 Task: Search one way flight ticket for 1 adult, 6 children, 1 infant in seat and 1 infant on lap in business from Butte: Bert Mooney Airport to Greenville: Pitt-greenville Airport on 5-2-2023. Choice of flights is Singapure airlines. Number of bags: 2 checked bags. Price is upto 95000. Outbound departure time preference is 21:30.
Action: Mouse moved to (338, 230)
Screenshot: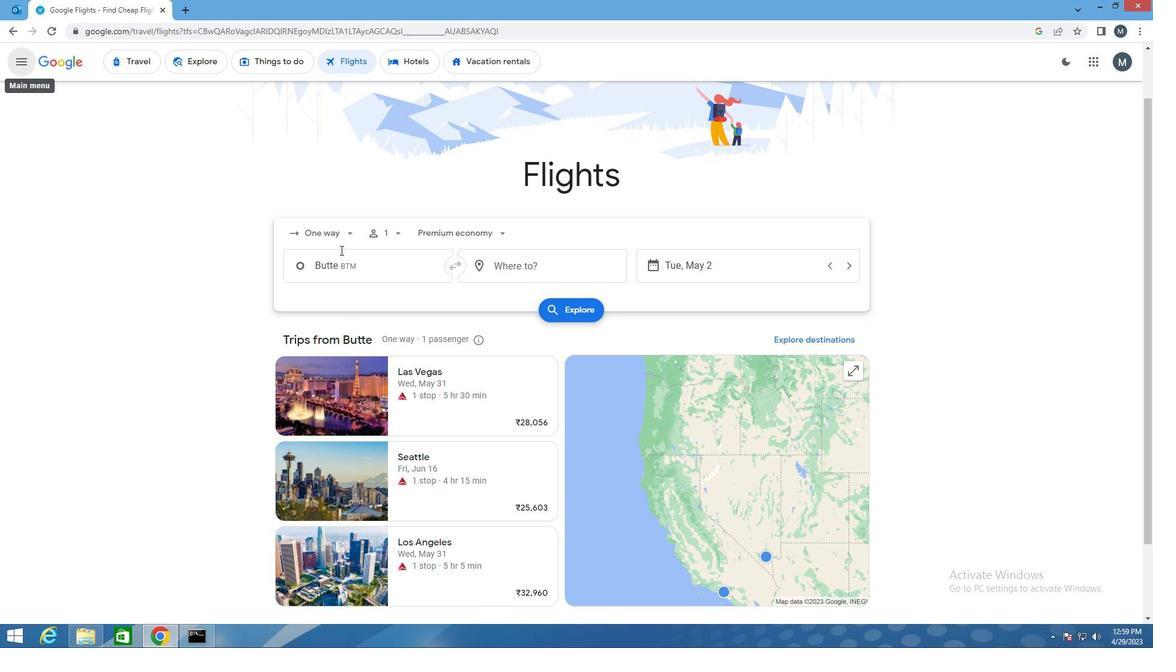 
Action: Mouse pressed left at (338, 230)
Screenshot: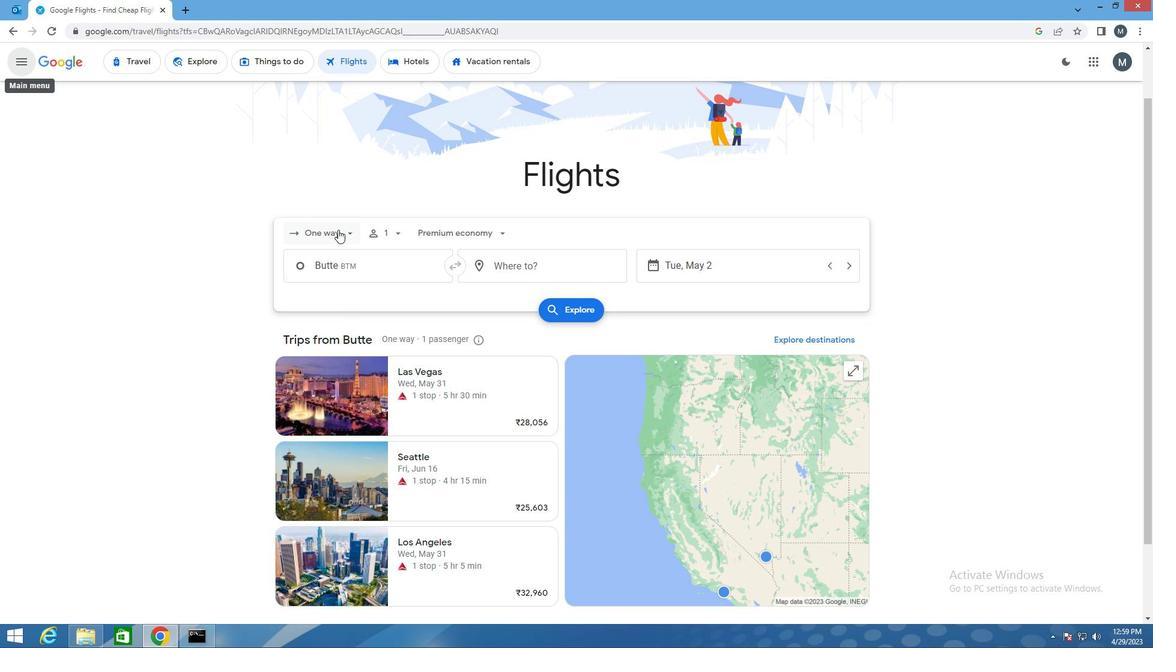 
Action: Mouse moved to (339, 288)
Screenshot: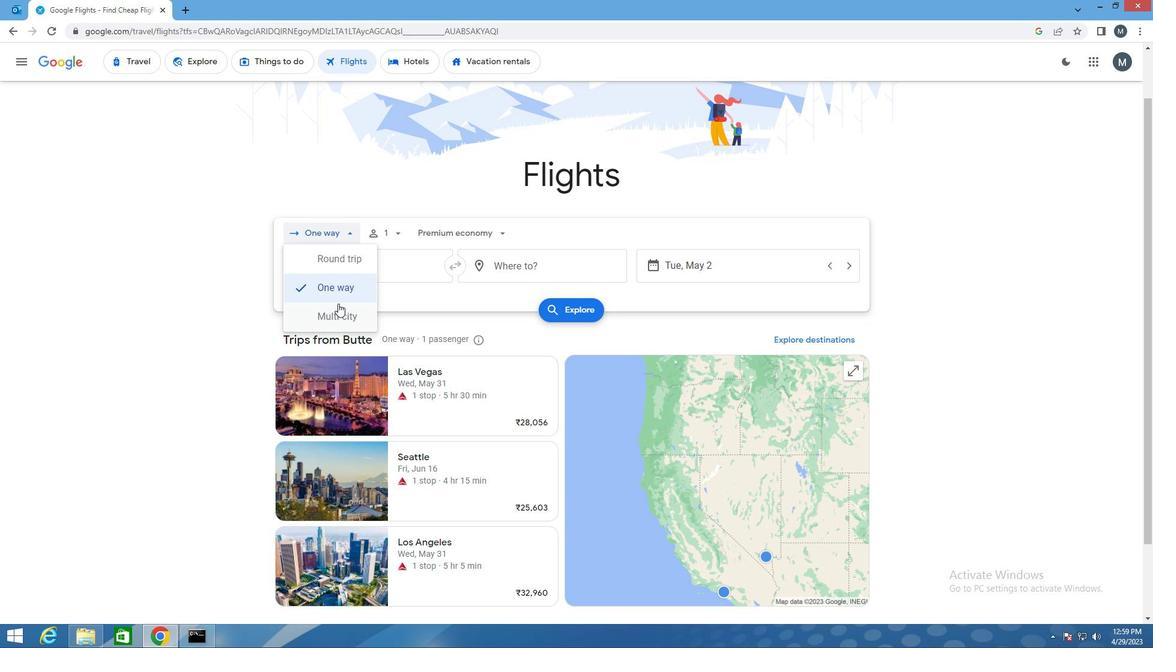 
Action: Mouse pressed left at (339, 288)
Screenshot: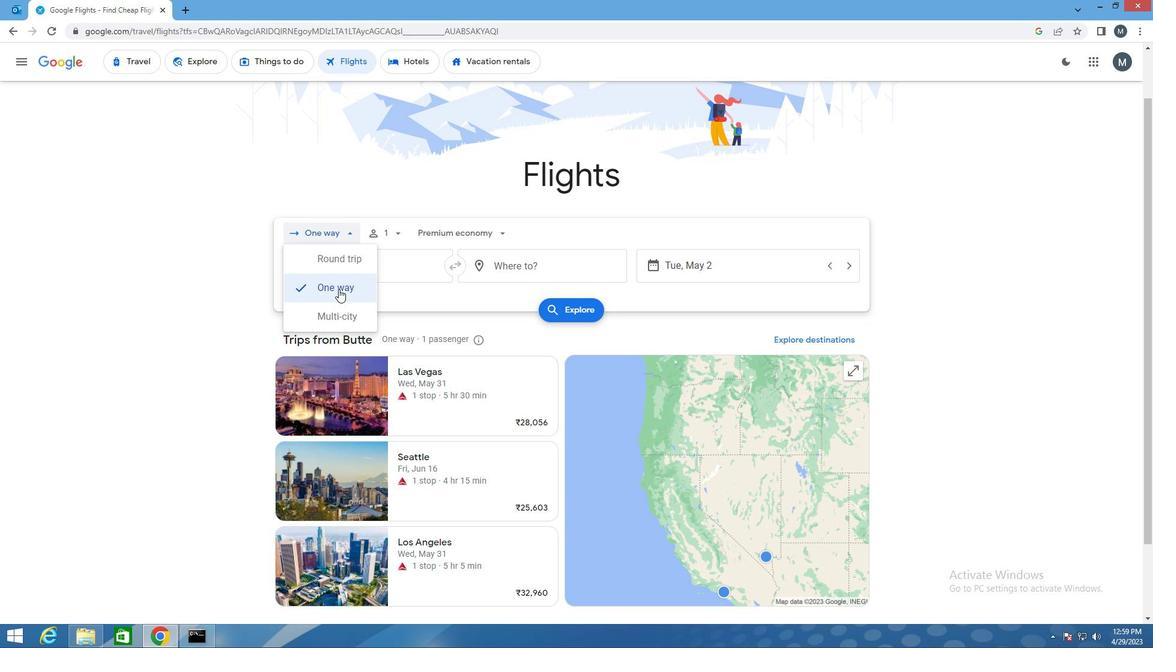 
Action: Mouse moved to (404, 234)
Screenshot: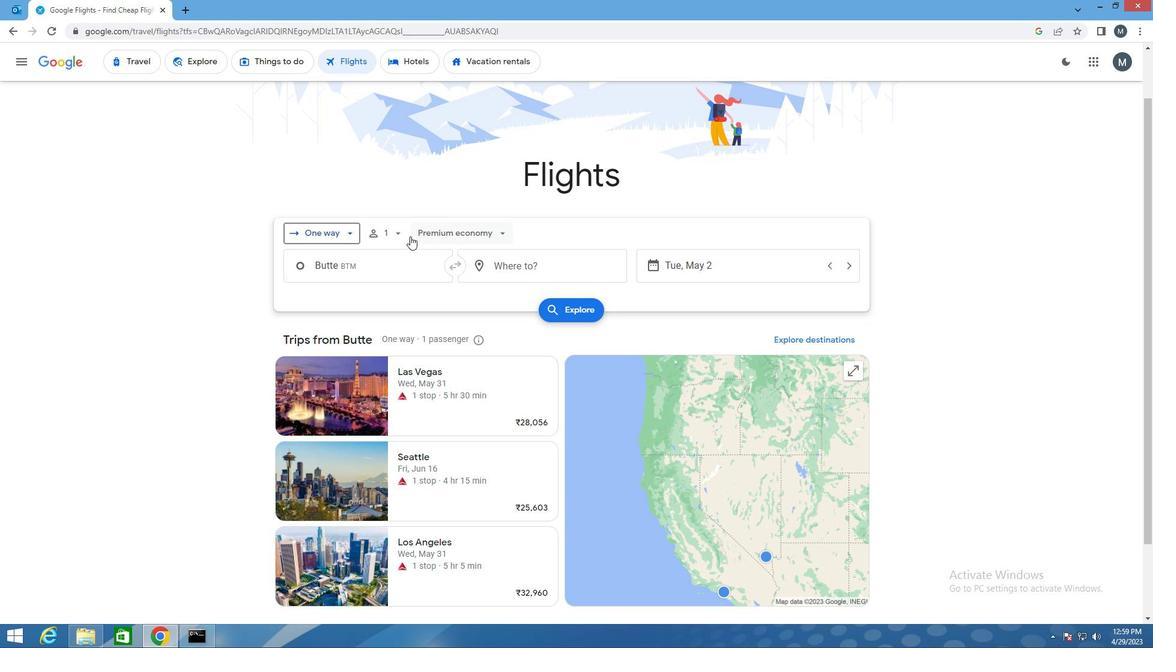 
Action: Mouse pressed left at (404, 234)
Screenshot: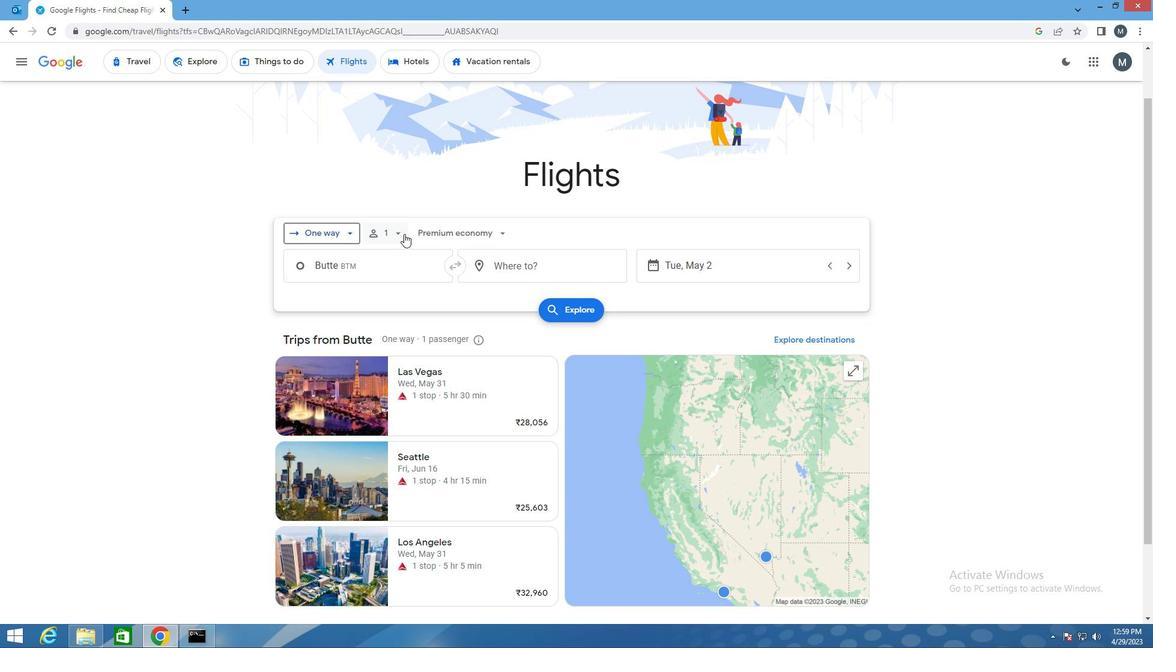 
Action: Mouse moved to (489, 291)
Screenshot: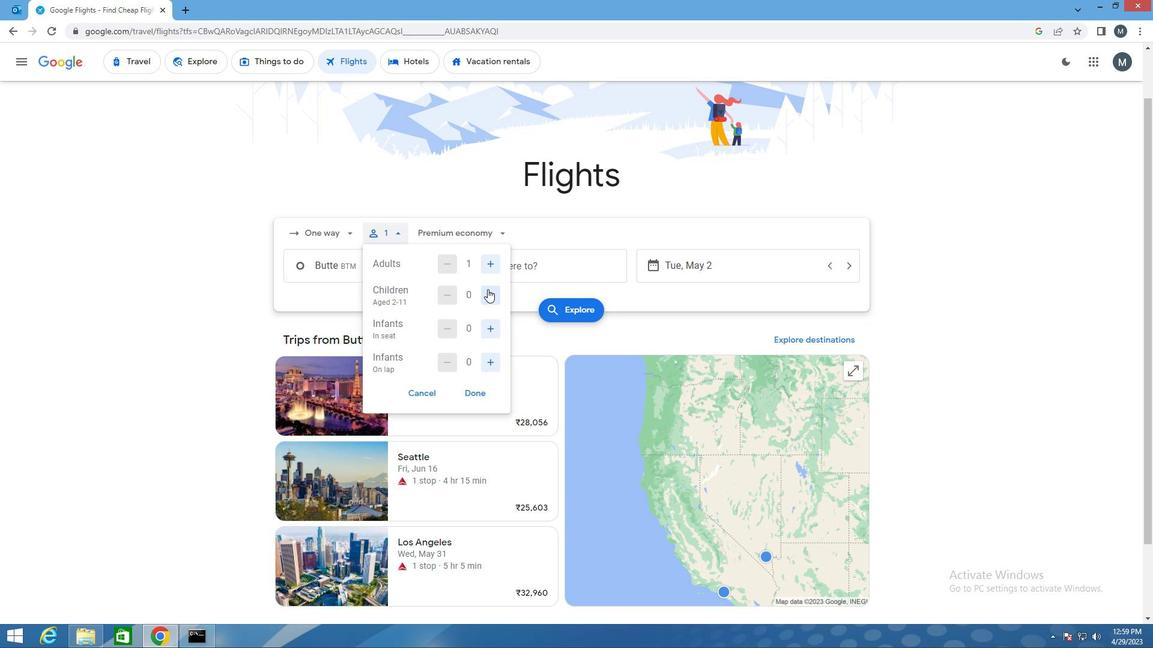 
Action: Mouse pressed left at (489, 291)
Screenshot: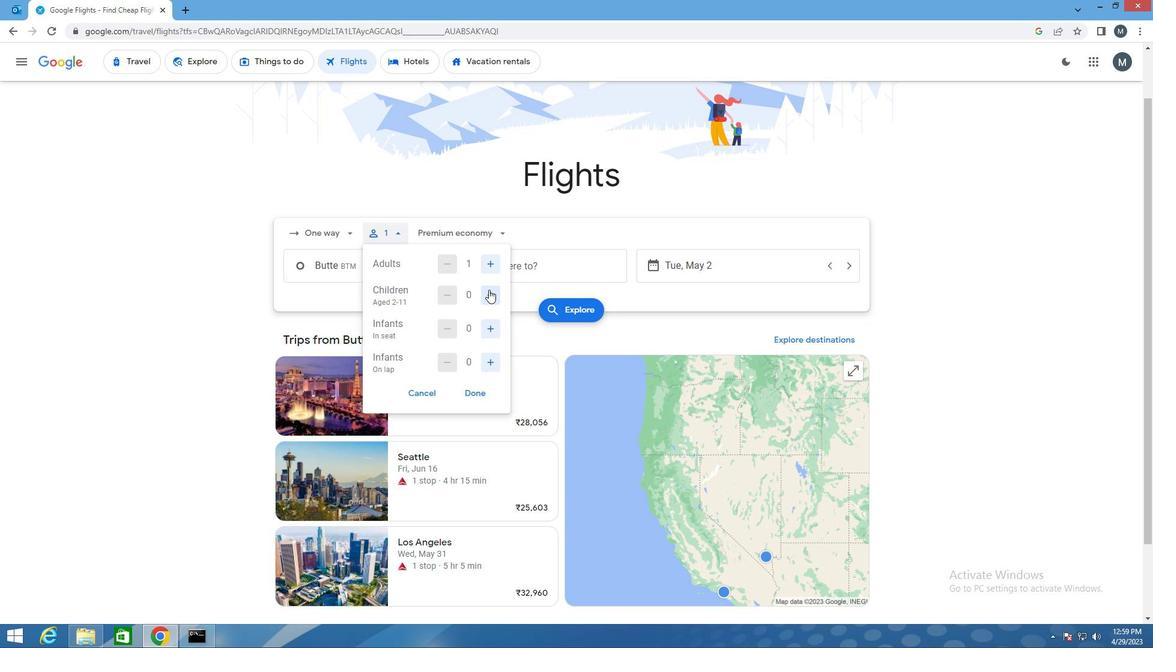 
Action: Mouse pressed left at (489, 291)
Screenshot: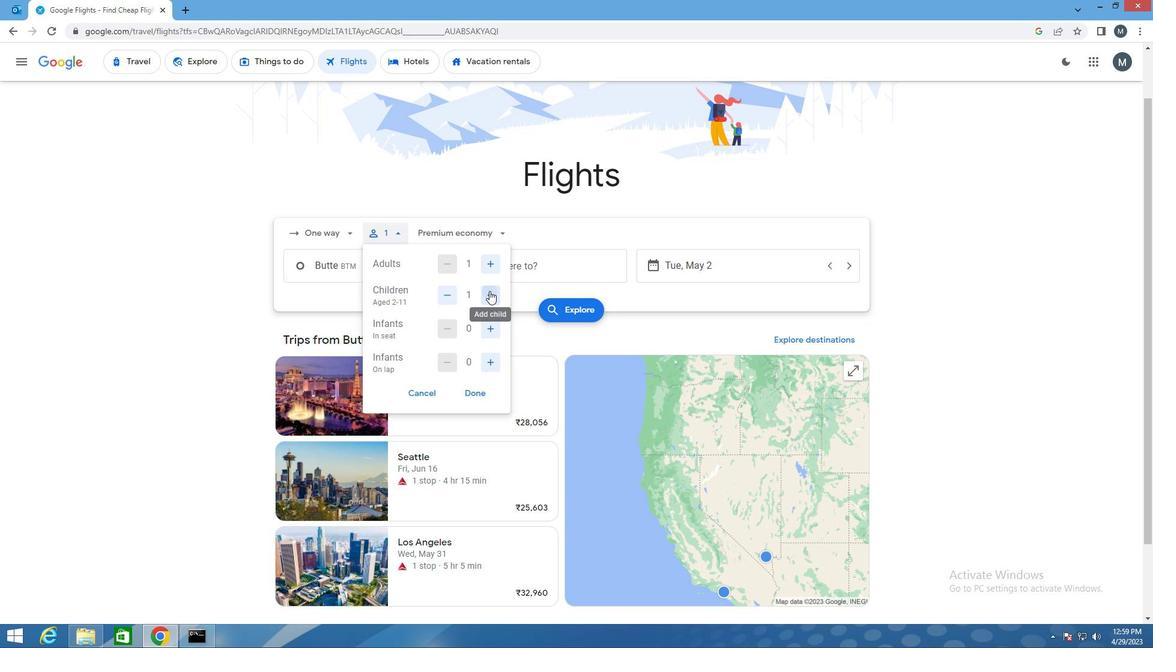 
Action: Mouse pressed left at (489, 291)
Screenshot: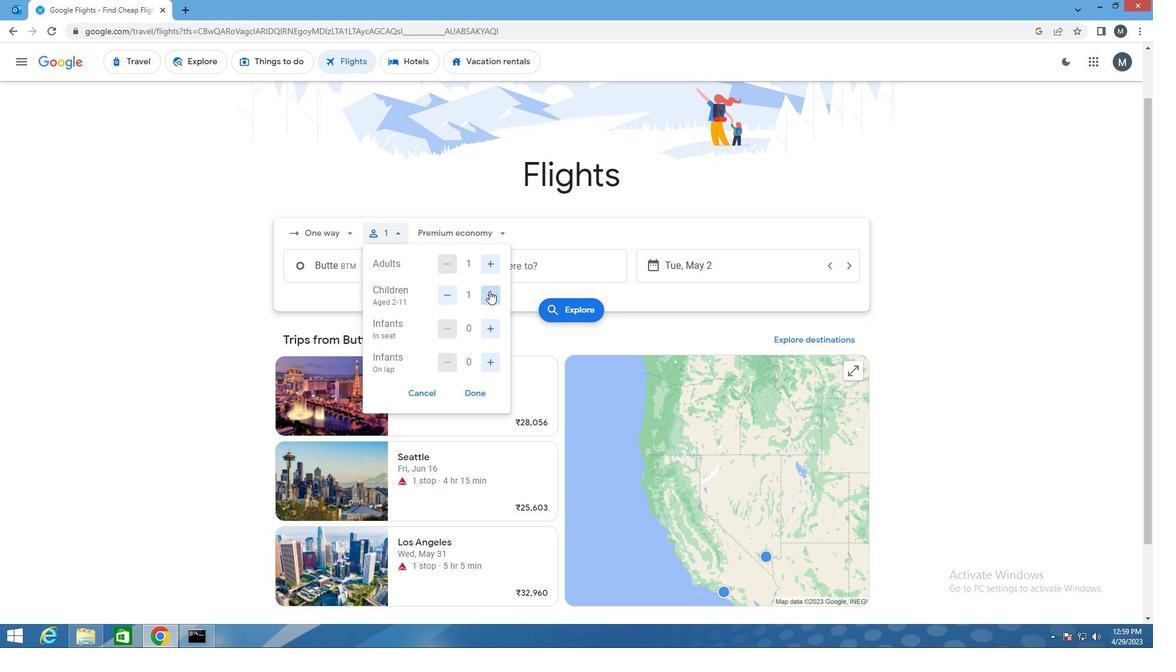 
Action: Mouse moved to (489, 291)
Screenshot: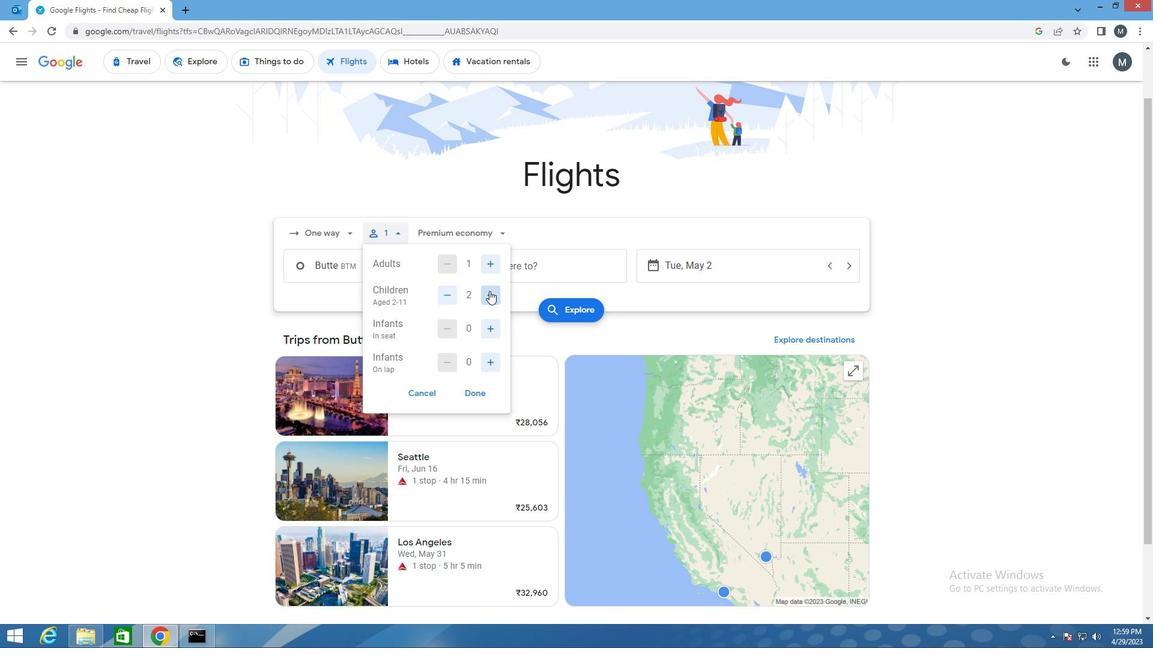 
Action: Mouse pressed left at (489, 291)
Screenshot: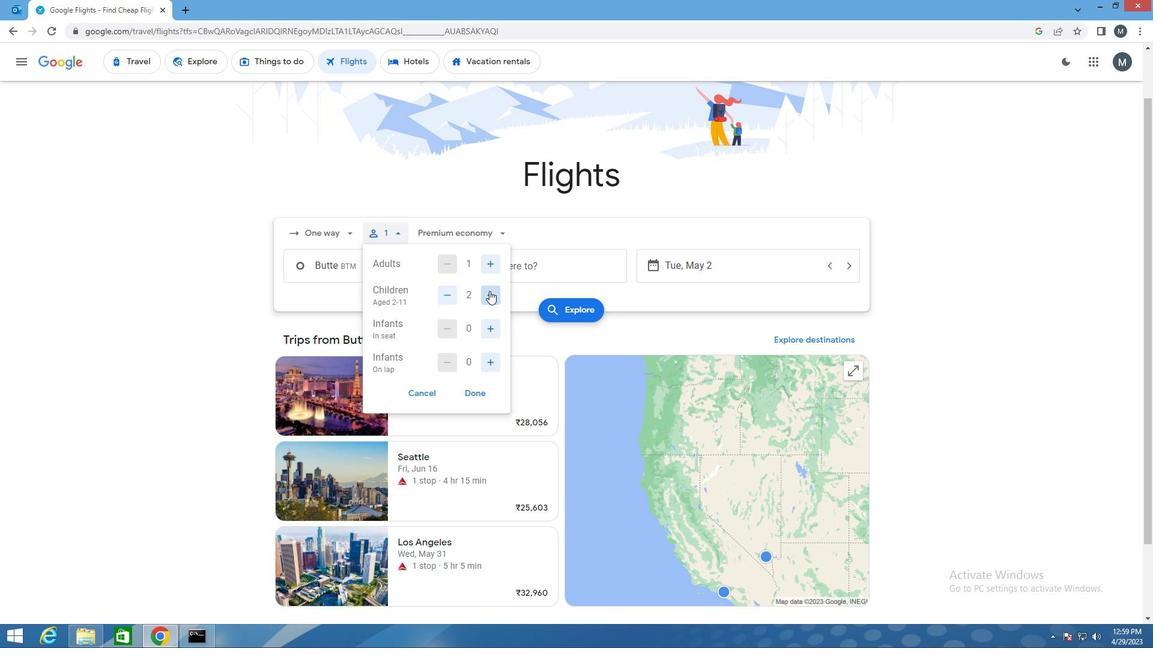 
Action: Mouse pressed left at (489, 291)
Screenshot: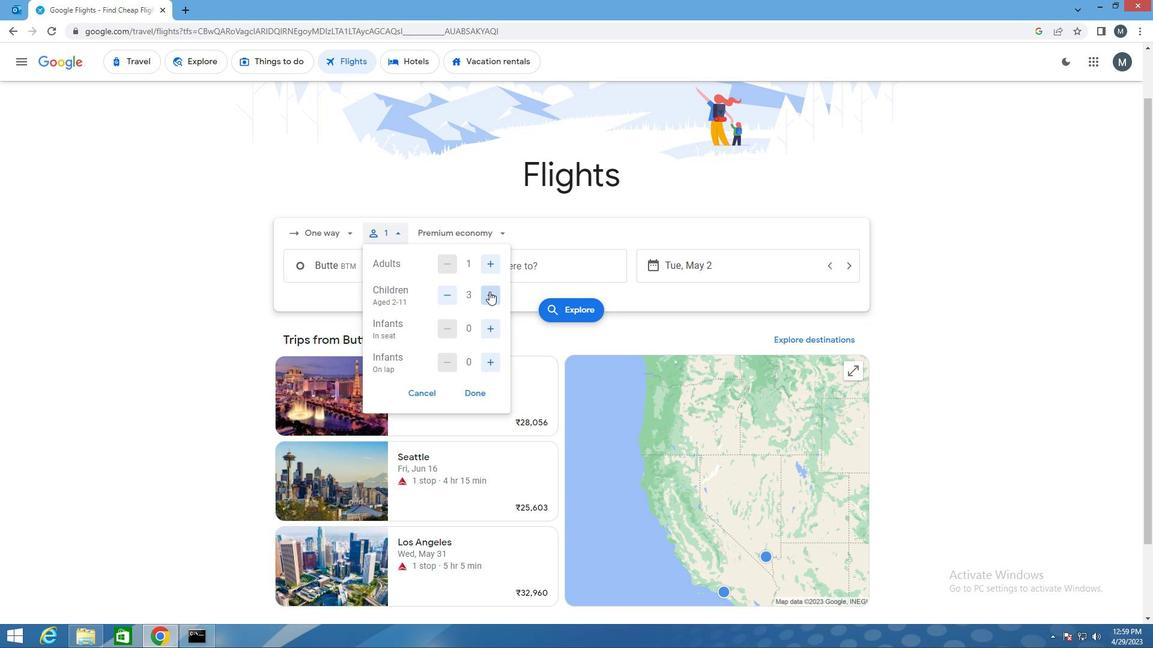 
Action: Mouse pressed left at (489, 291)
Screenshot: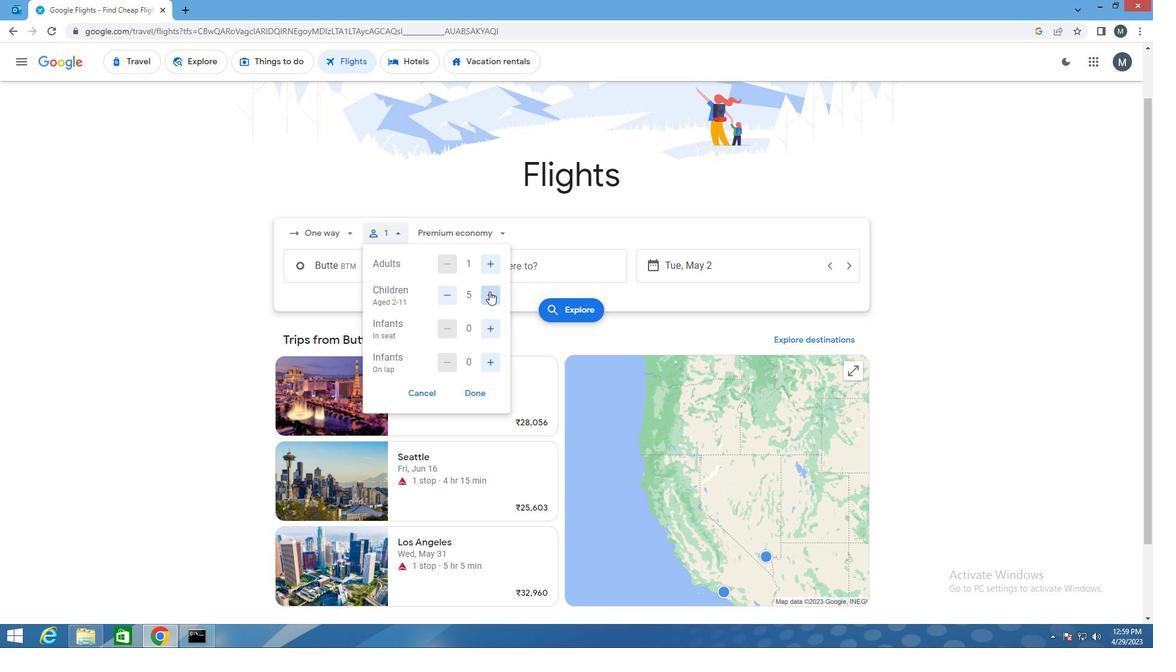 
Action: Mouse moved to (495, 330)
Screenshot: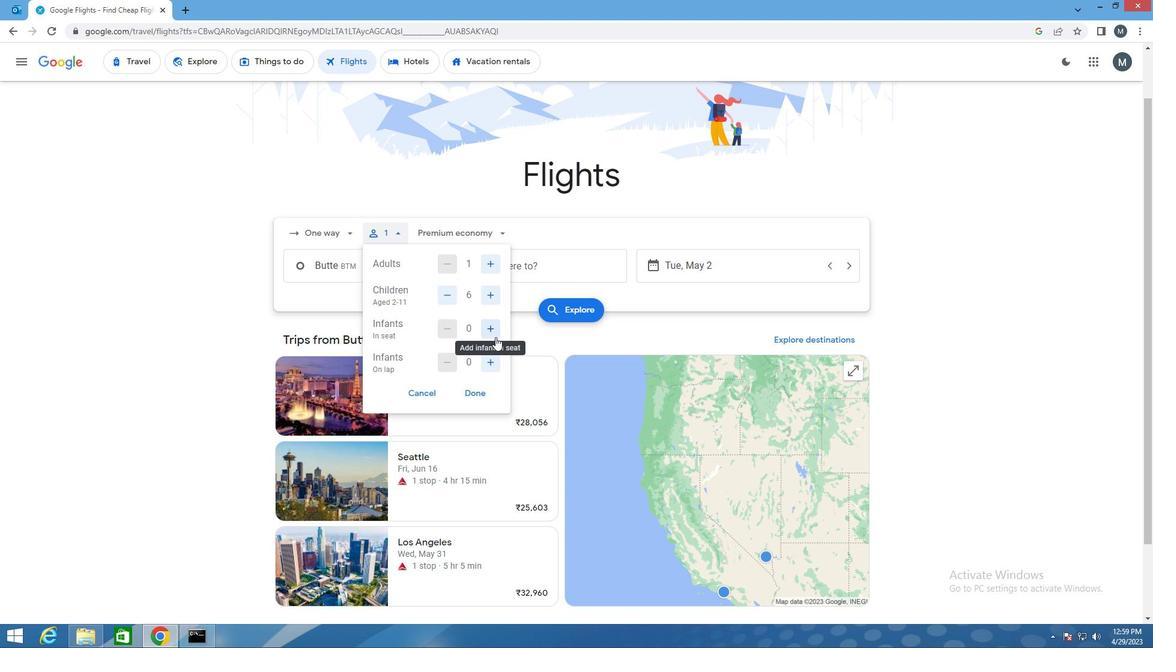 
Action: Mouse pressed left at (495, 330)
Screenshot: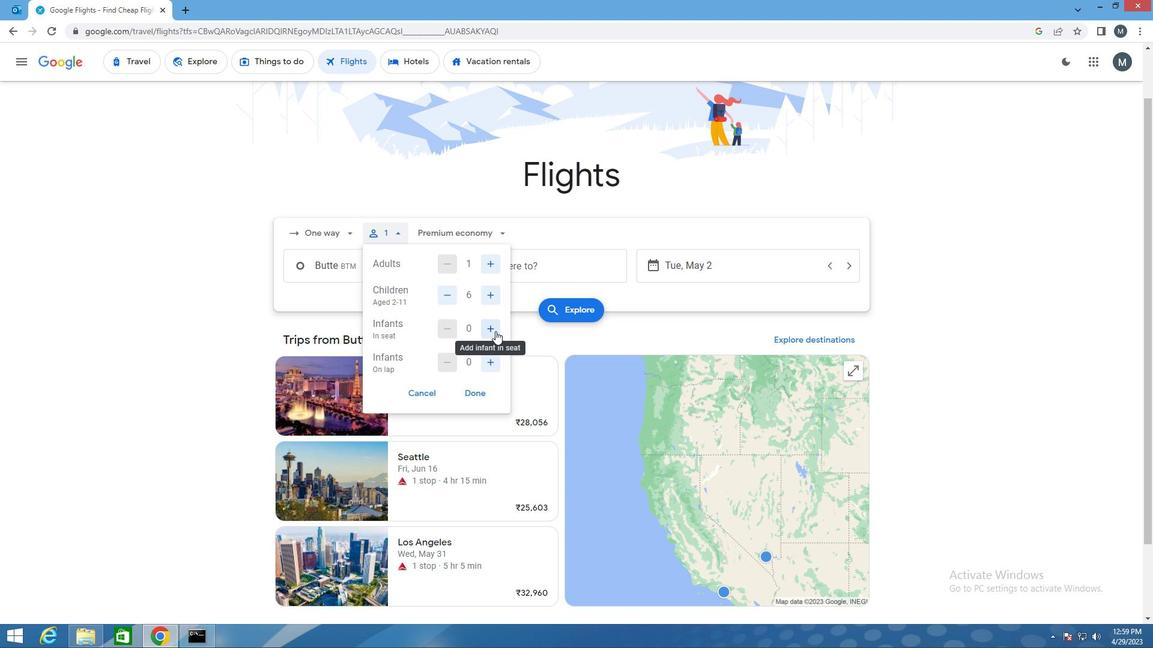 
Action: Mouse moved to (496, 356)
Screenshot: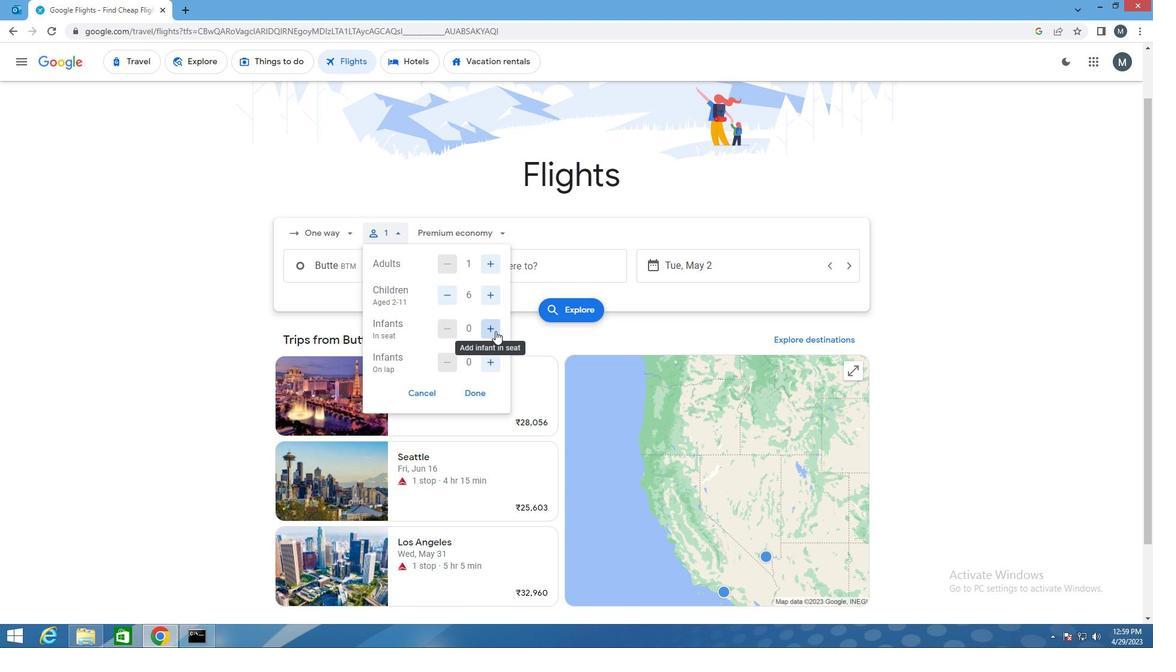 
Action: Mouse pressed left at (496, 356)
Screenshot: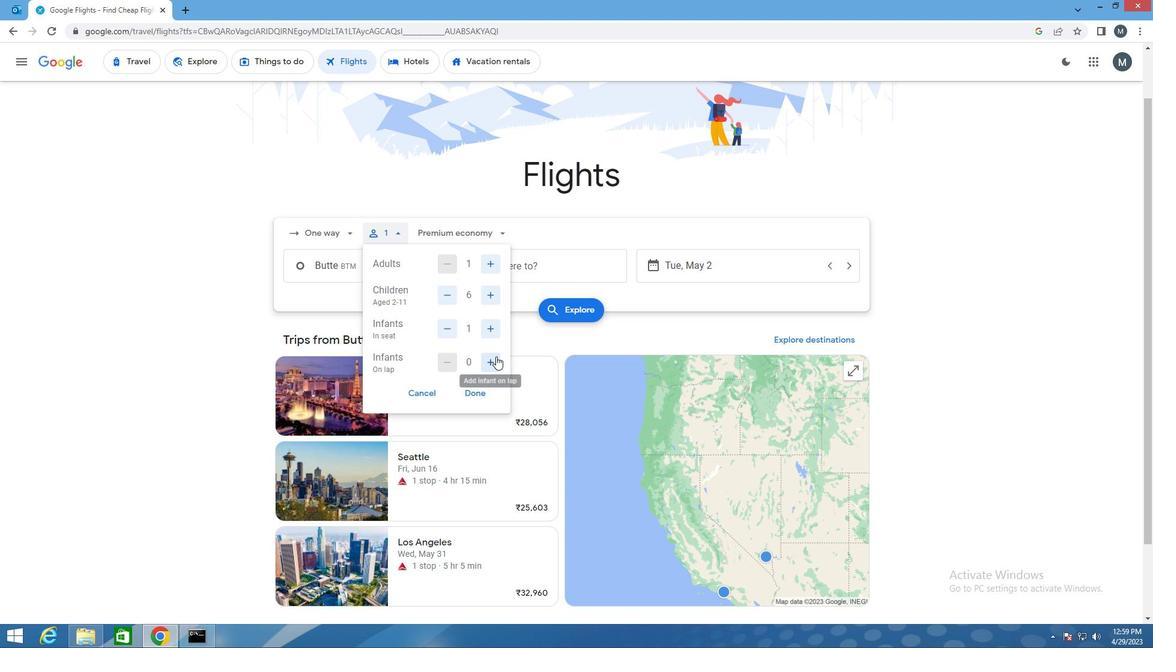 
Action: Mouse moved to (482, 389)
Screenshot: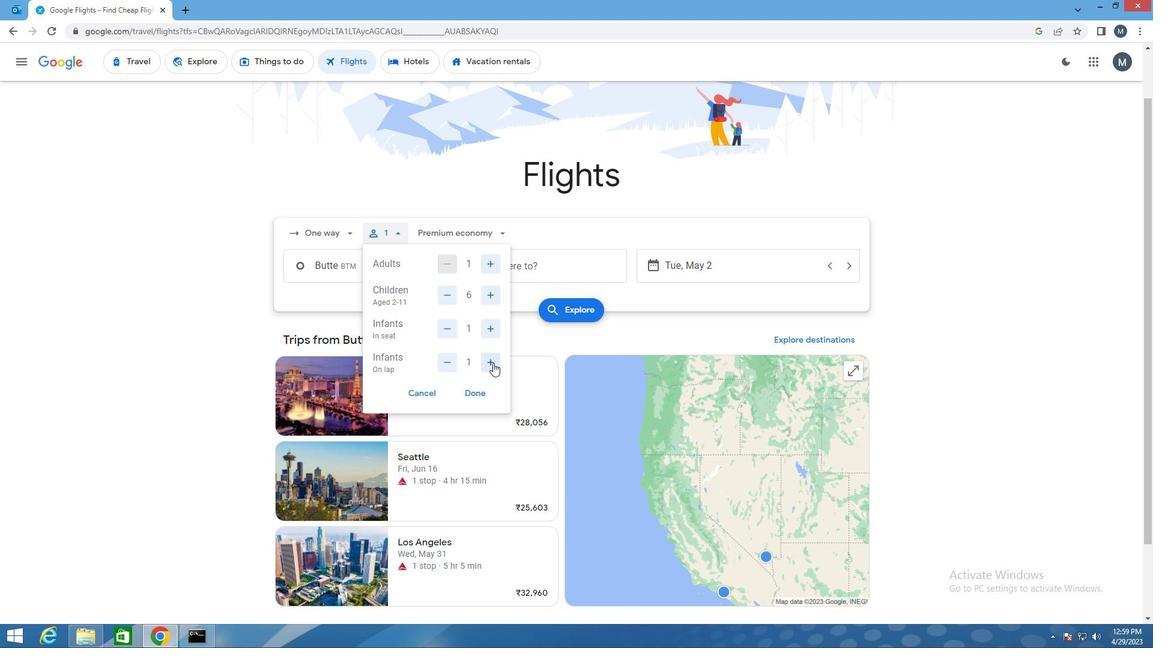 
Action: Mouse pressed left at (482, 389)
Screenshot: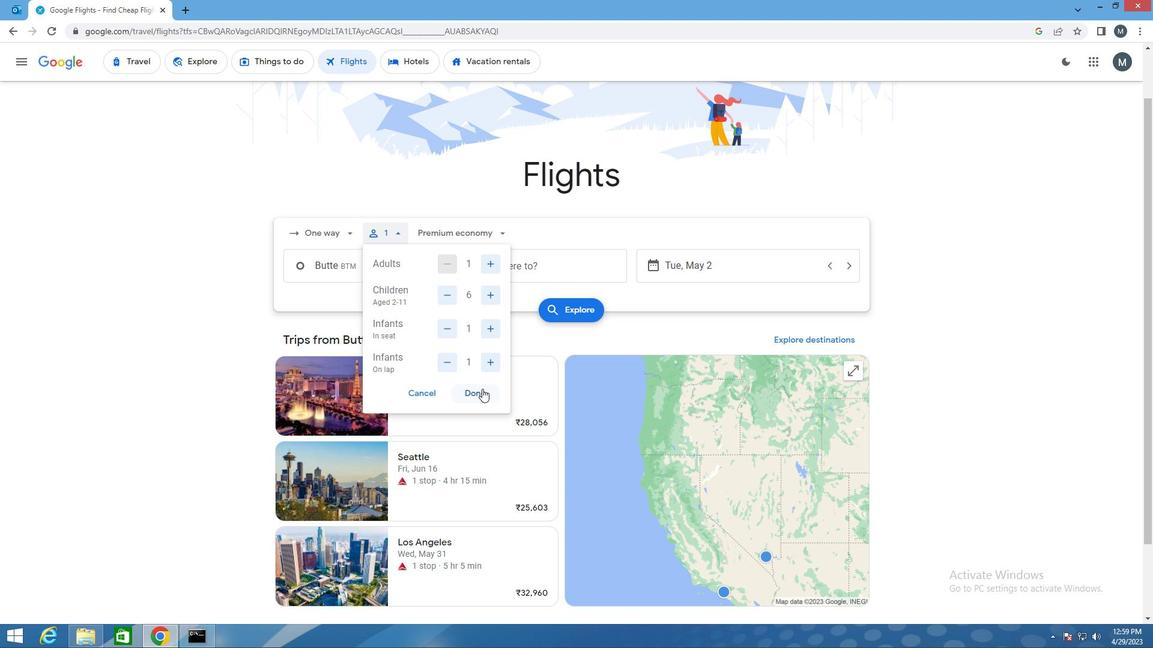 
Action: Mouse moved to (487, 238)
Screenshot: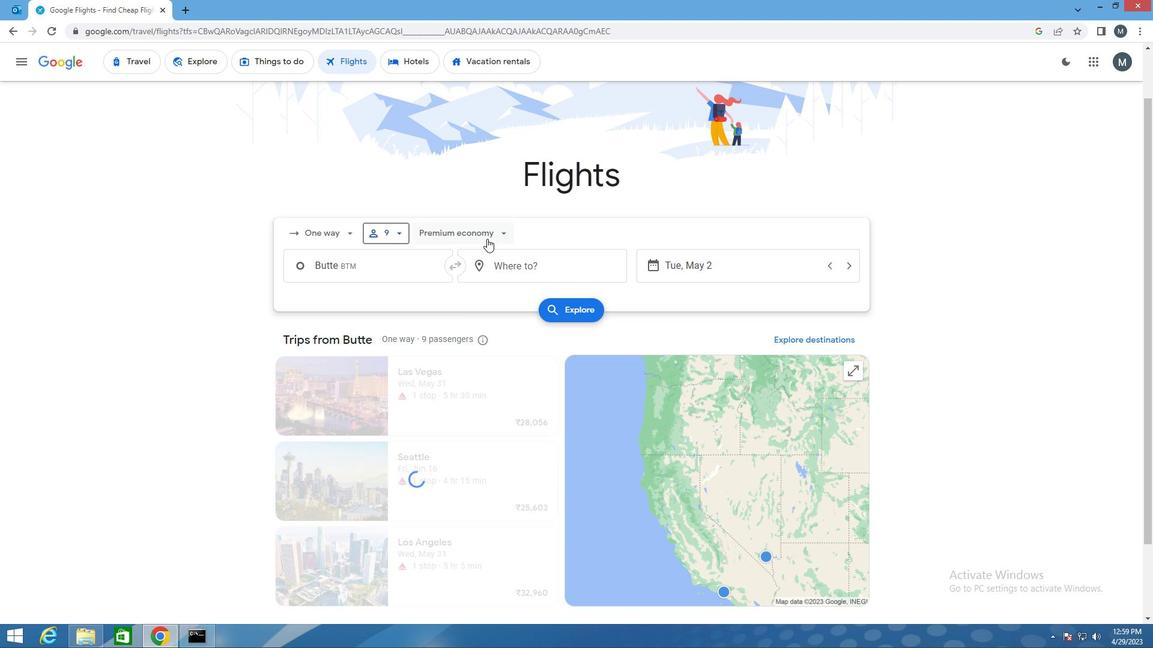 
Action: Mouse pressed left at (487, 238)
Screenshot: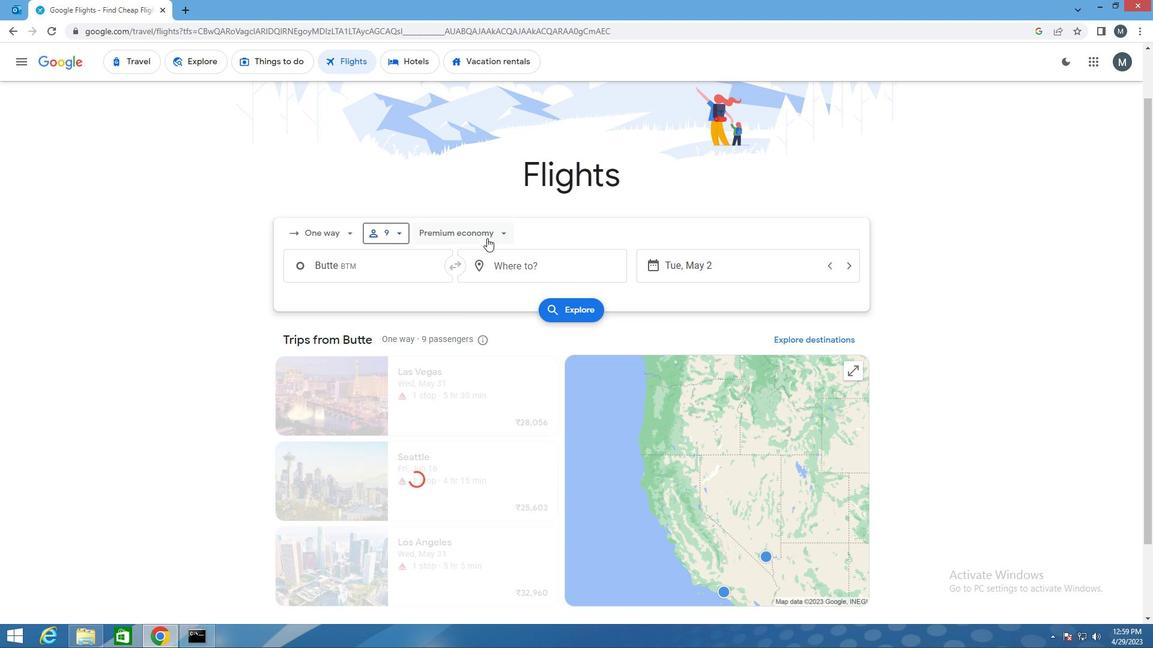 
Action: Mouse moved to (466, 321)
Screenshot: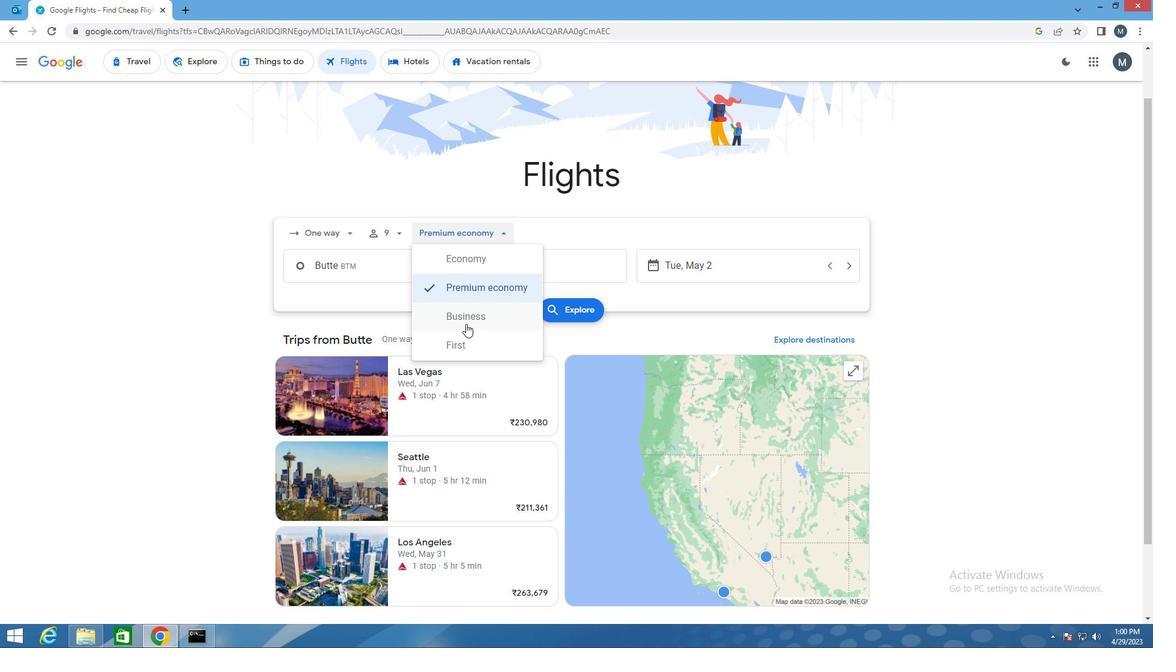 
Action: Mouse pressed left at (466, 321)
Screenshot: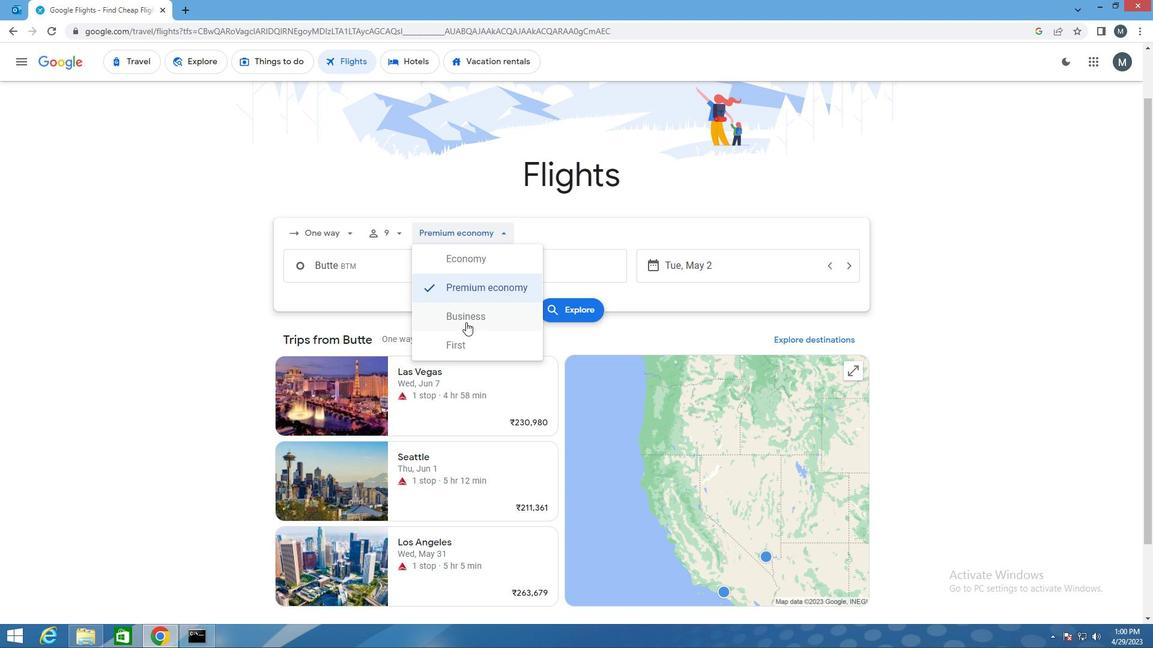 
Action: Mouse moved to (372, 266)
Screenshot: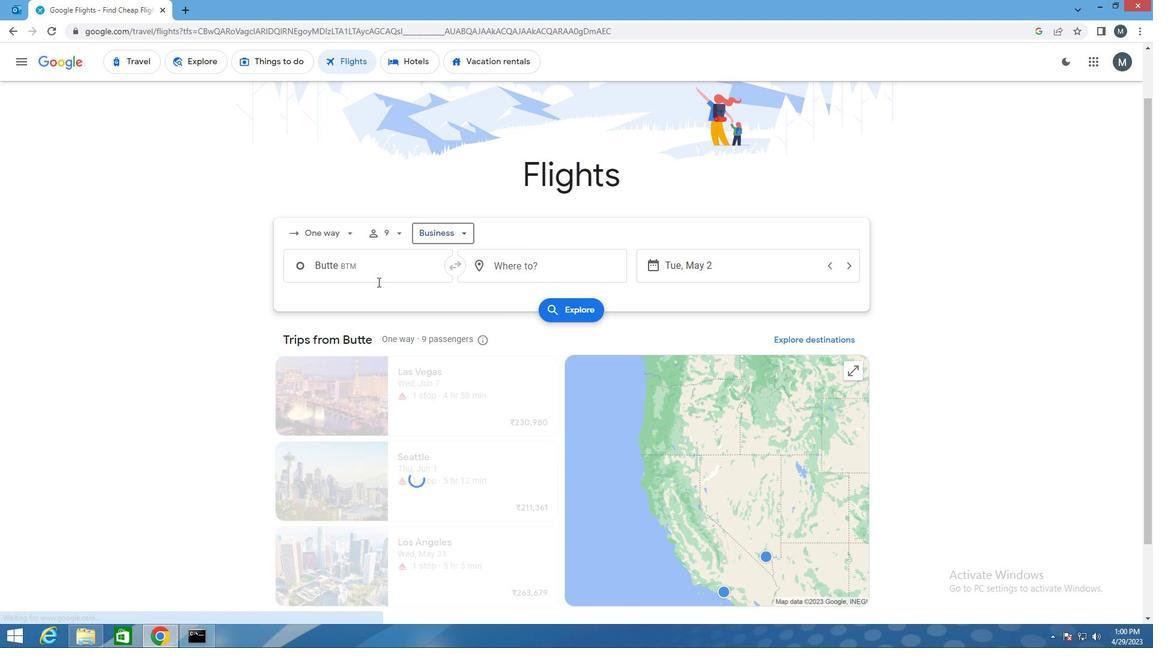 
Action: Mouse pressed left at (372, 266)
Screenshot: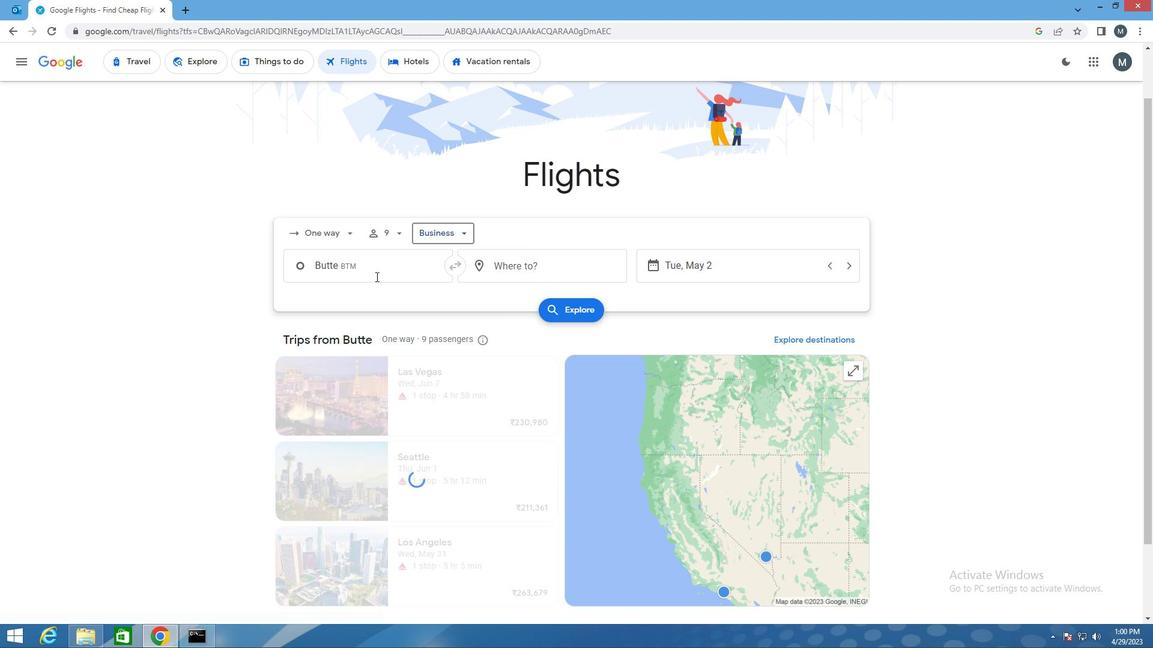 
Action: Mouse moved to (403, 350)
Screenshot: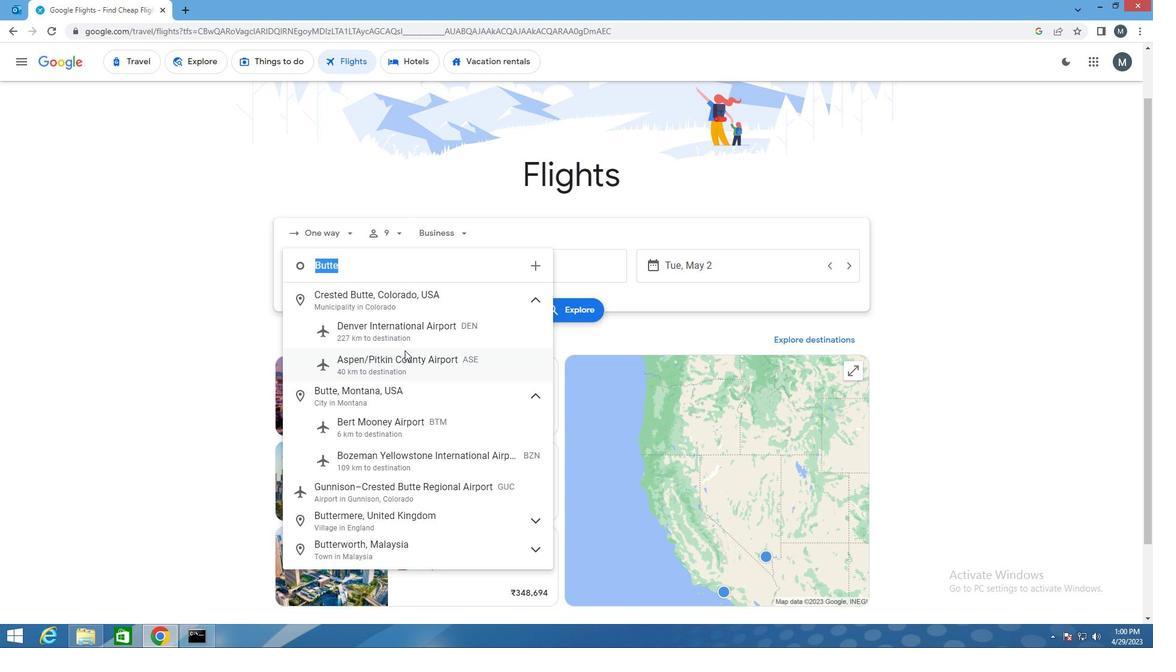 
Action: Key pressed btm
Screenshot: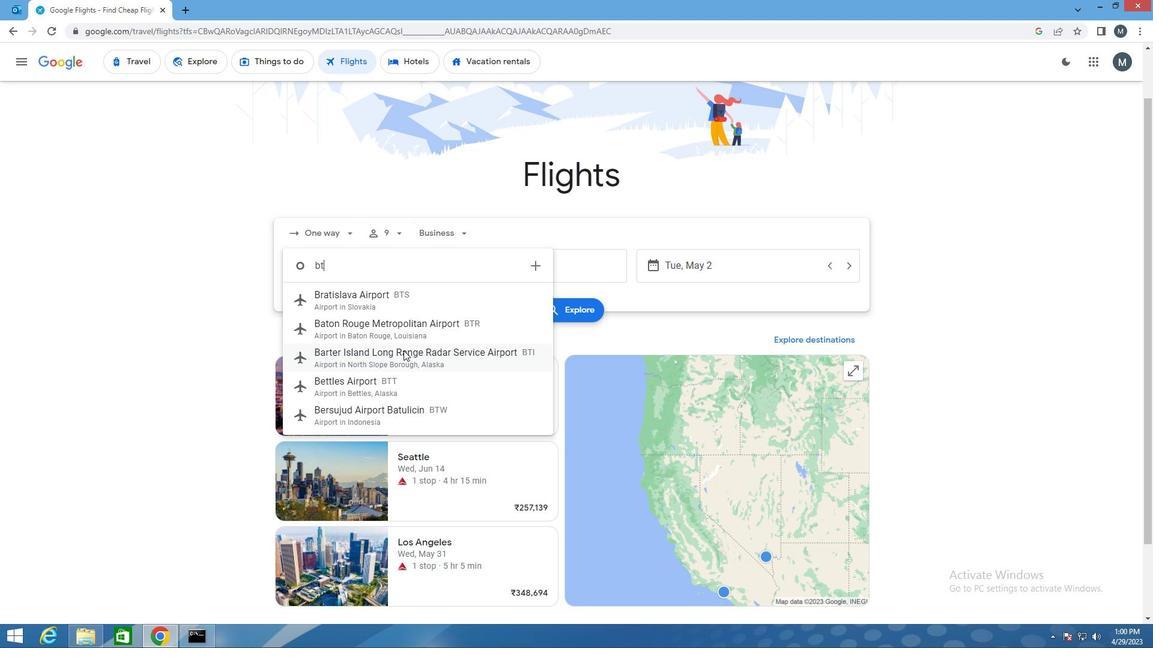 
Action: Mouse moved to (427, 286)
Screenshot: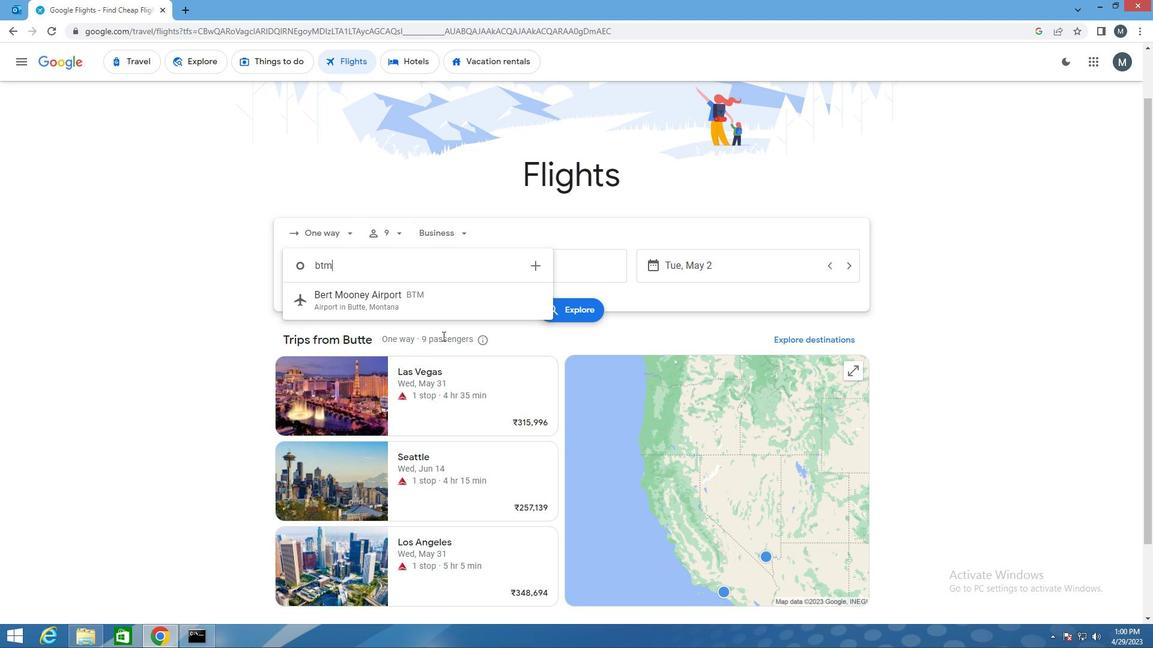 
Action: Mouse pressed left at (427, 286)
Screenshot: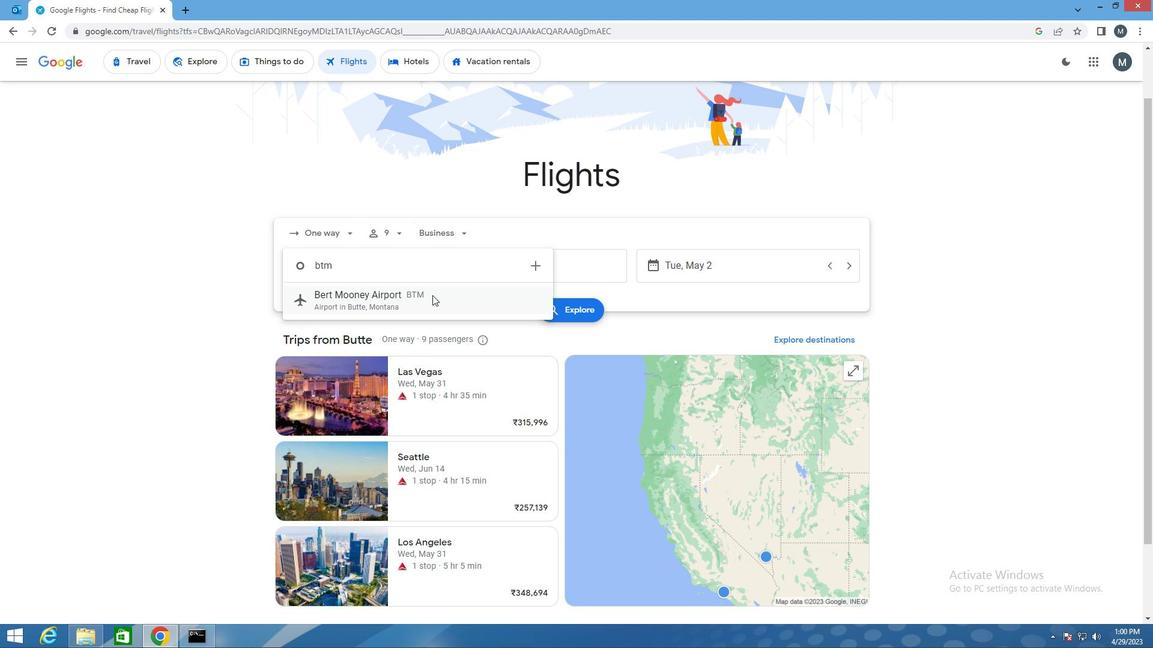 
Action: Mouse moved to (481, 272)
Screenshot: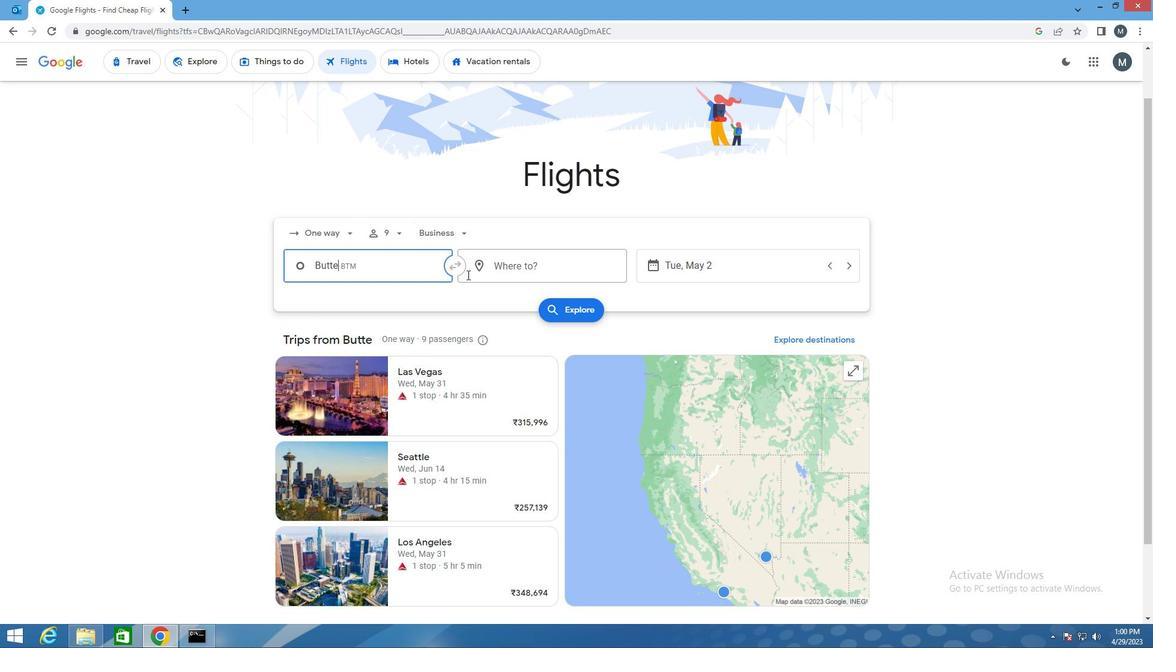 
Action: Mouse pressed left at (481, 272)
Screenshot: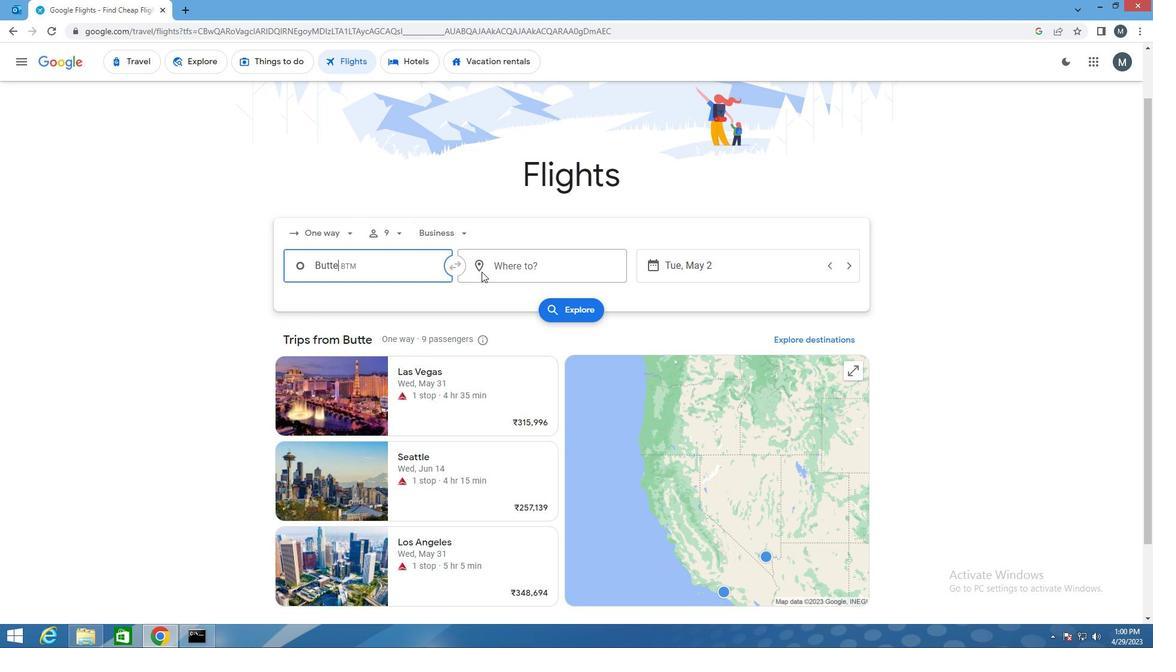 
Action: Mouse moved to (476, 275)
Screenshot: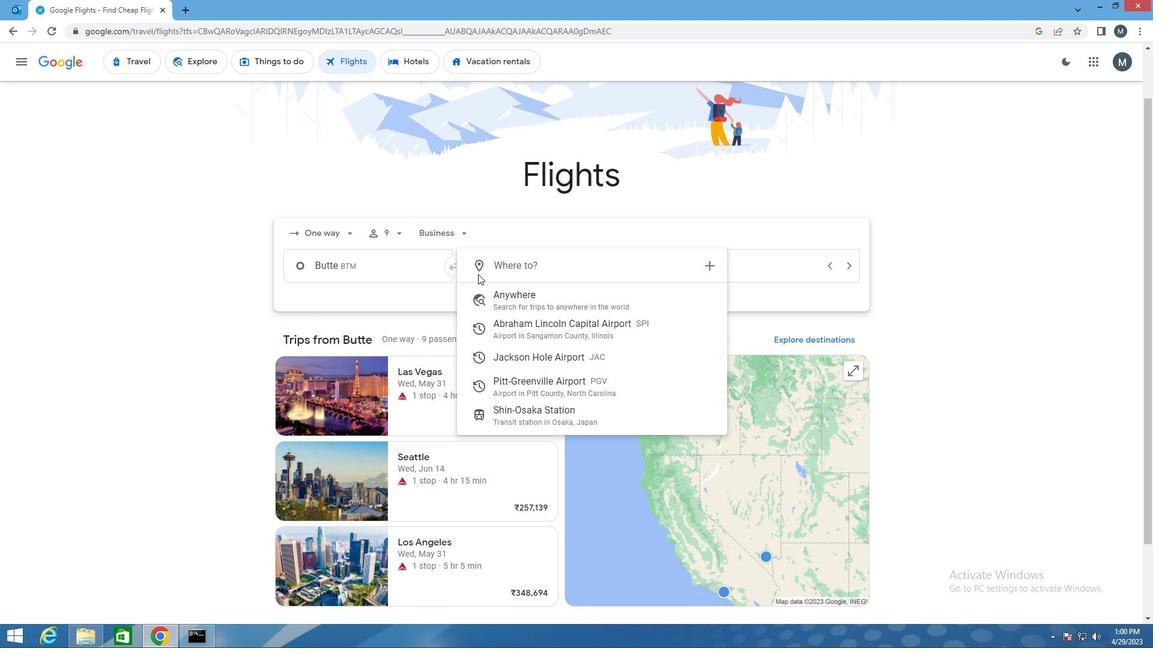 
Action: Key pressed p
Screenshot: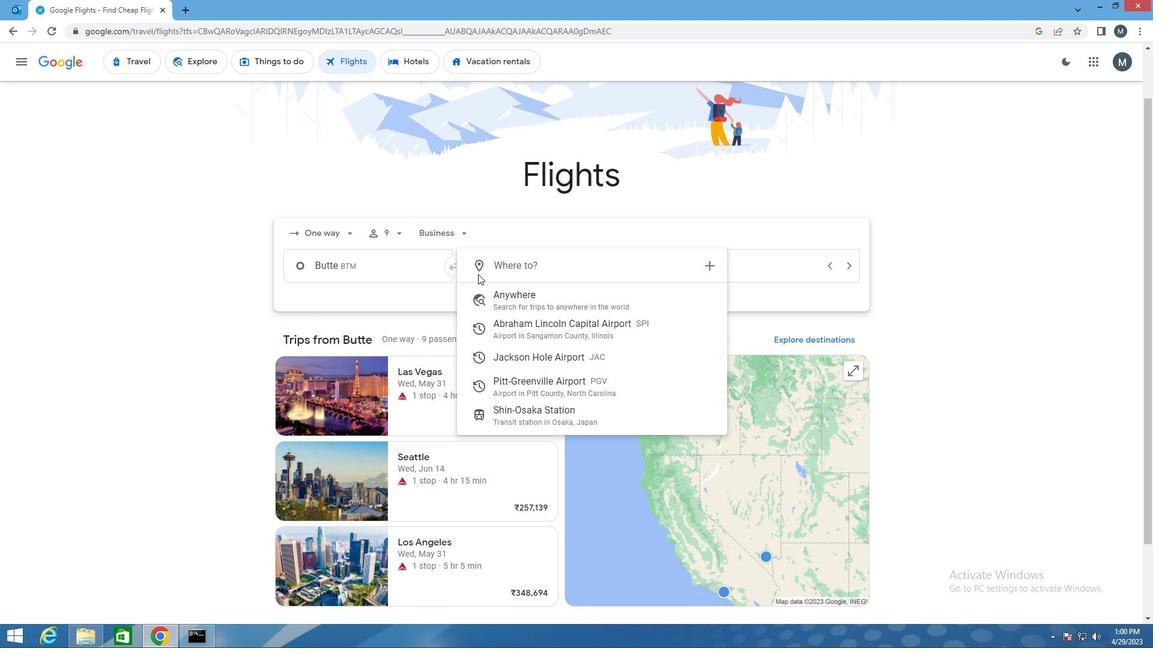 
Action: Mouse moved to (475, 277)
Screenshot: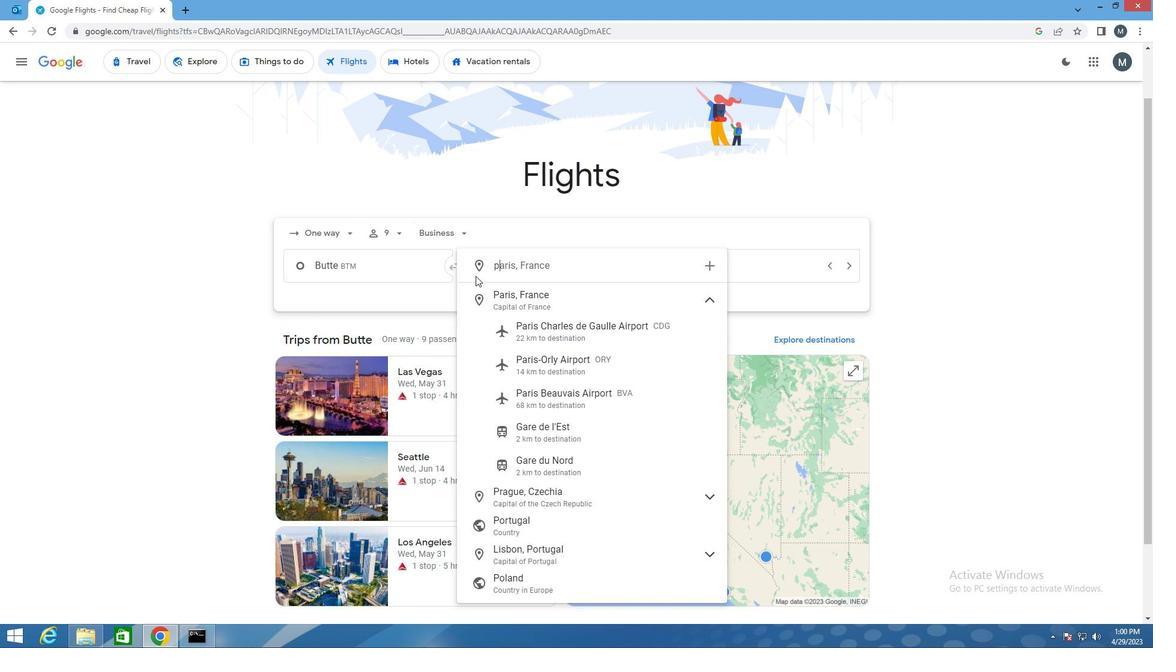 
Action: Key pressed gv
Screenshot: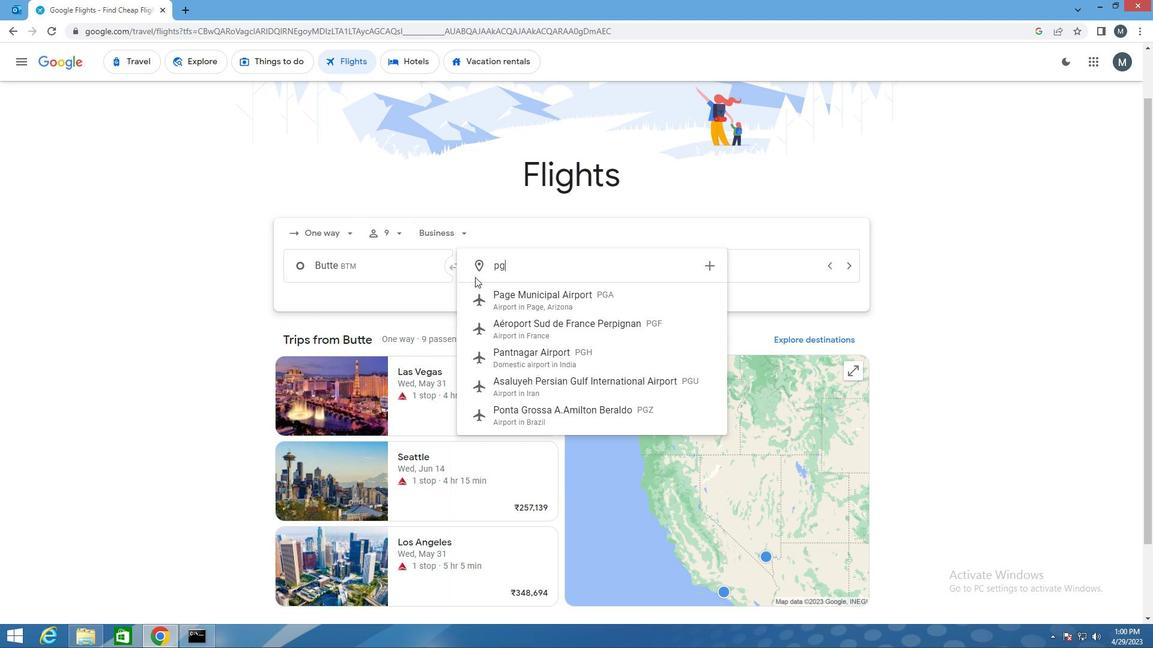 
Action: Mouse moved to (557, 309)
Screenshot: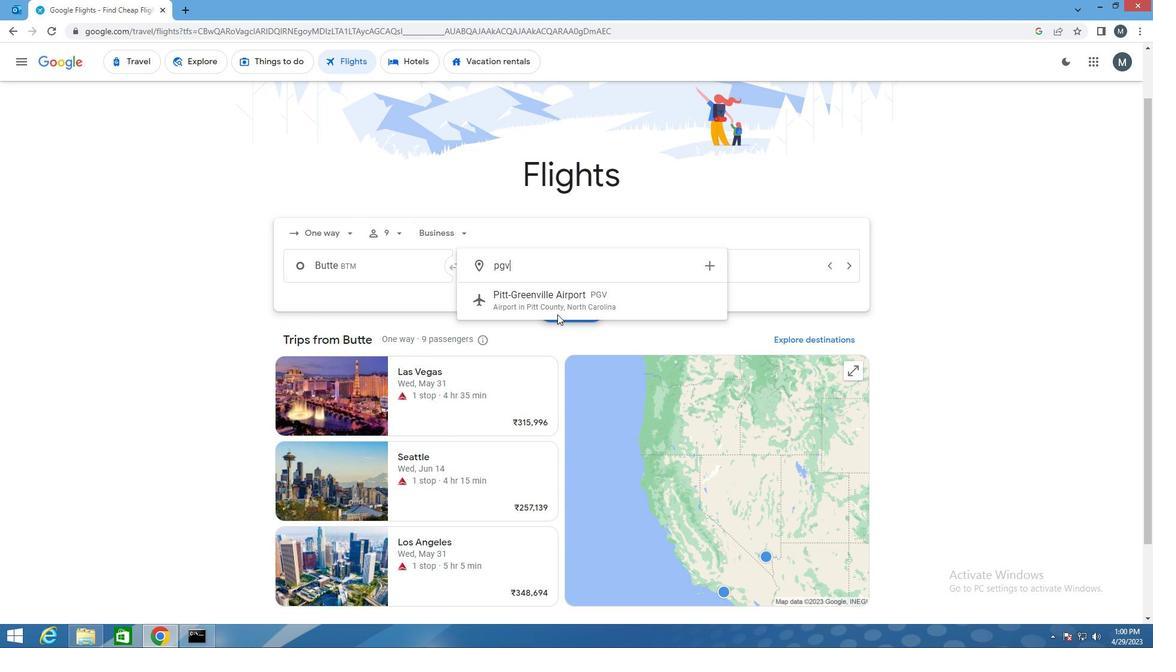 
Action: Mouse pressed left at (557, 309)
Screenshot: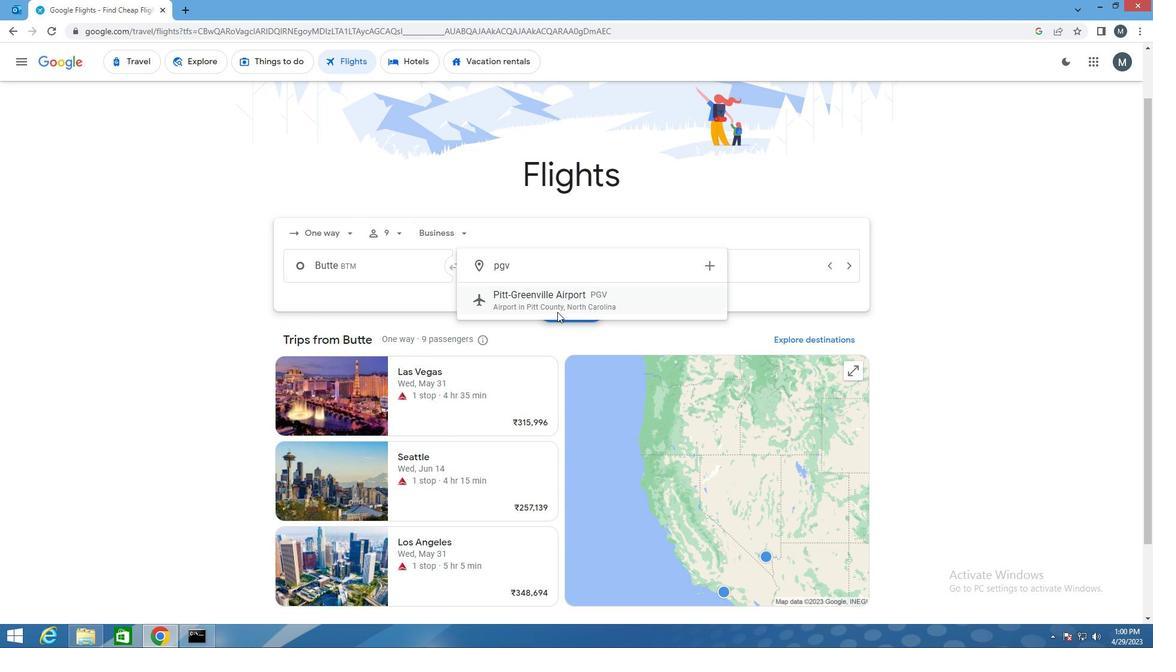 
Action: Mouse moved to (689, 265)
Screenshot: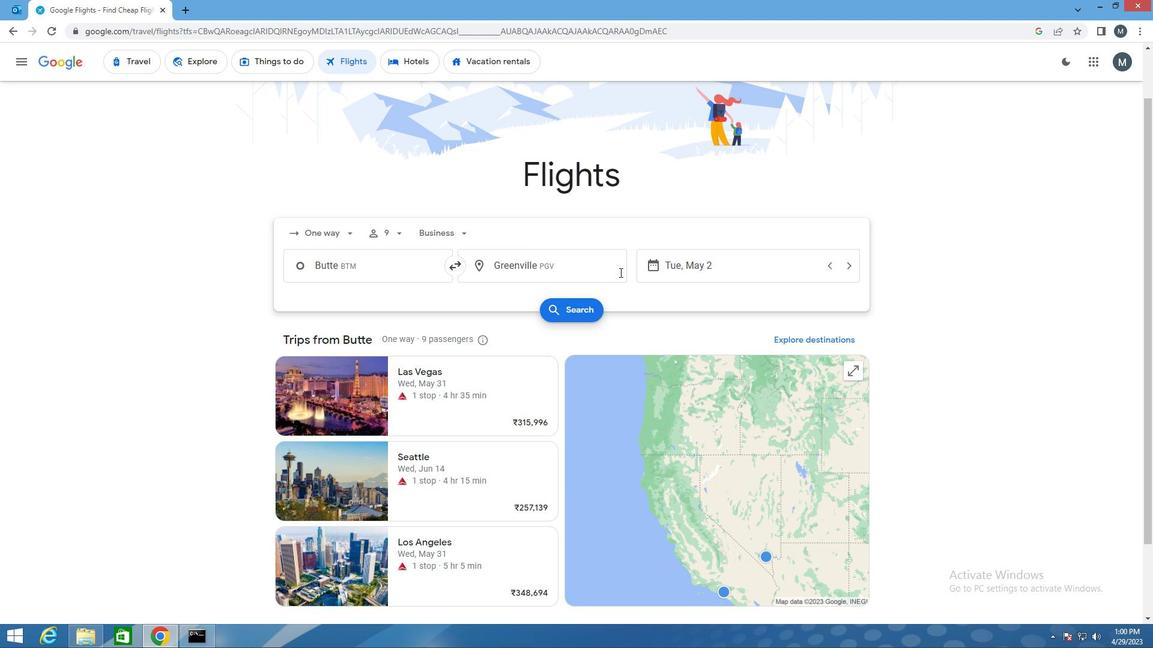 
Action: Mouse pressed left at (689, 265)
Screenshot: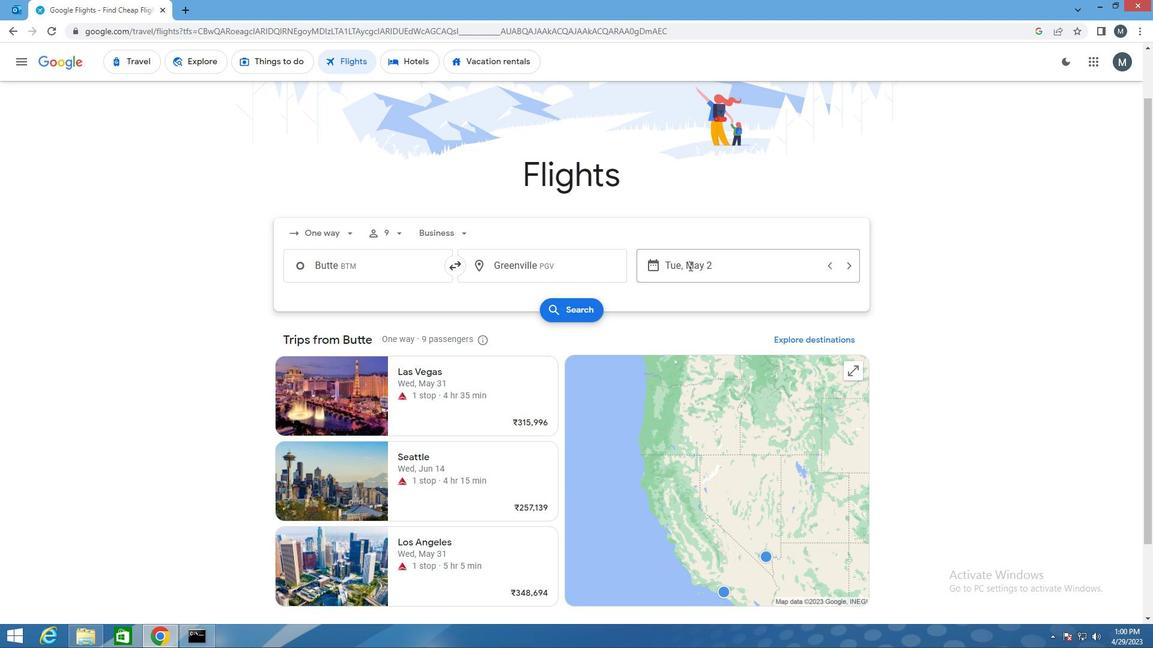 
Action: Mouse moved to (711, 355)
Screenshot: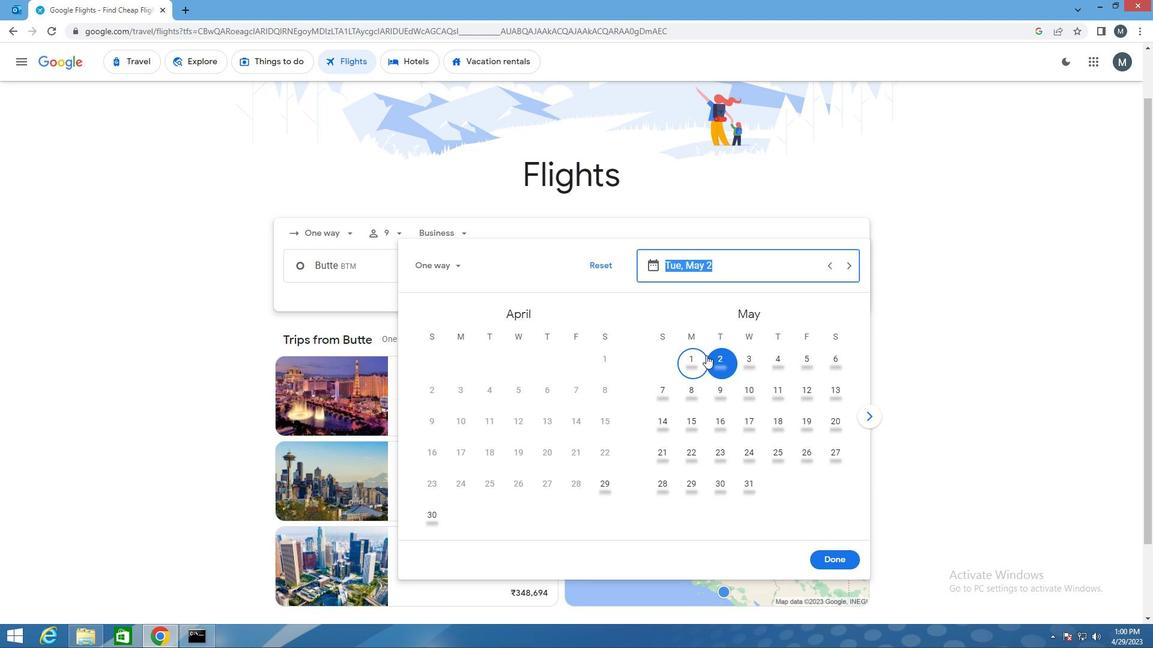 
Action: Mouse pressed left at (711, 355)
Screenshot: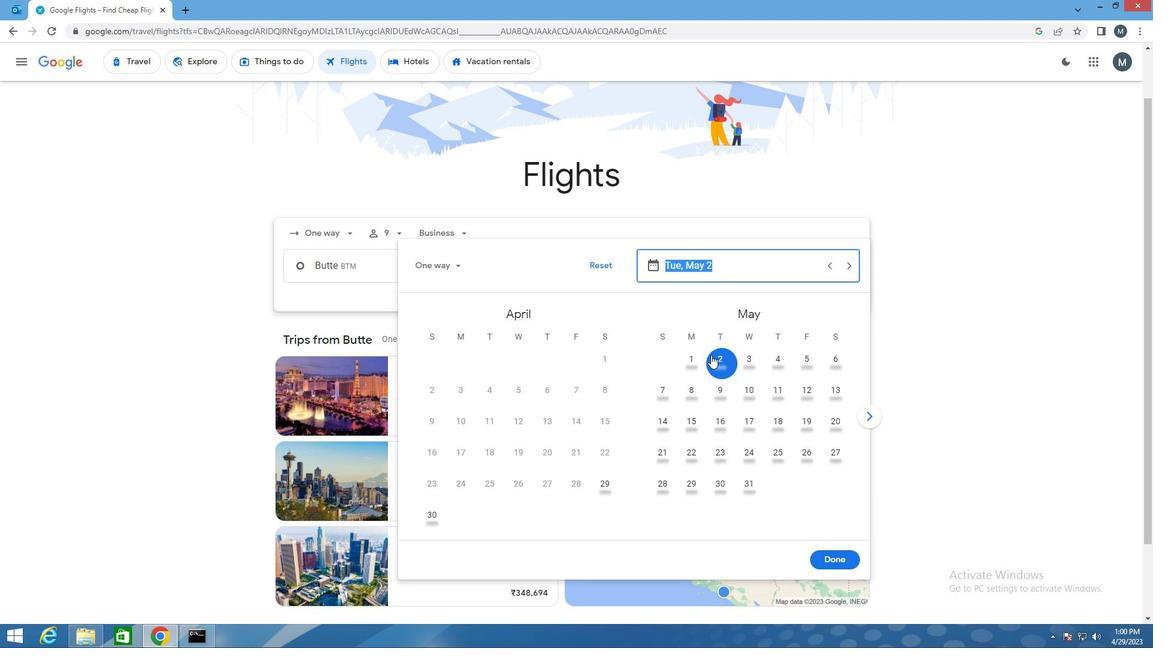 
Action: Mouse moved to (821, 553)
Screenshot: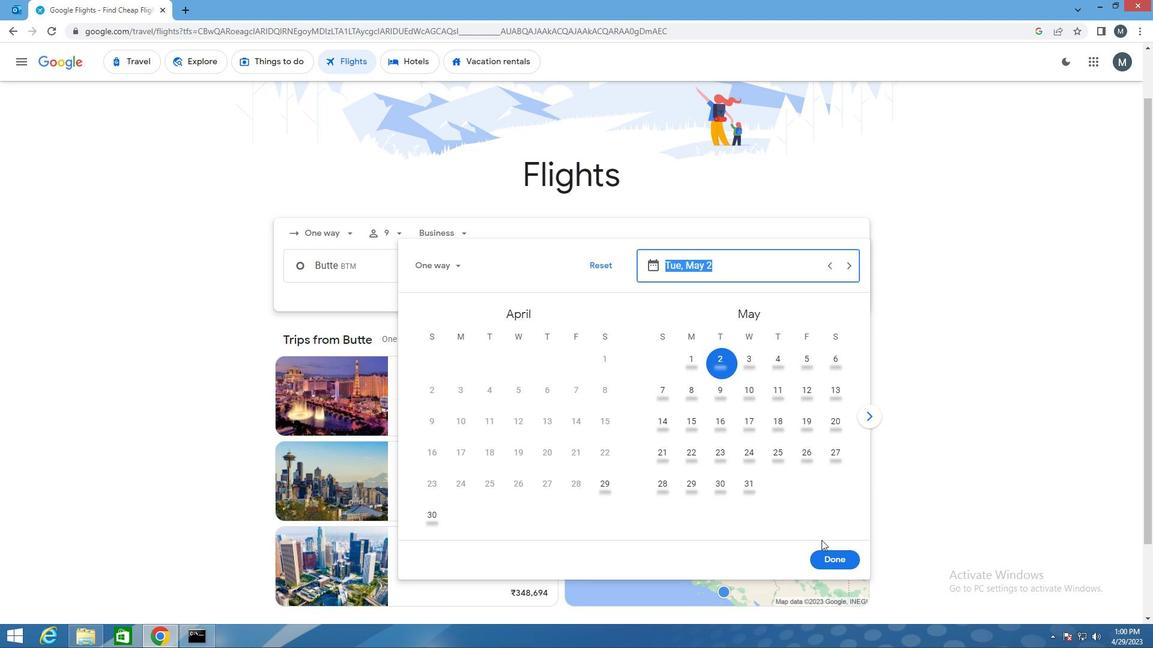 
Action: Mouse pressed left at (821, 553)
Screenshot: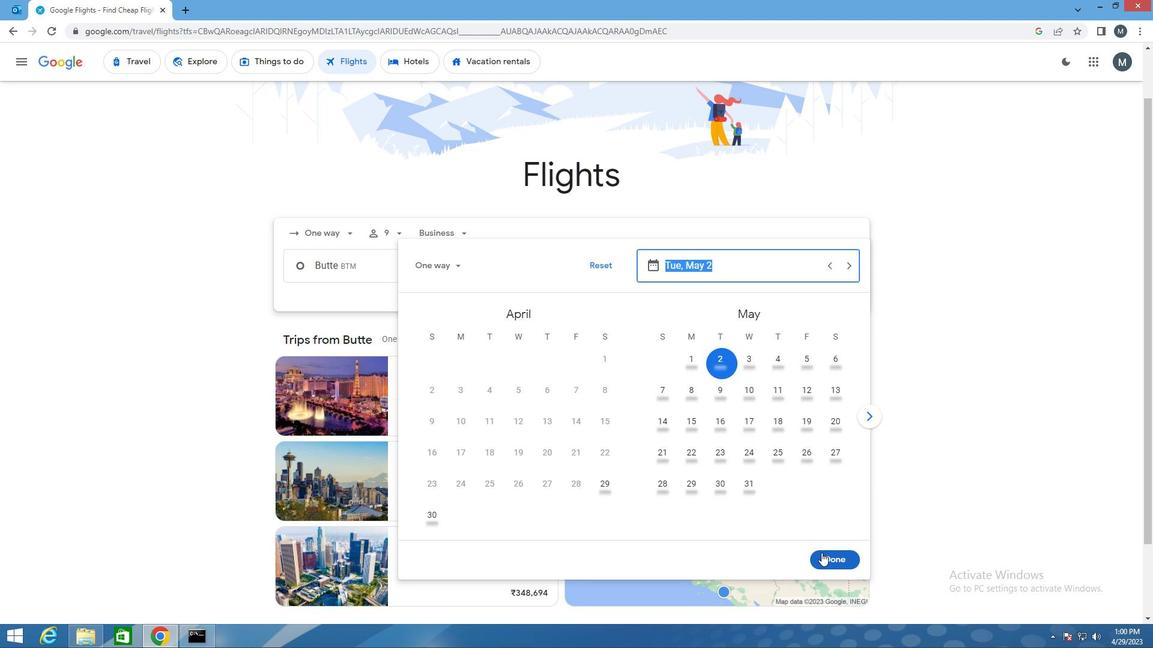 
Action: Mouse moved to (595, 306)
Screenshot: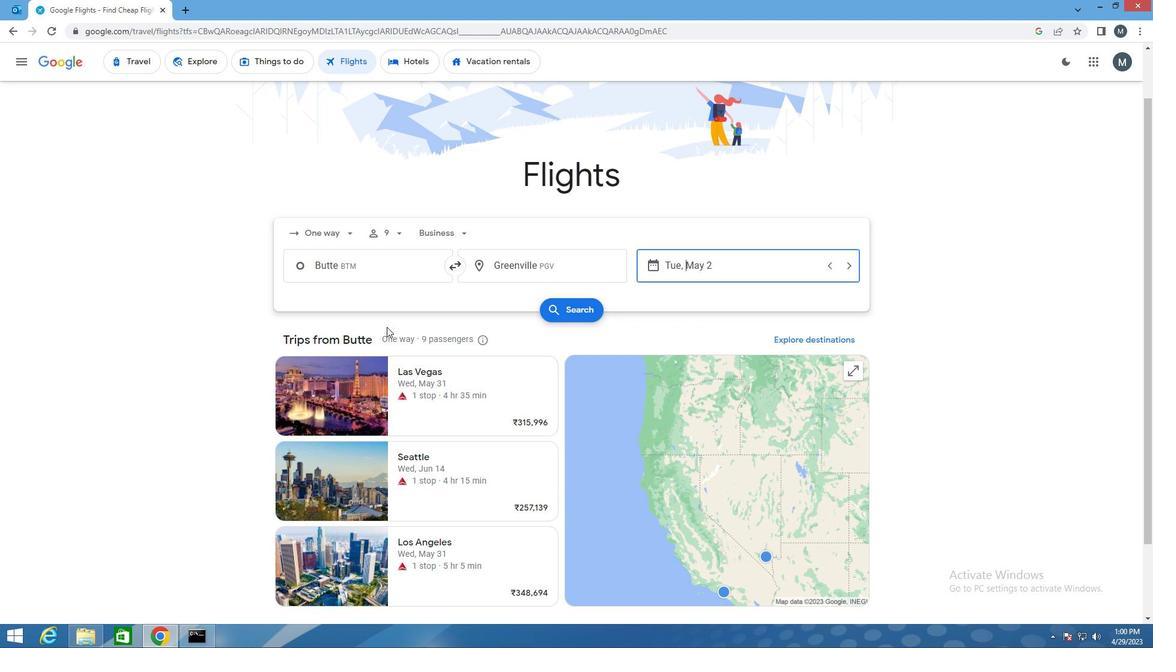 
Action: Mouse pressed left at (595, 306)
Screenshot: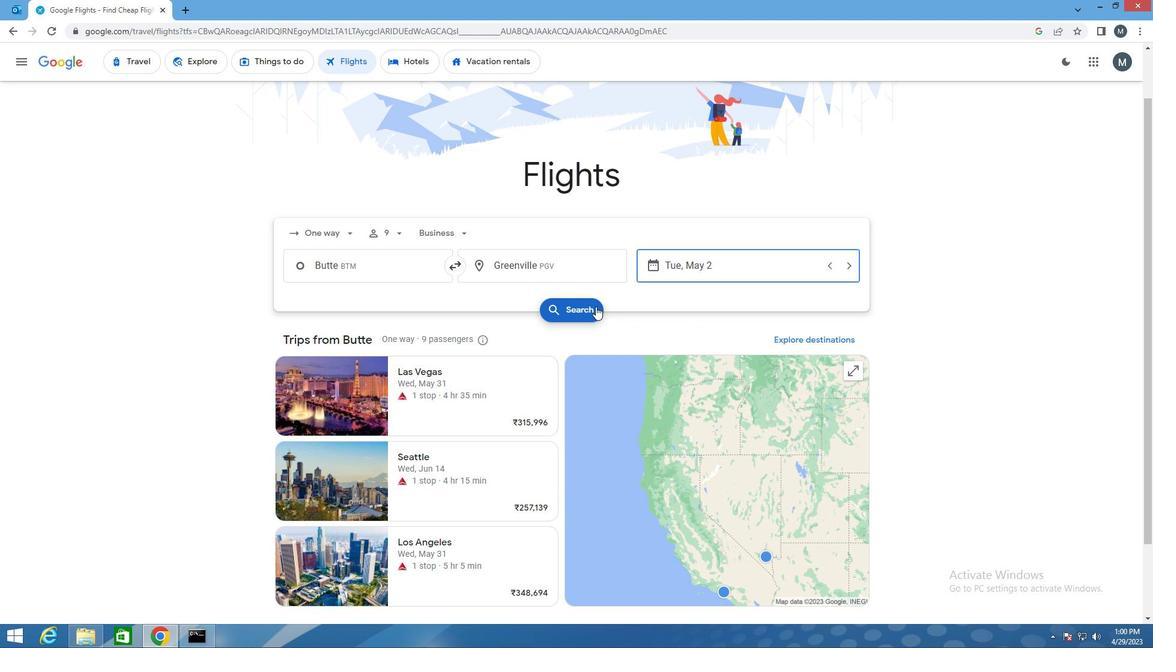 
Action: Mouse moved to (292, 178)
Screenshot: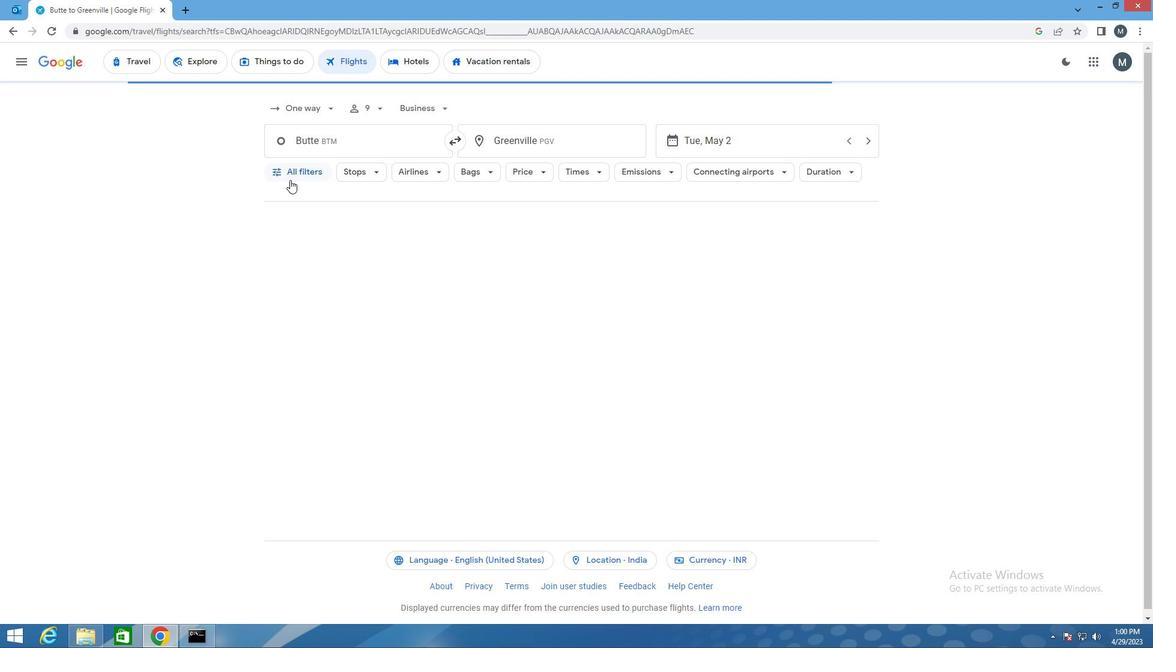
Action: Mouse pressed left at (292, 178)
Screenshot: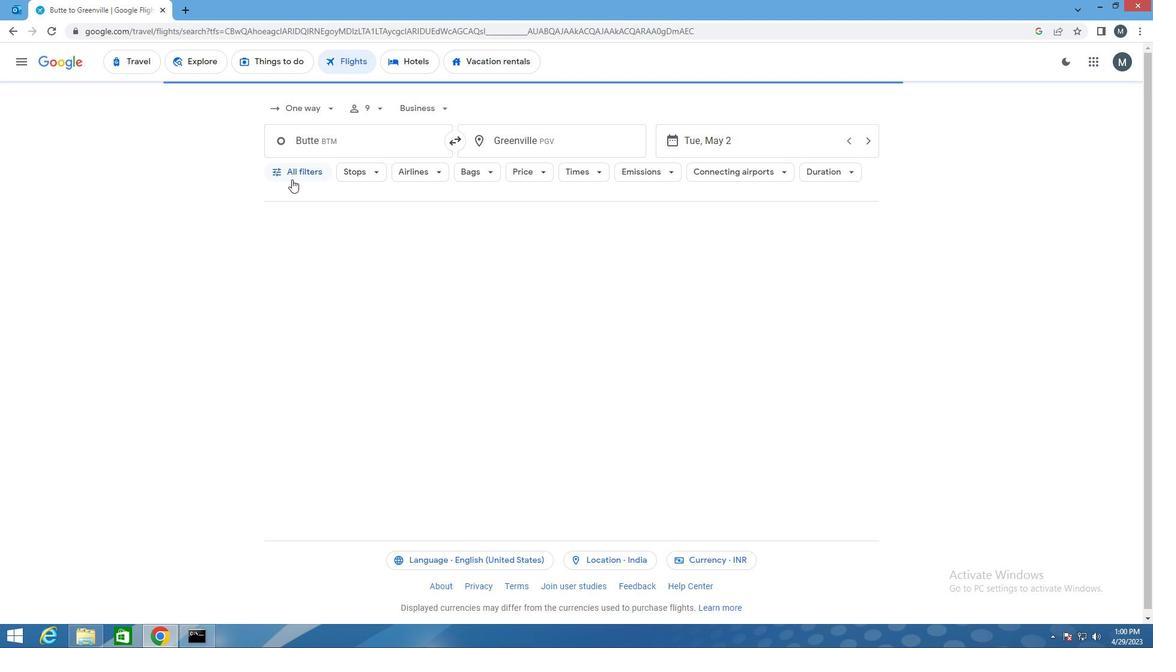 
Action: Mouse moved to (437, 428)
Screenshot: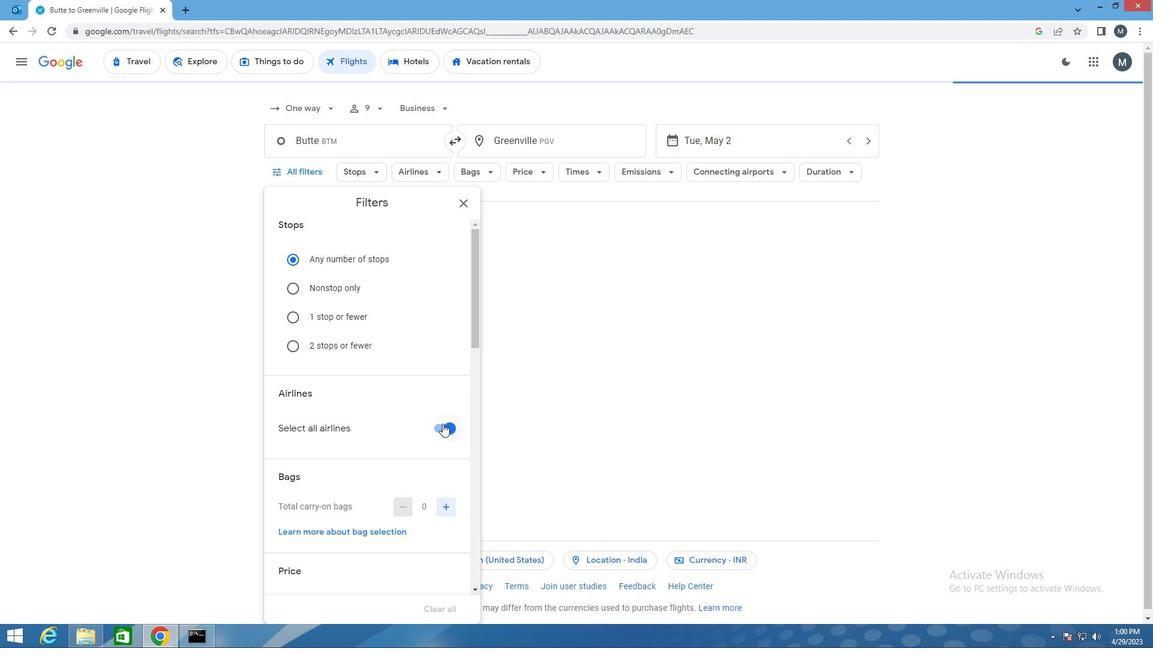 
Action: Mouse pressed left at (437, 428)
Screenshot: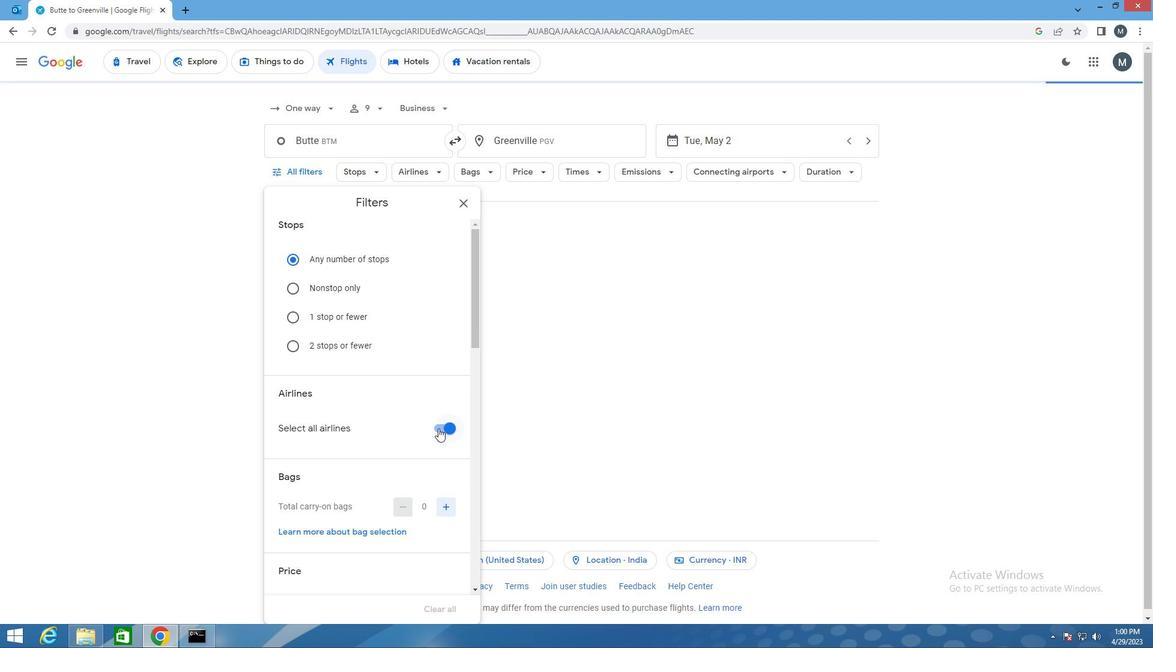 
Action: Mouse moved to (359, 397)
Screenshot: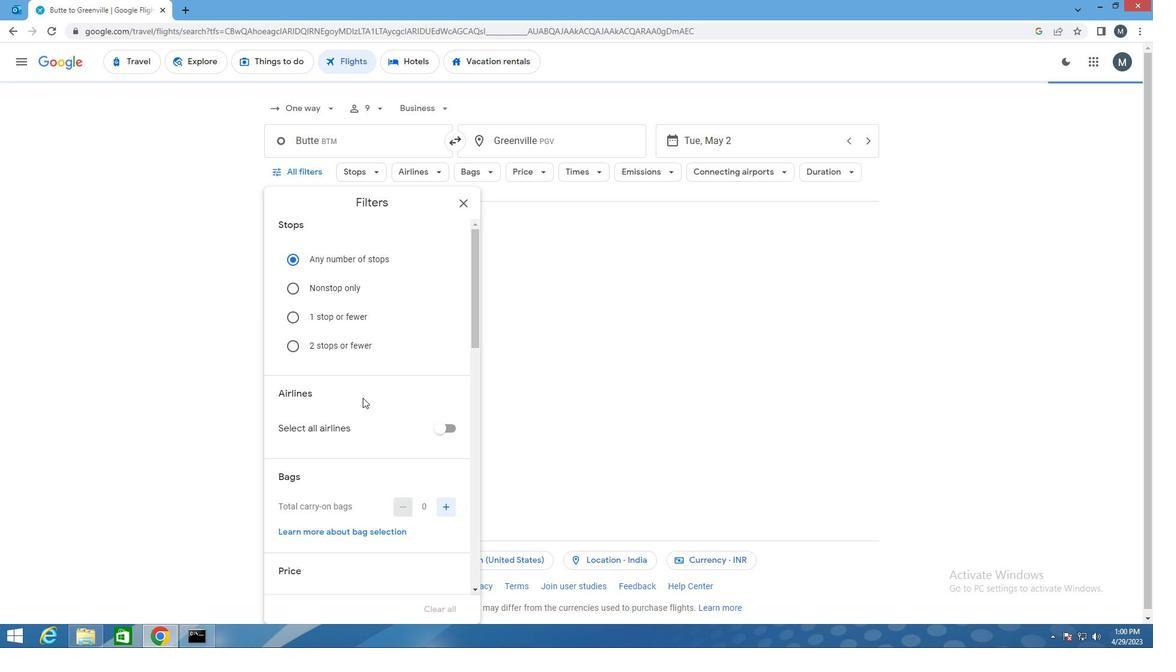 
Action: Mouse scrolled (359, 397) with delta (0, 0)
Screenshot: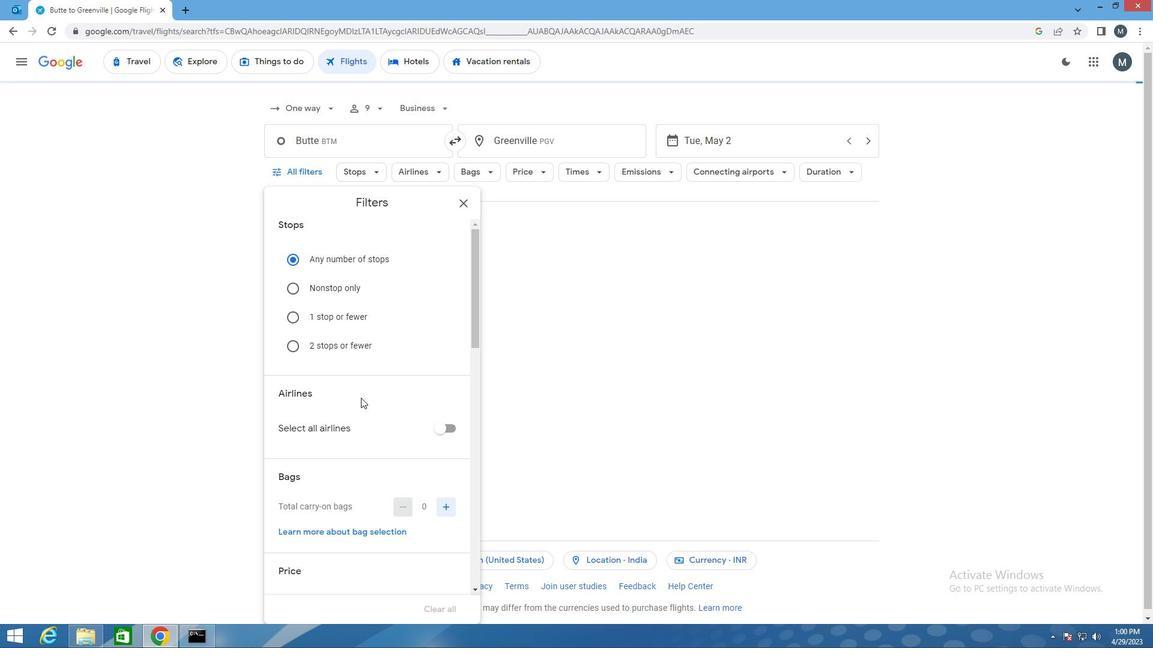 
Action: Mouse scrolled (359, 397) with delta (0, 0)
Screenshot: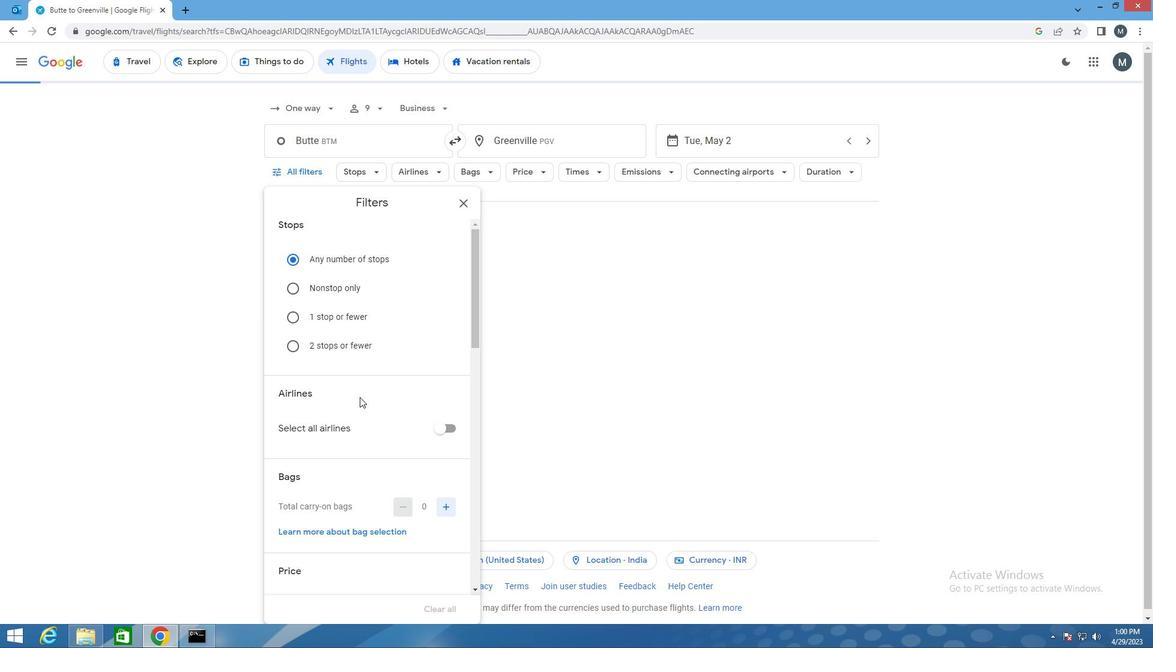 
Action: Mouse moved to (356, 397)
Screenshot: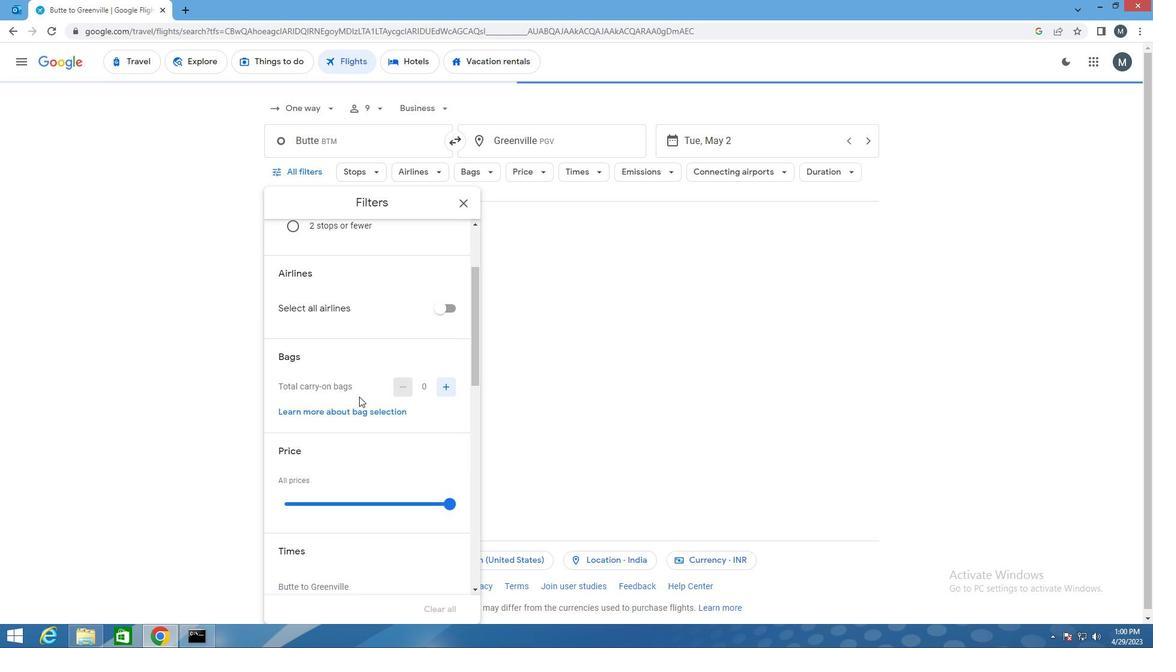
Action: Mouse scrolled (356, 397) with delta (0, 0)
Screenshot: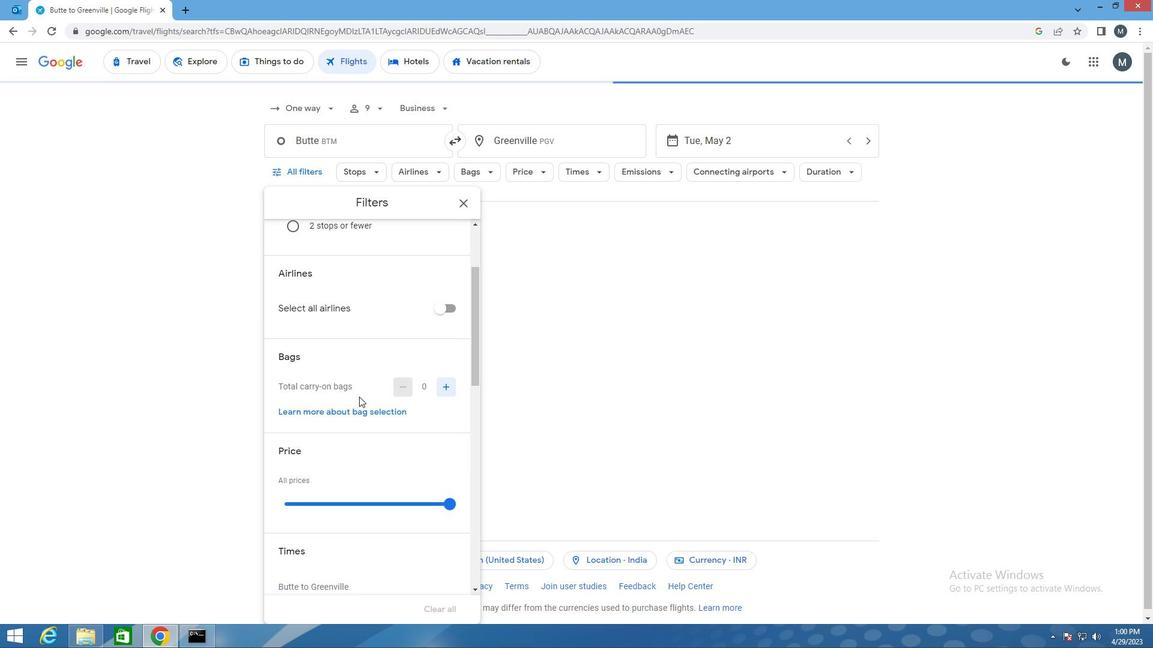 
Action: Mouse moved to (355, 397)
Screenshot: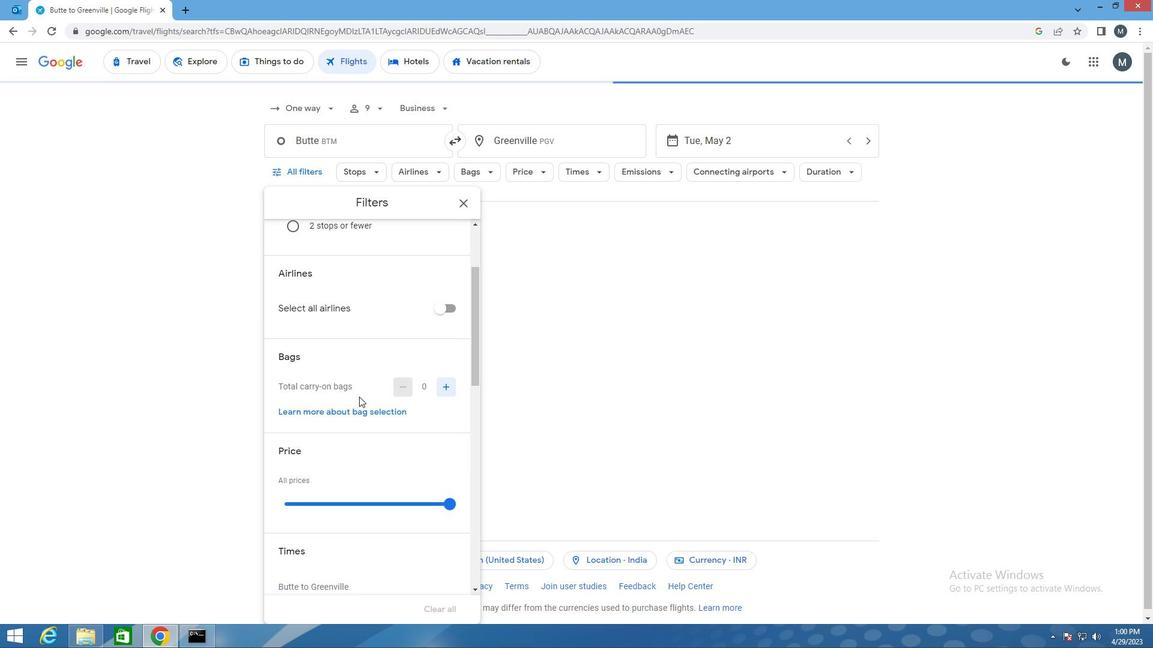 
Action: Mouse scrolled (355, 397) with delta (0, 0)
Screenshot: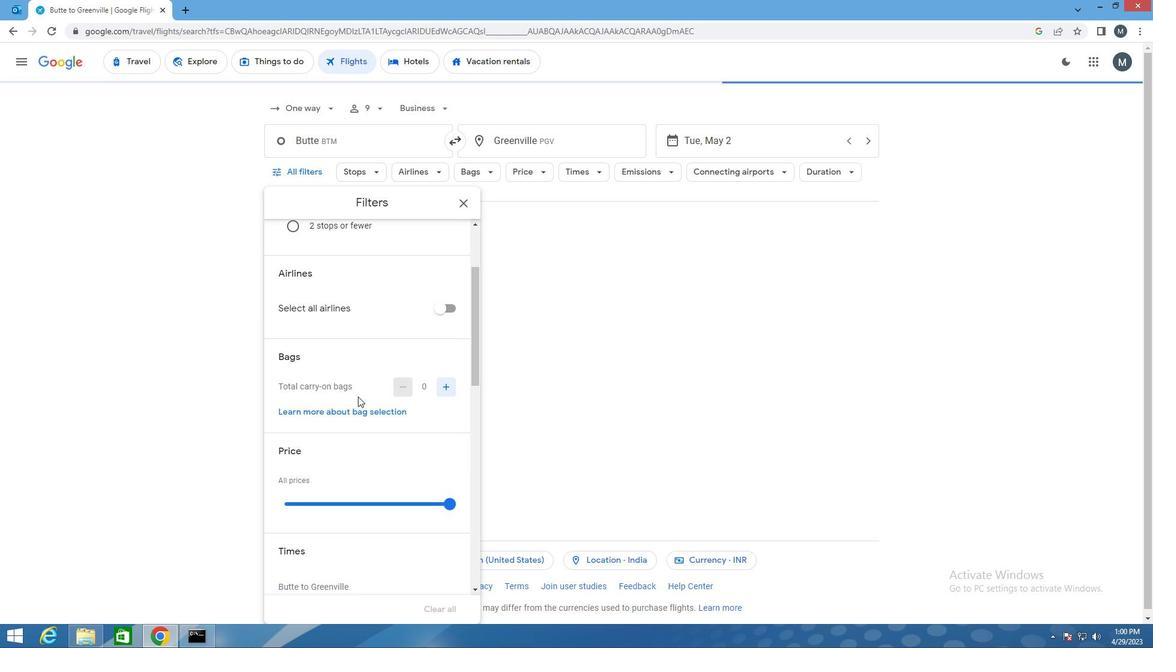 
Action: Mouse moved to (354, 397)
Screenshot: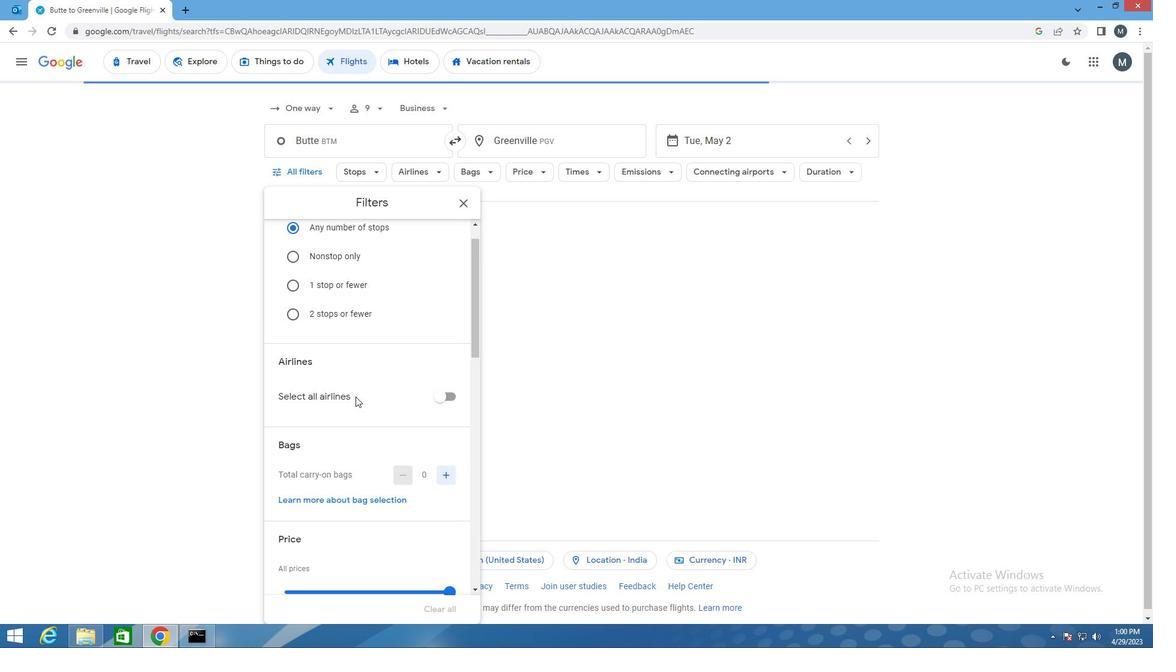 
Action: Mouse scrolled (354, 397) with delta (0, 0)
Screenshot: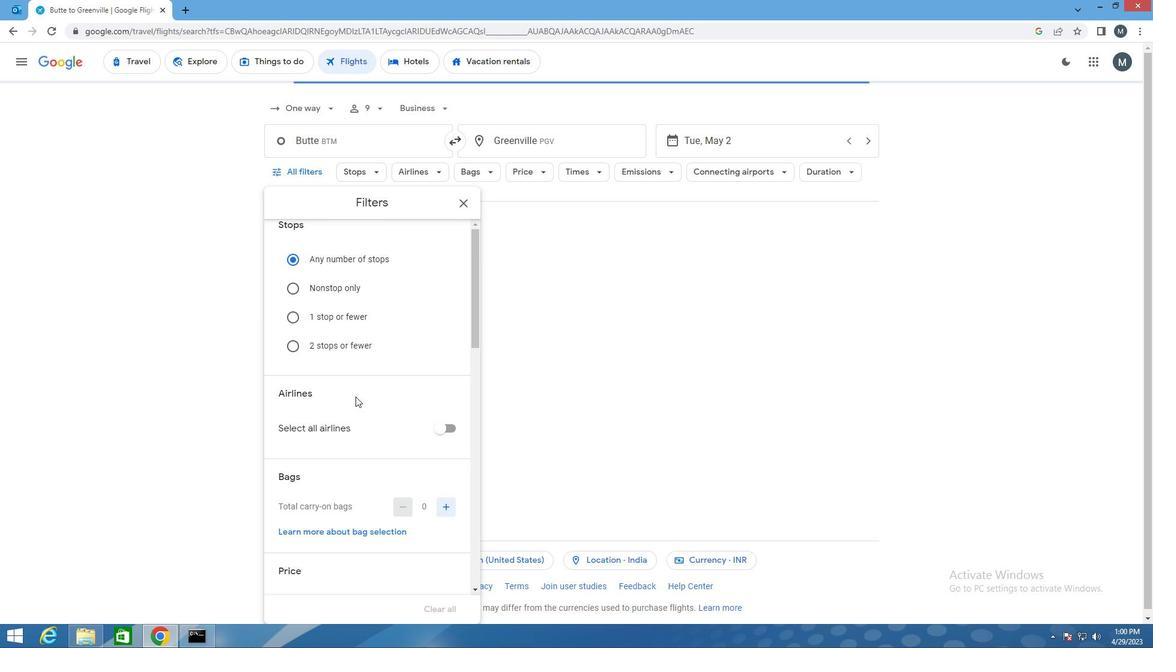 
Action: Mouse scrolled (354, 397) with delta (0, 0)
Screenshot: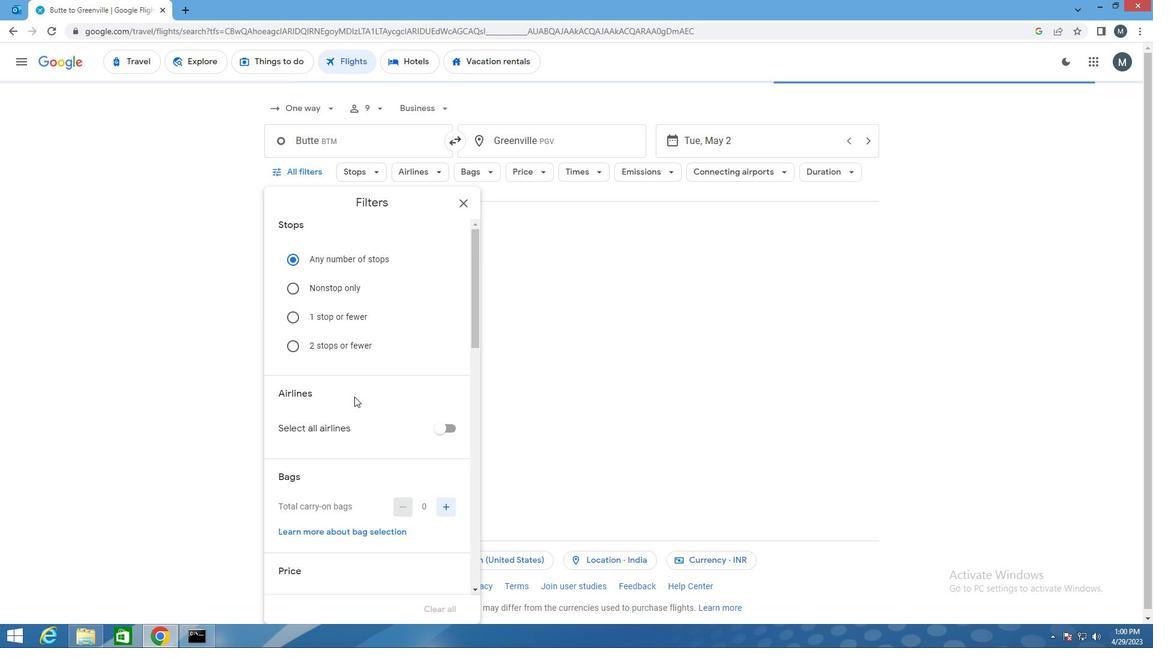 
Action: Mouse moved to (352, 397)
Screenshot: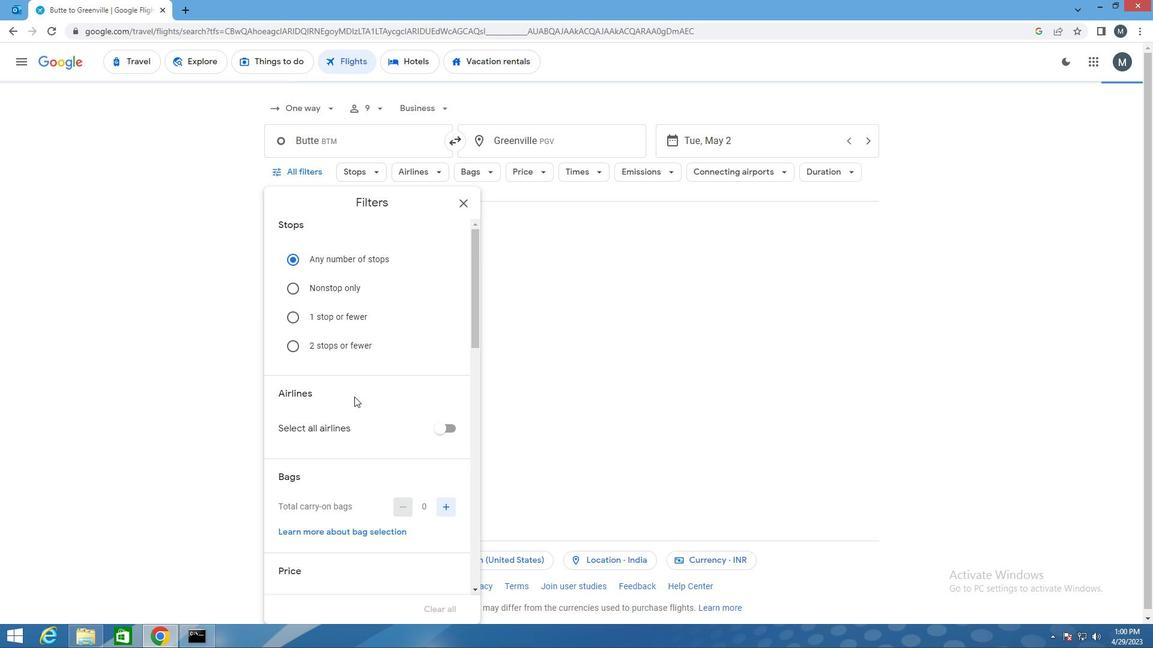 
Action: Mouse scrolled (352, 396) with delta (0, 0)
Screenshot: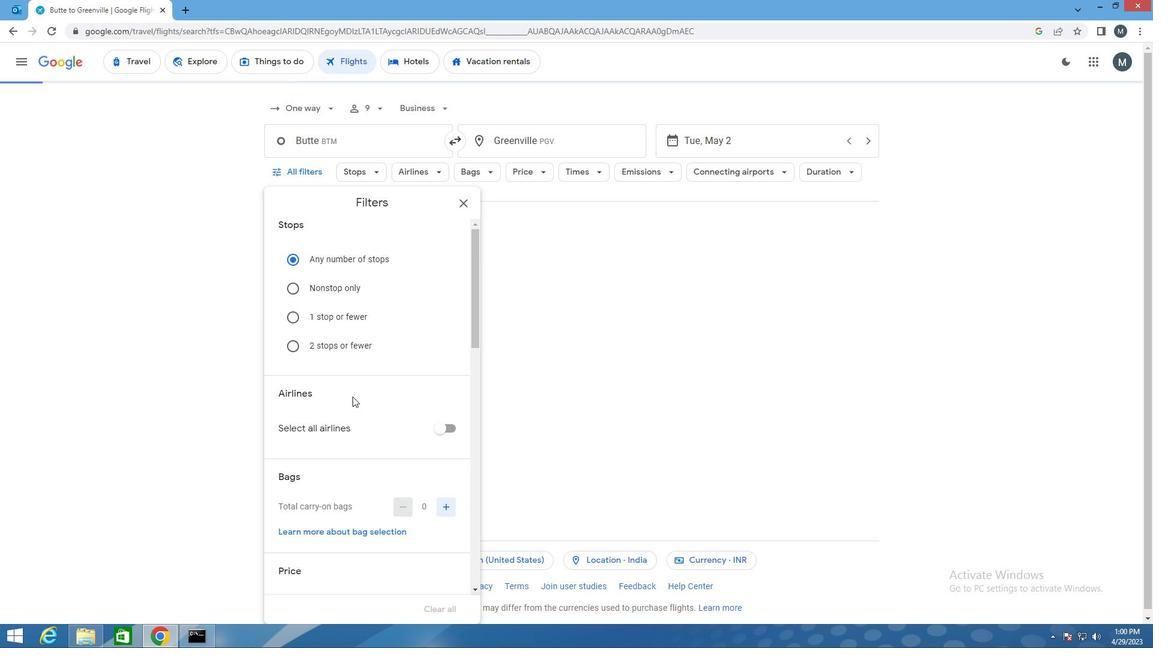 
Action: Mouse scrolled (352, 396) with delta (0, 0)
Screenshot: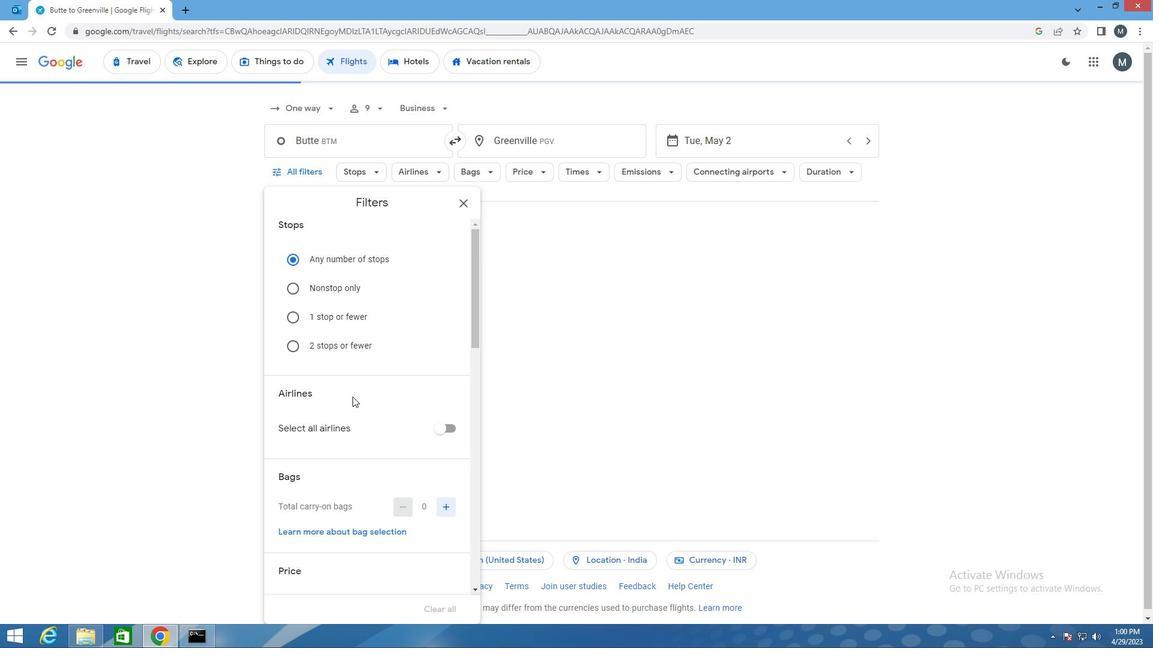 
Action: Mouse moved to (351, 397)
Screenshot: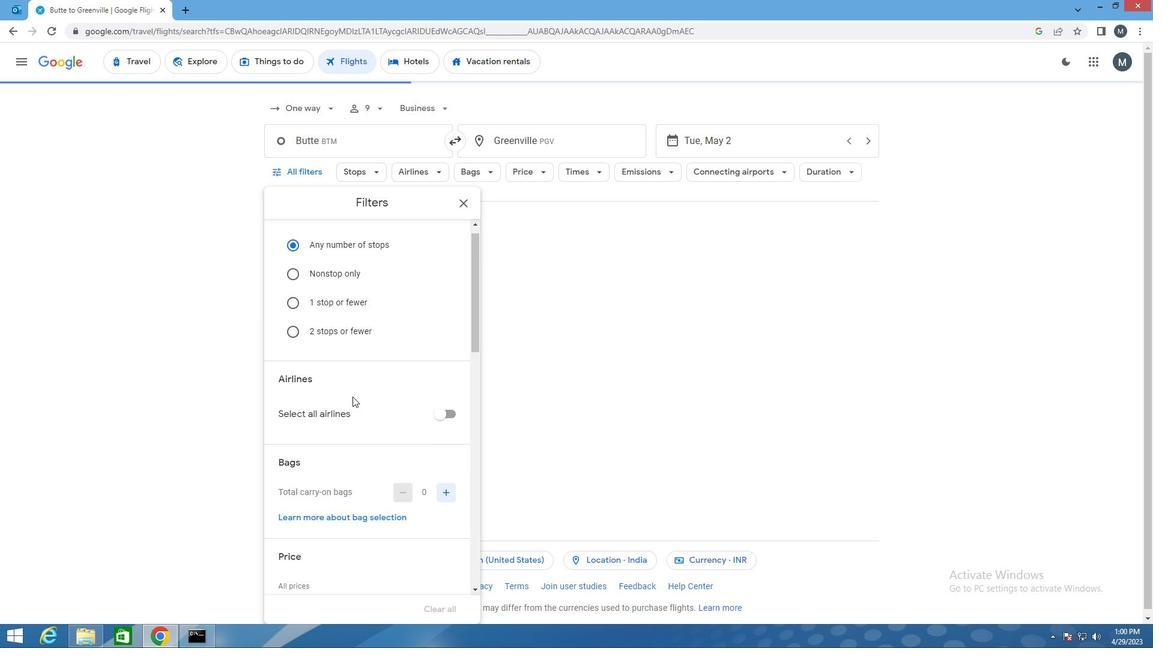 
Action: Mouse scrolled (351, 396) with delta (0, 0)
Screenshot: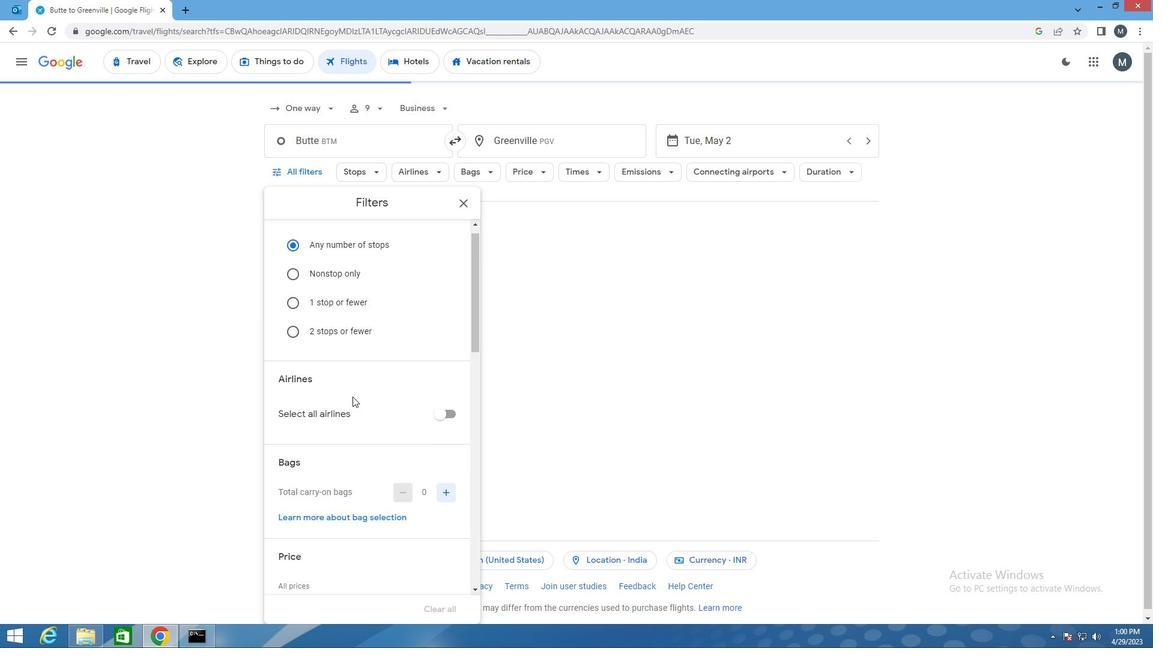 
Action: Mouse moved to (350, 393)
Screenshot: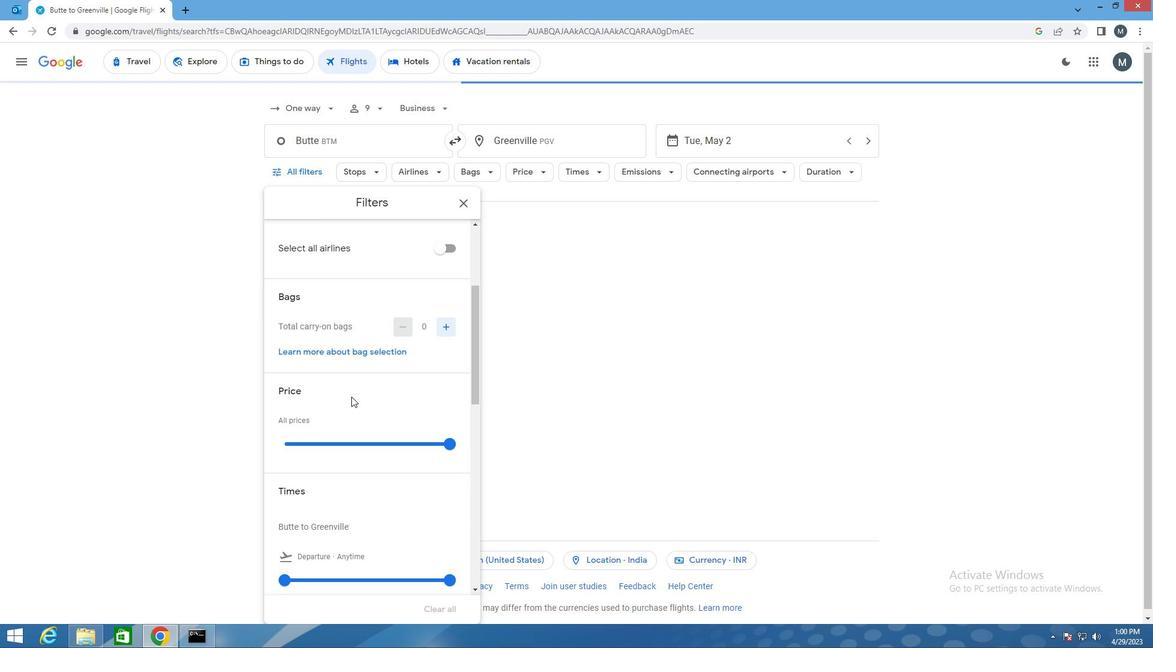 
Action: Mouse scrolled (350, 394) with delta (0, 0)
Screenshot: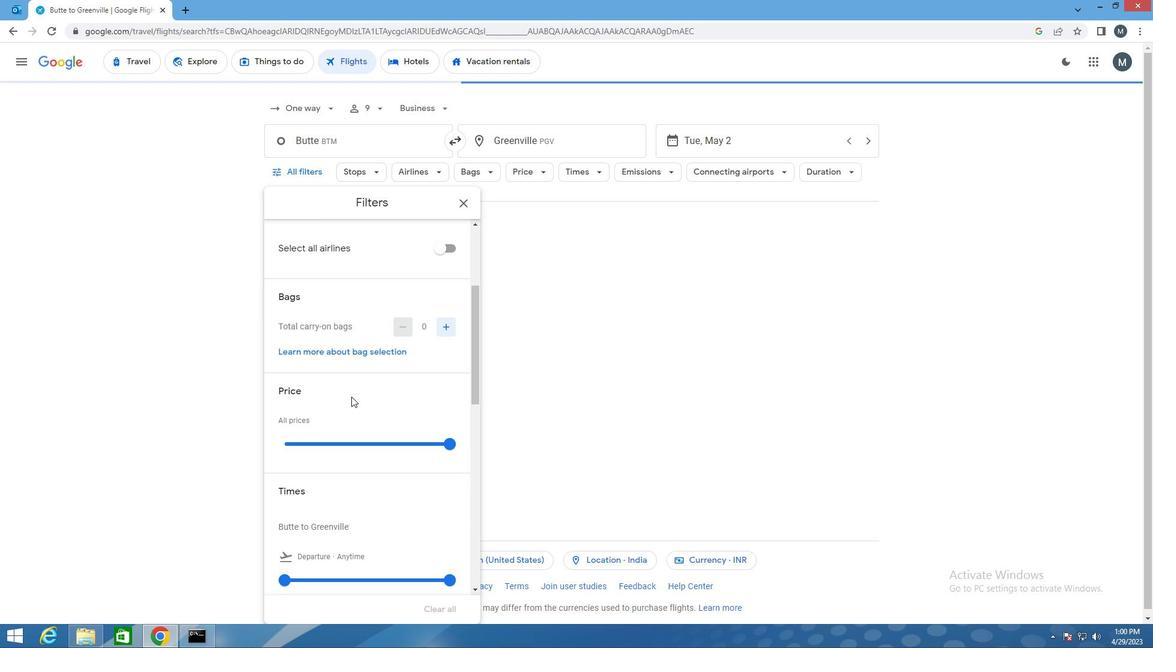 
Action: Mouse moved to (347, 387)
Screenshot: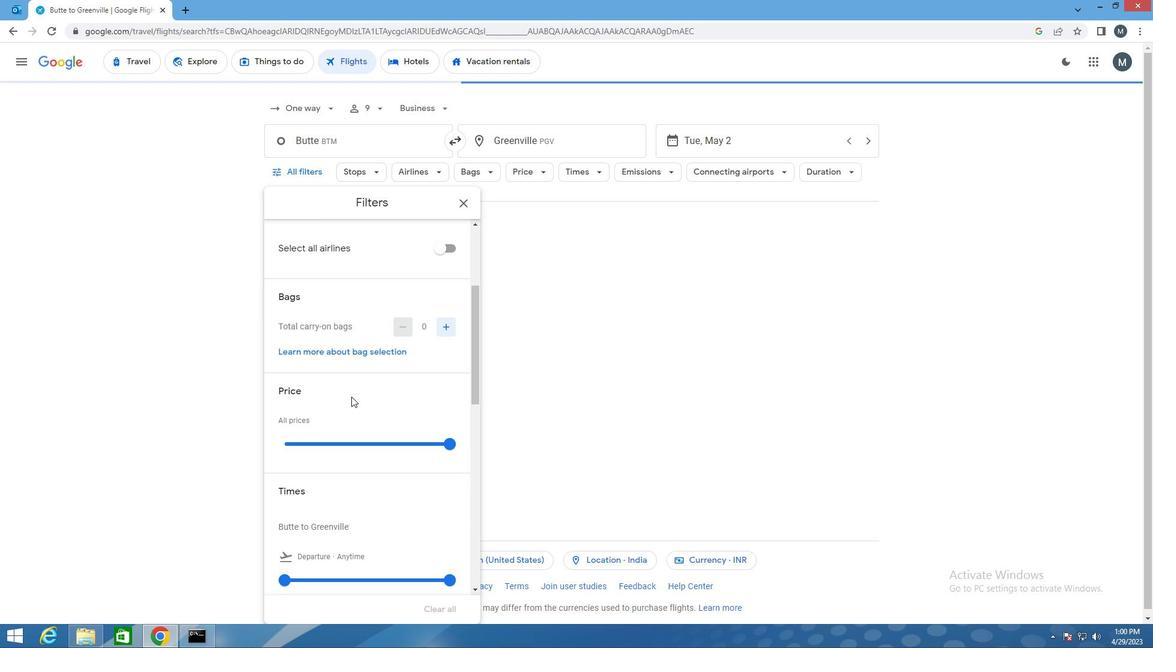 
Action: Mouse scrolled (347, 388) with delta (0, 0)
Screenshot: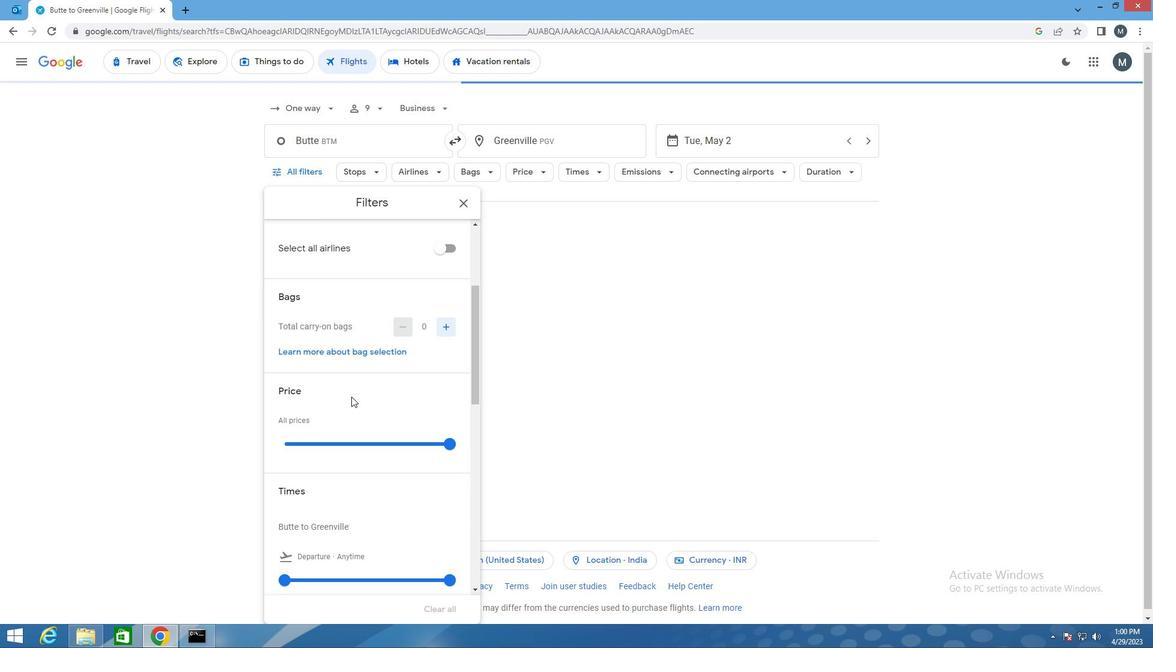 
Action: Mouse moved to (342, 388)
Screenshot: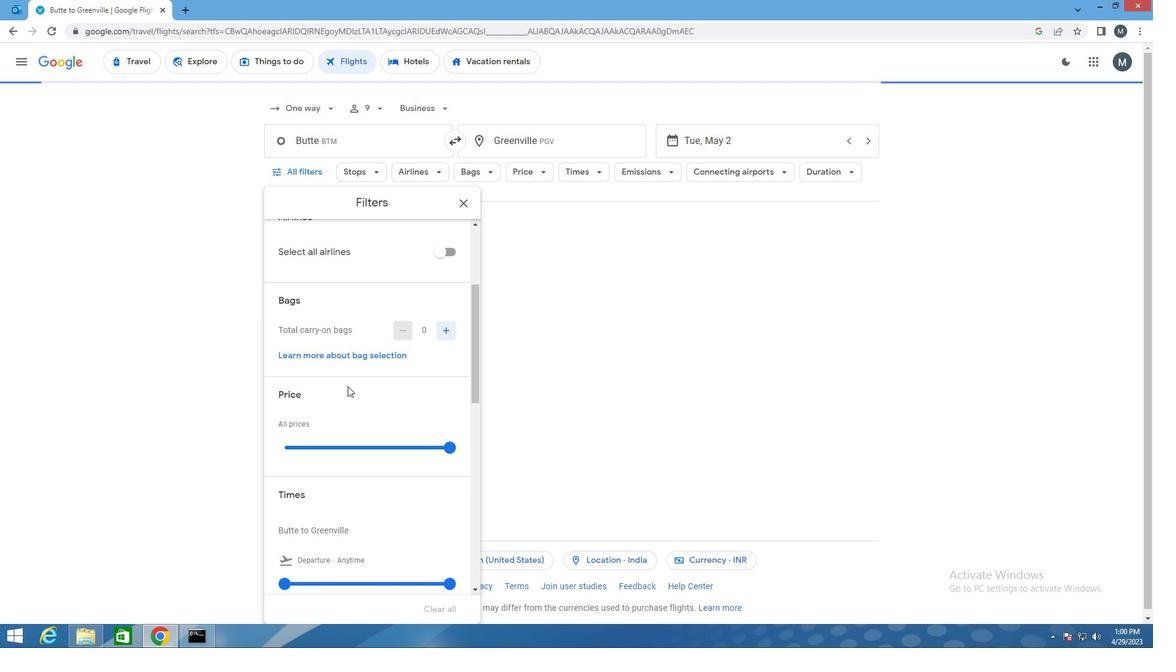 
Action: Mouse scrolled (342, 389) with delta (0, 0)
Screenshot: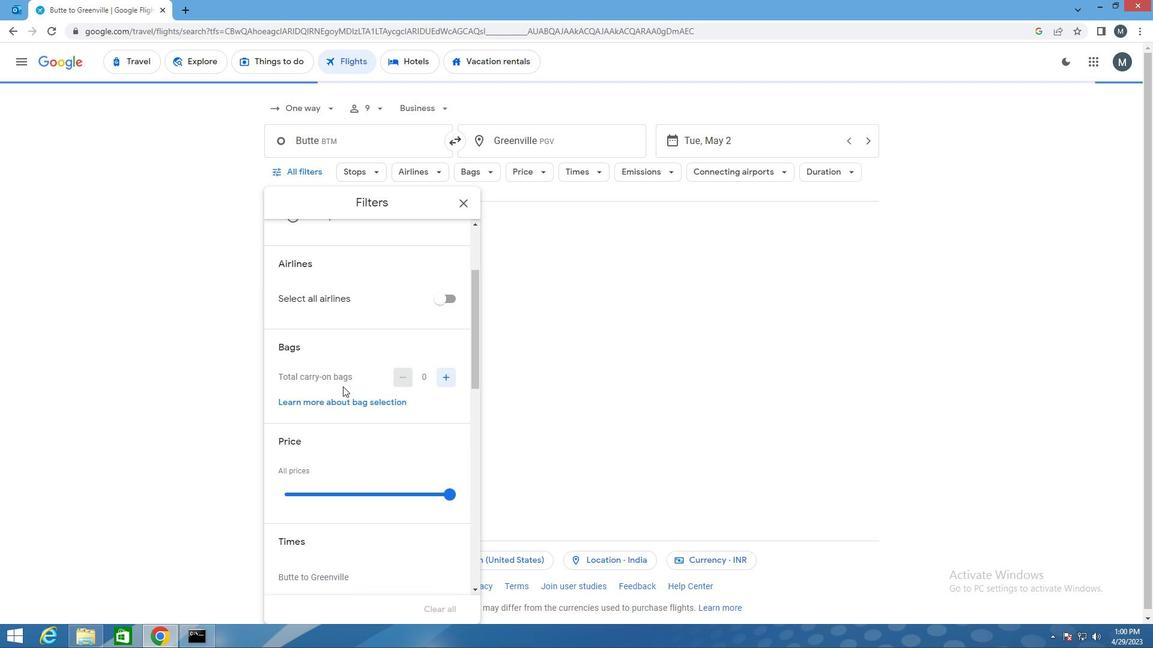 
Action: Mouse scrolled (342, 389) with delta (0, 0)
Screenshot: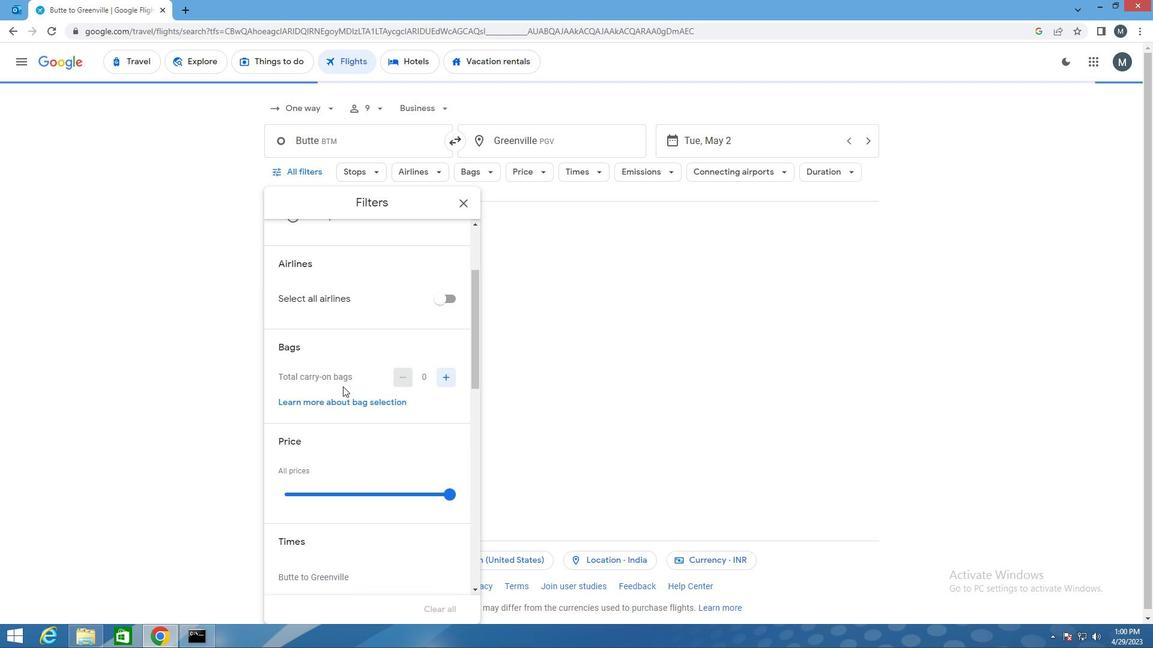 
Action: Mouse scrolled (342, 389) with delta (0, 0)
Screenshot: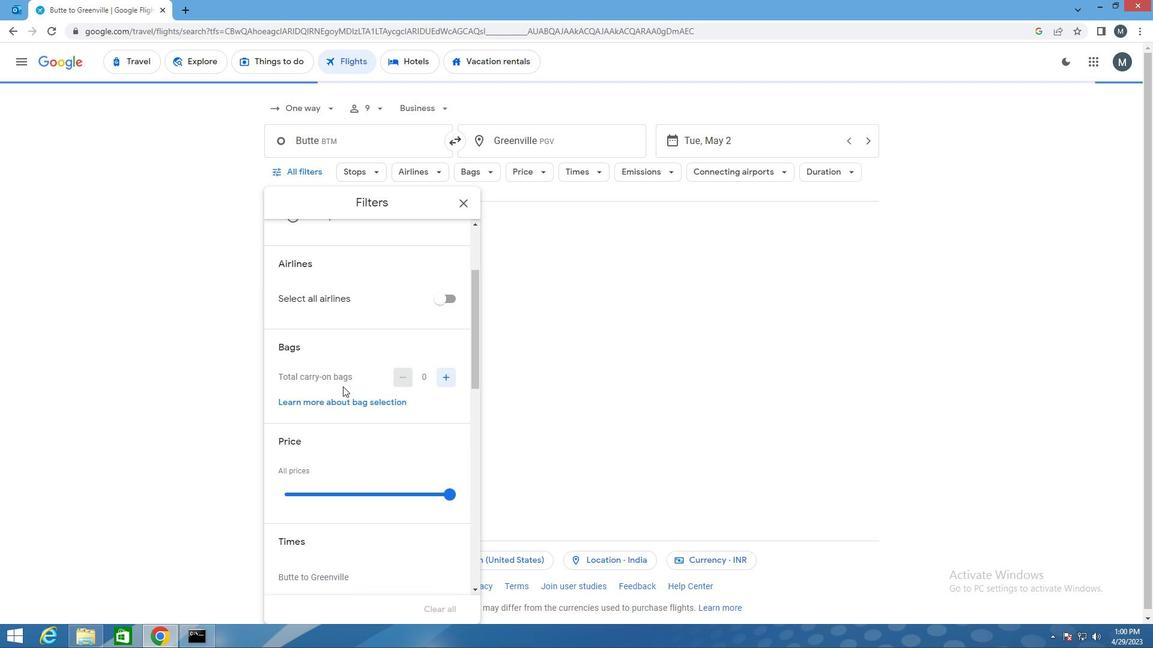 
Action: Mouse scrolled (342, 389) with delta (0, 0)
Screenshot: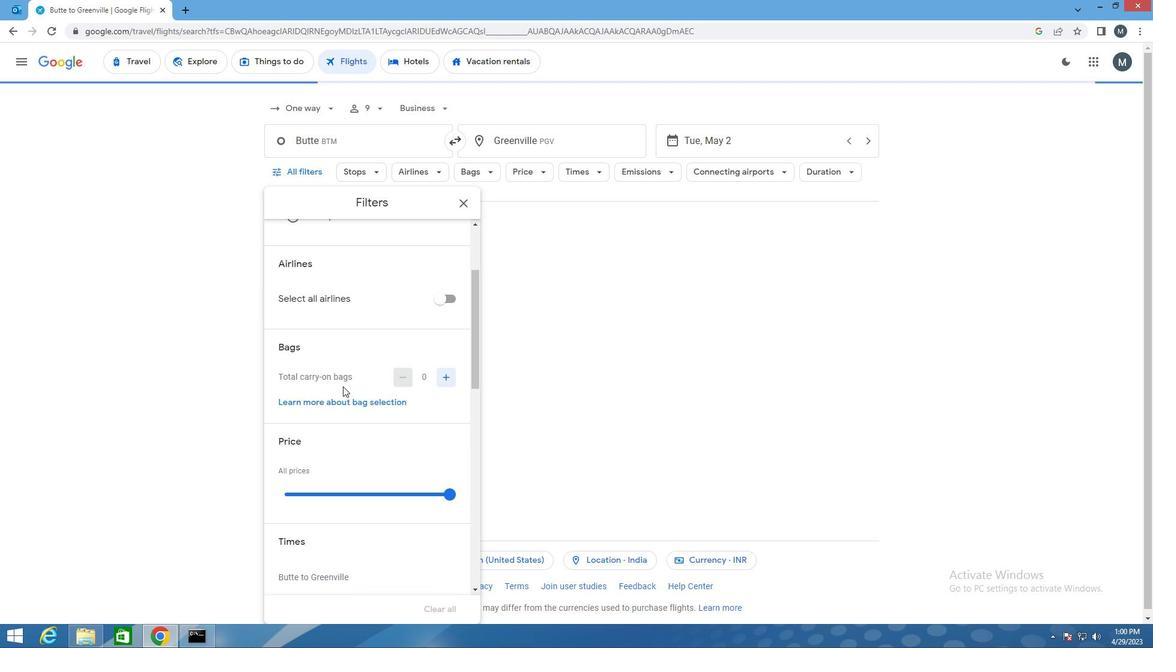 
Action: Mouse scrolled (342, 389) with delta (0, 0)
Screenshot: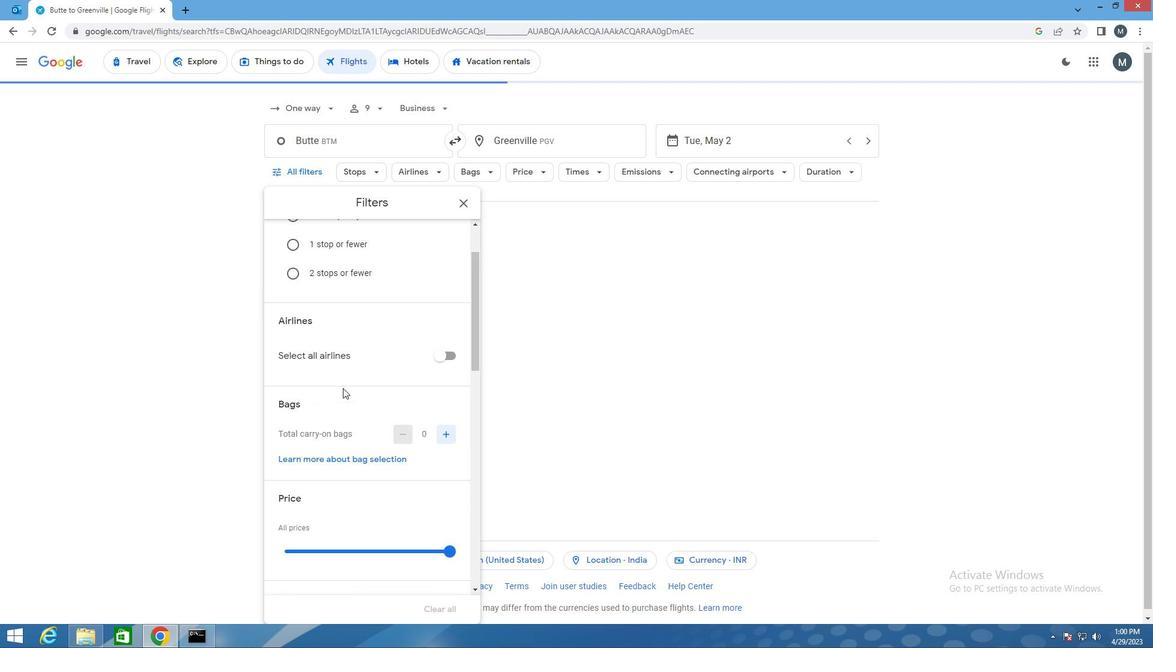 
Action: Mouse moved to (342, 389)
Screenshot: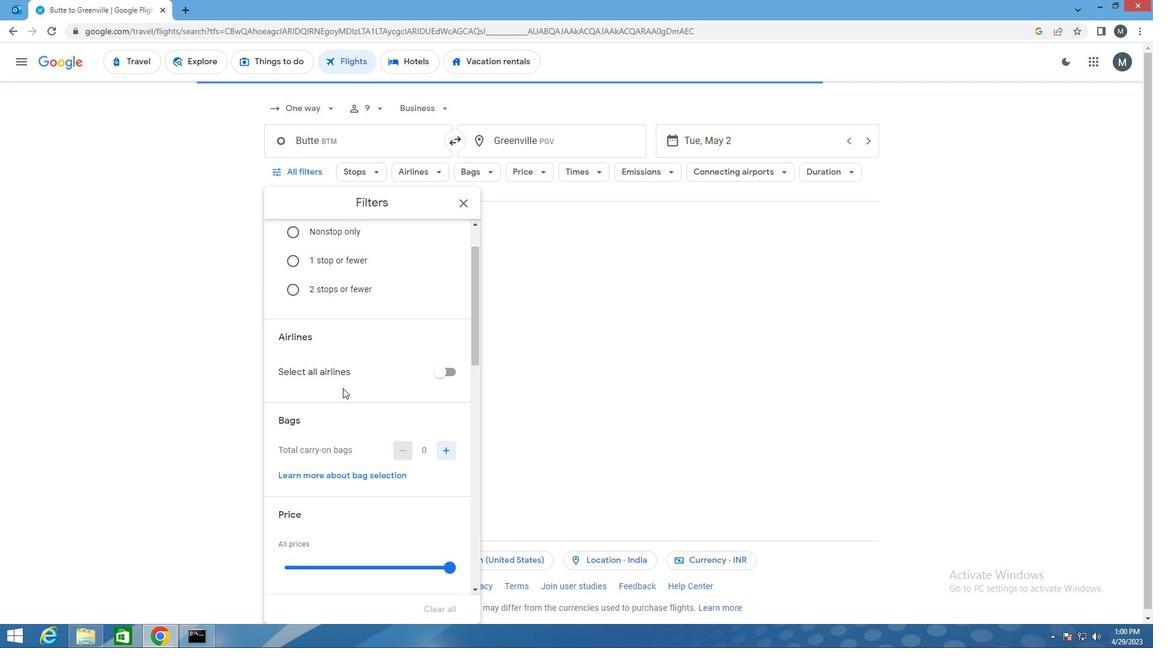 
Action: Mouse scrolled (342, 389) with delta (0, 0)
Screenshot: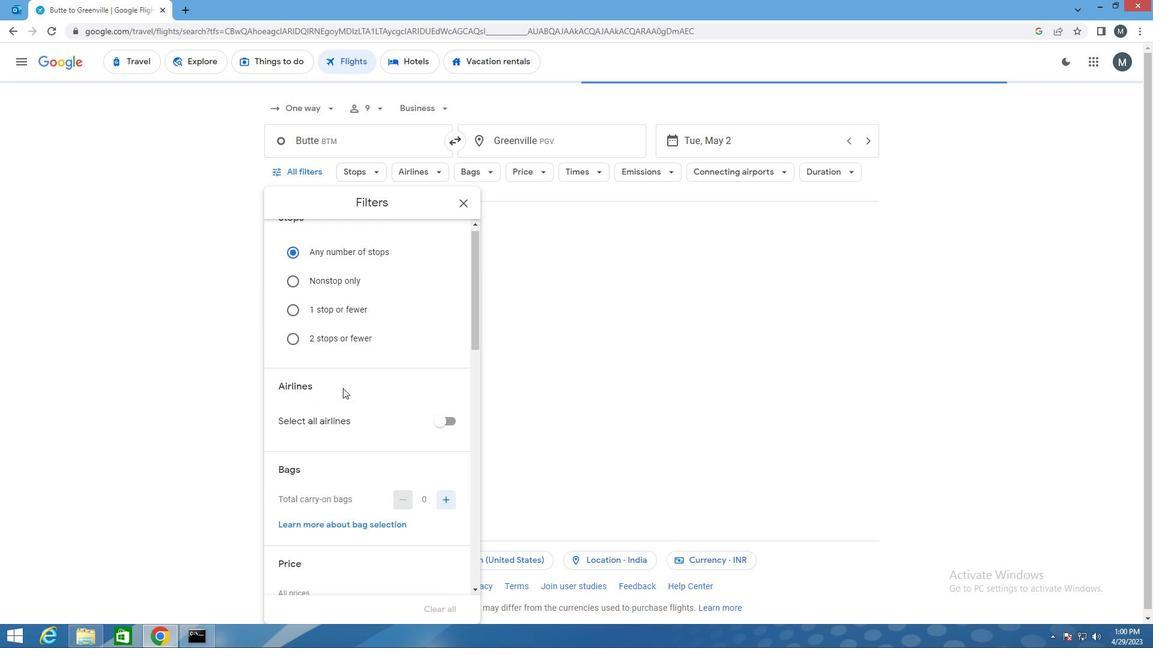 
Action: Mouse scrolled (342, 389) with delta (0, 0)
Screenshot: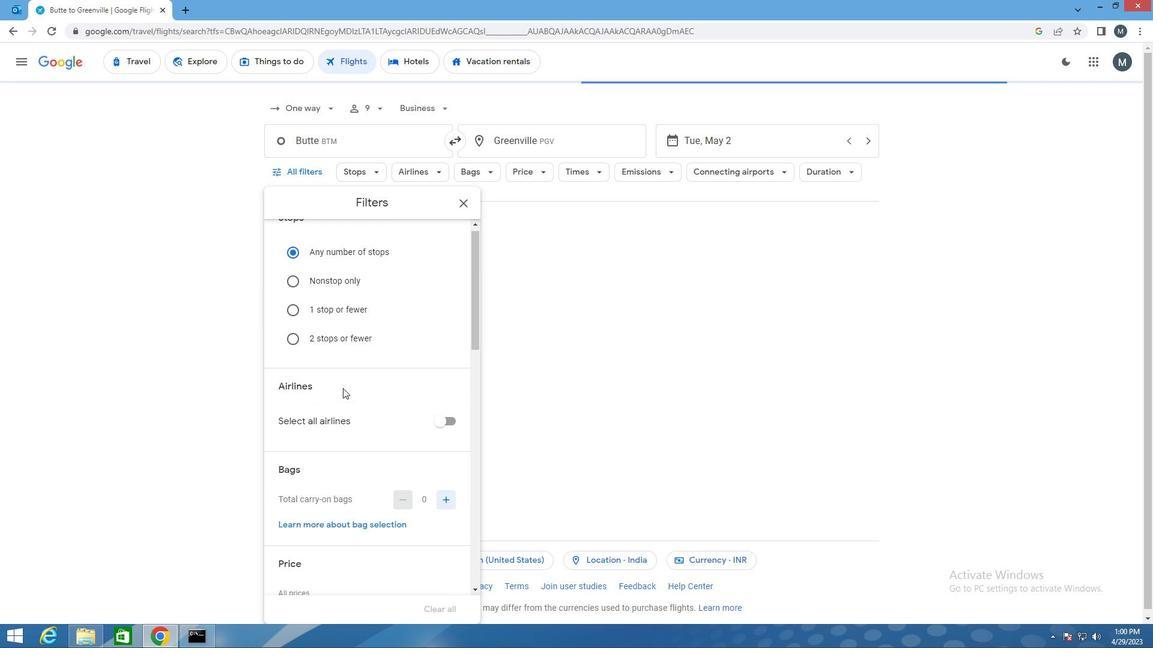 
Action: Mouse scrolled (342, 389) with delta (0, 0)
Screenshot: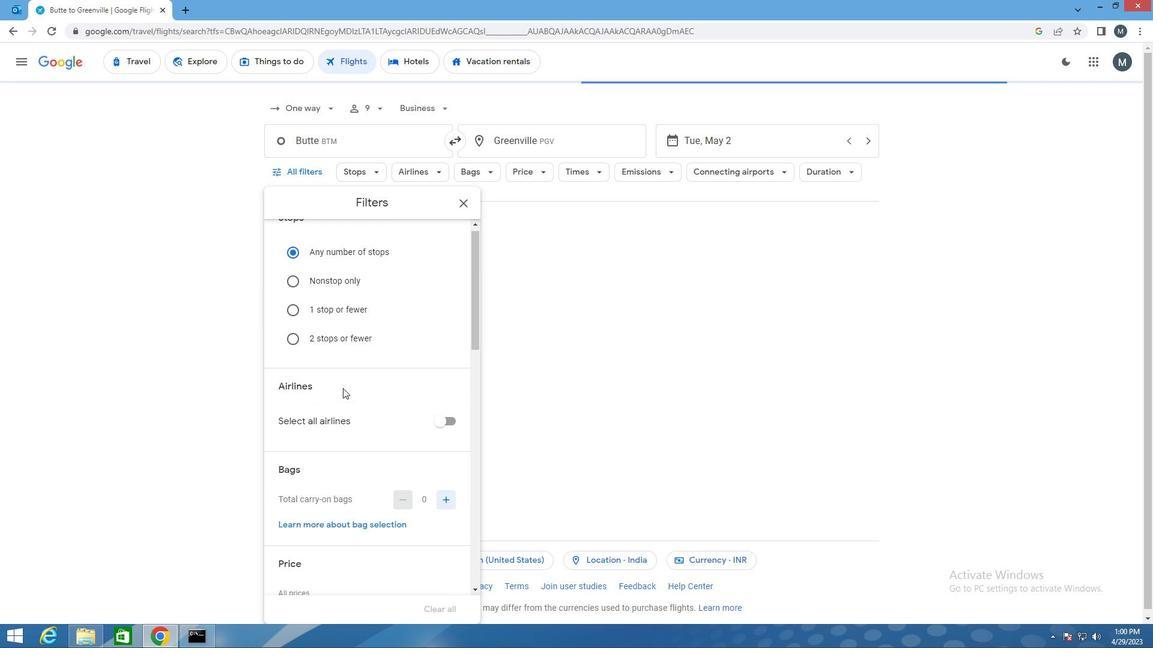 
Action: Mouse scrolled (342, 389) with delta (0, 0)
Screenshot: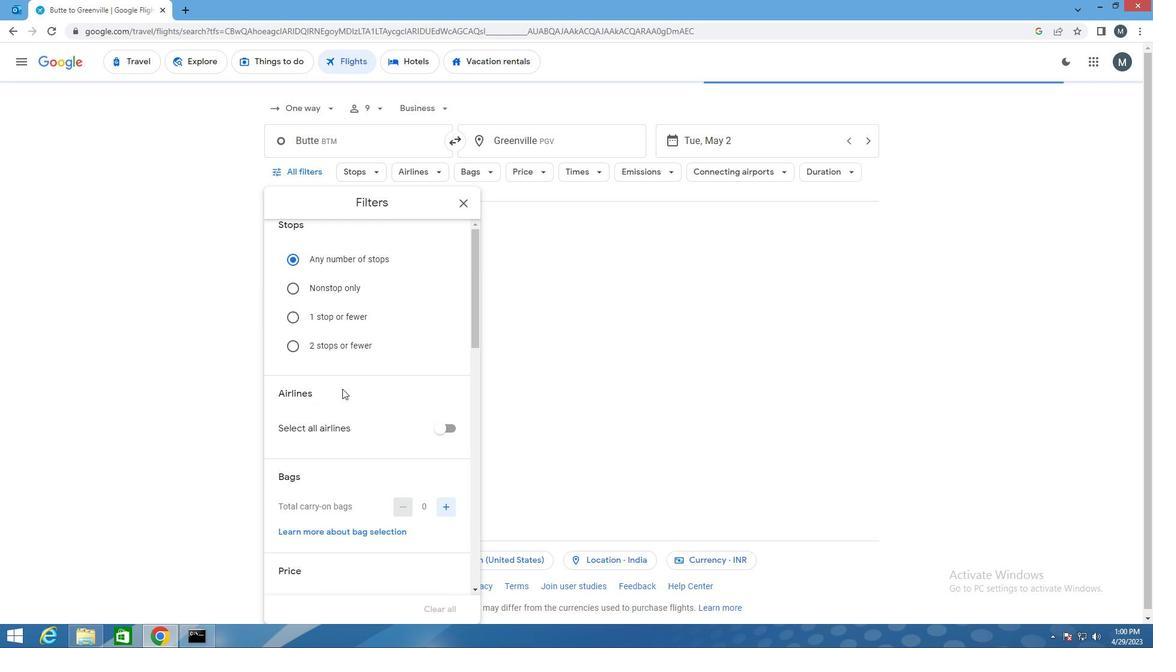 
Action: Mouse scrolled (342, 389) with delta (0, 0)
Screenshot: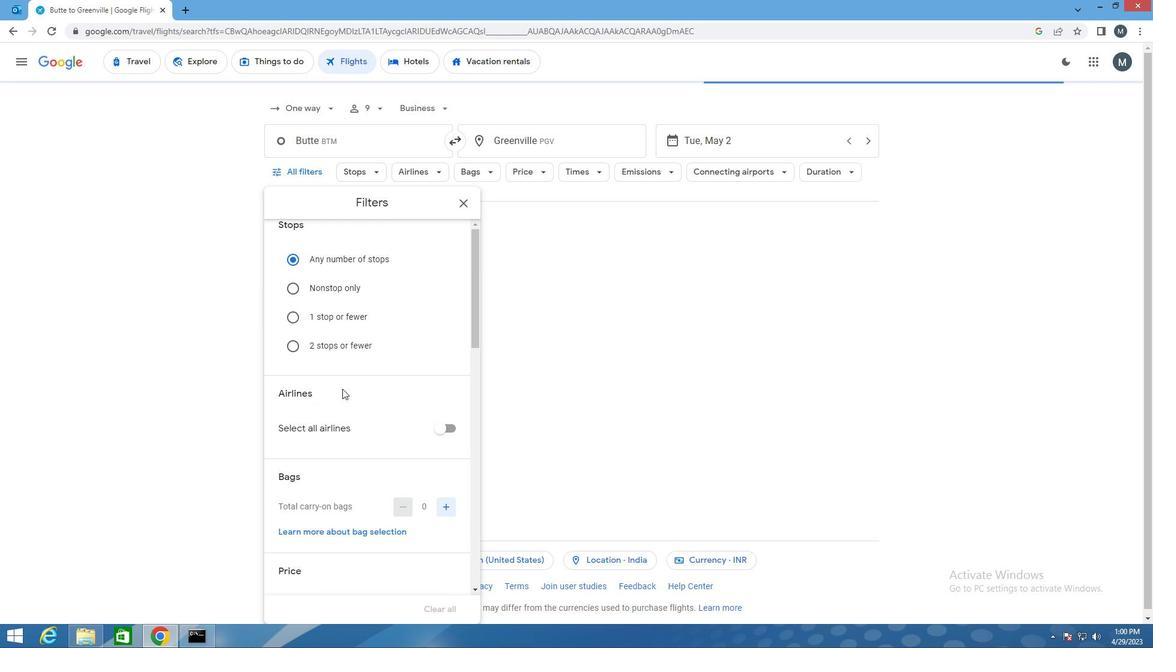 
Action: Mouse moved to (352, 400)
Screenshot: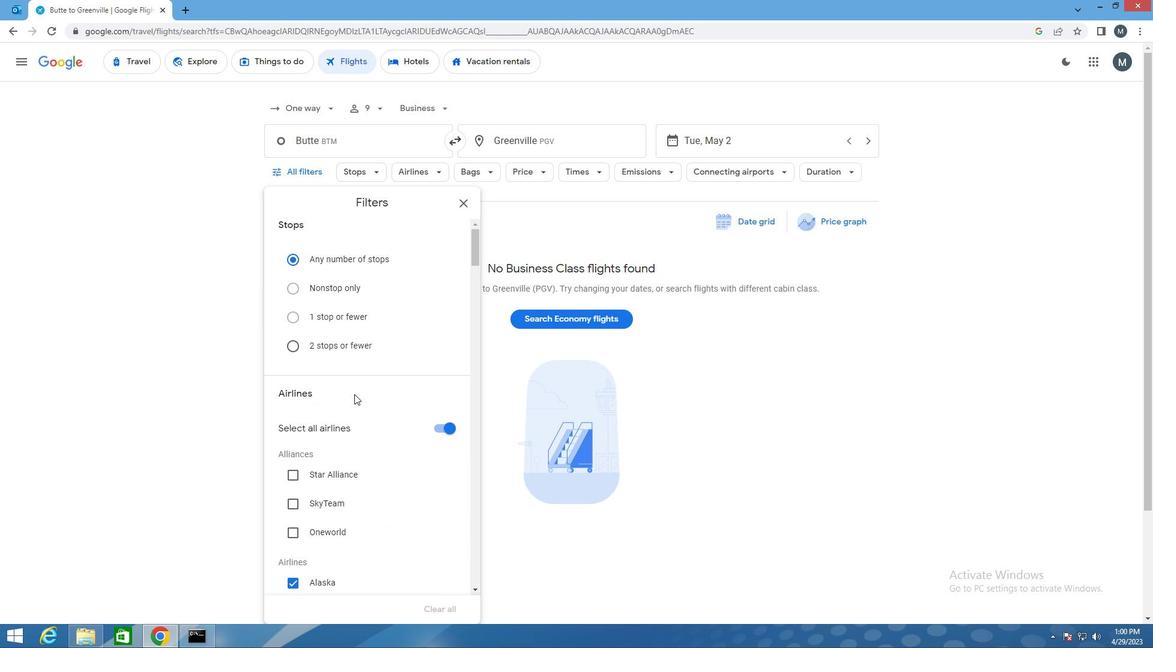 
Action: Mouse scrolled (352, 400) with delta (0, 0)
Screenshot: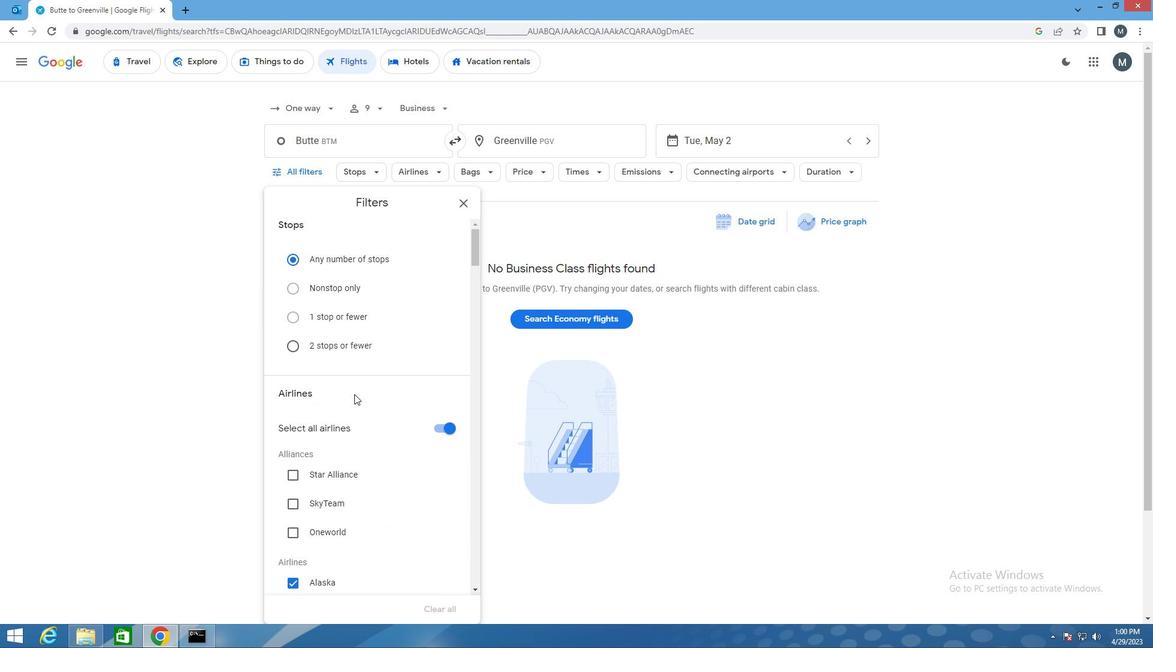 
Action: Mouse scrolled (352, 400) with delta (0, 0)
Screenshot: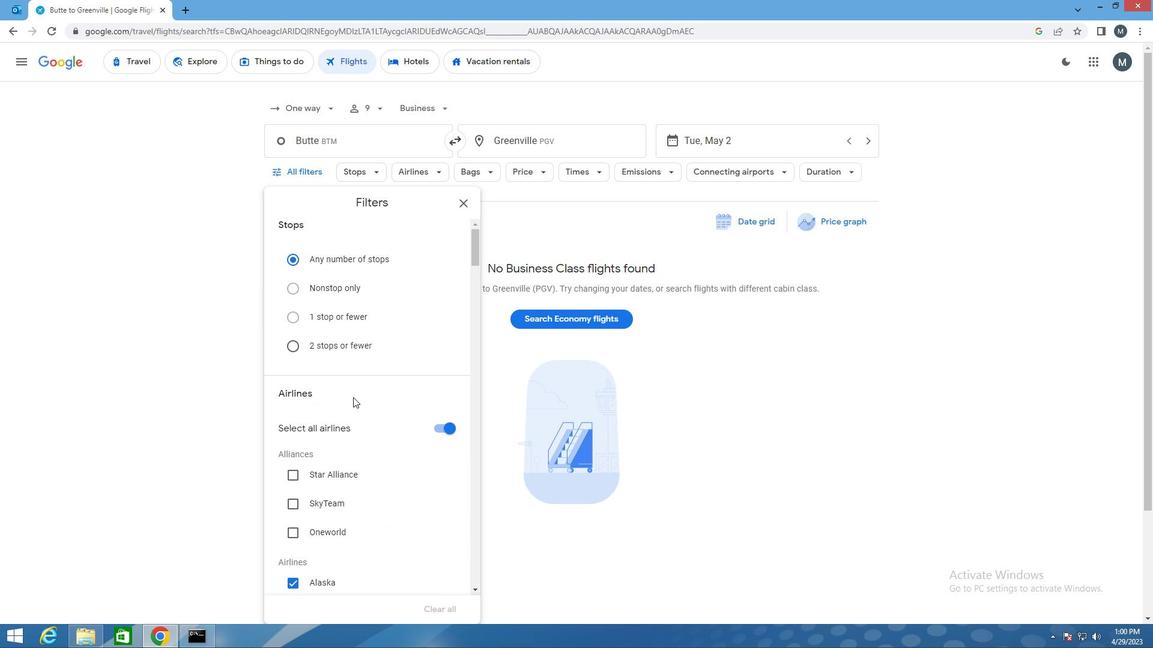 
Action: Mouse moved to (443, 309)
Screenshot: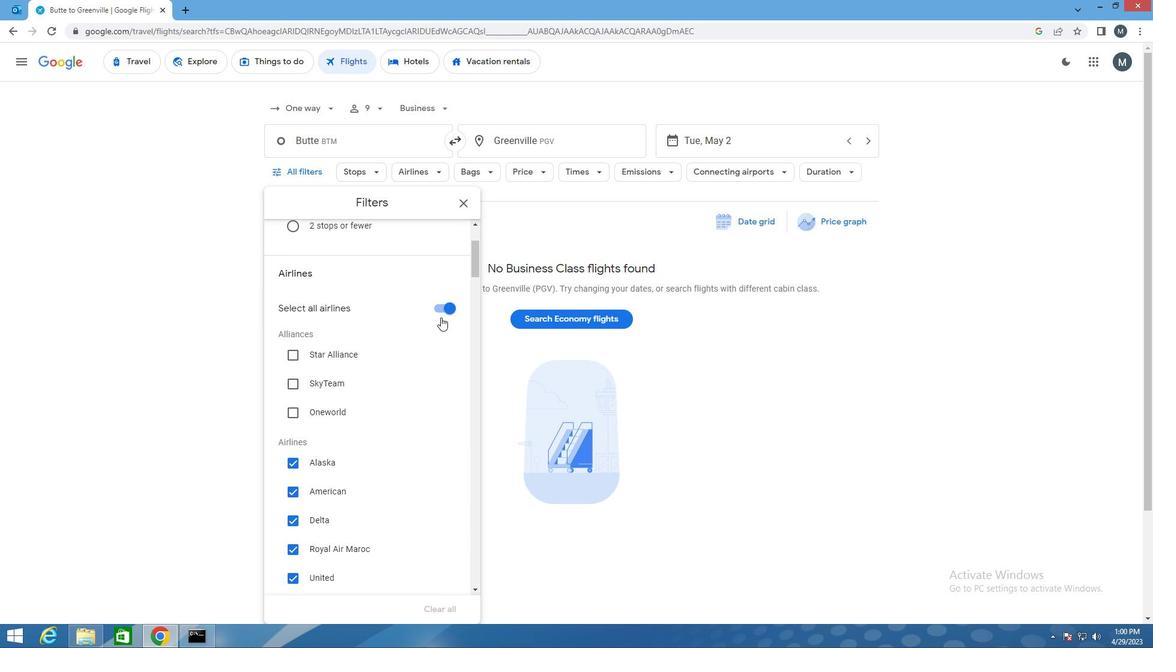 
Action: Mouse pressed left at (443, 309)
Screenshot: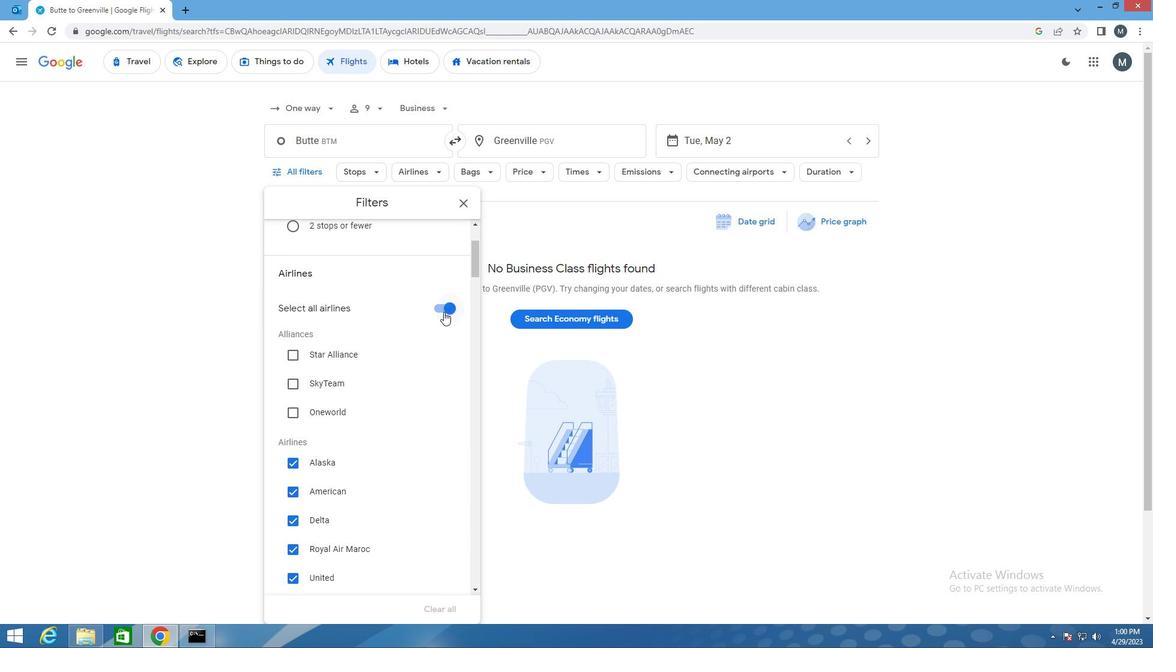 
Action: Mouse moved to (337, 408)
Screenshot: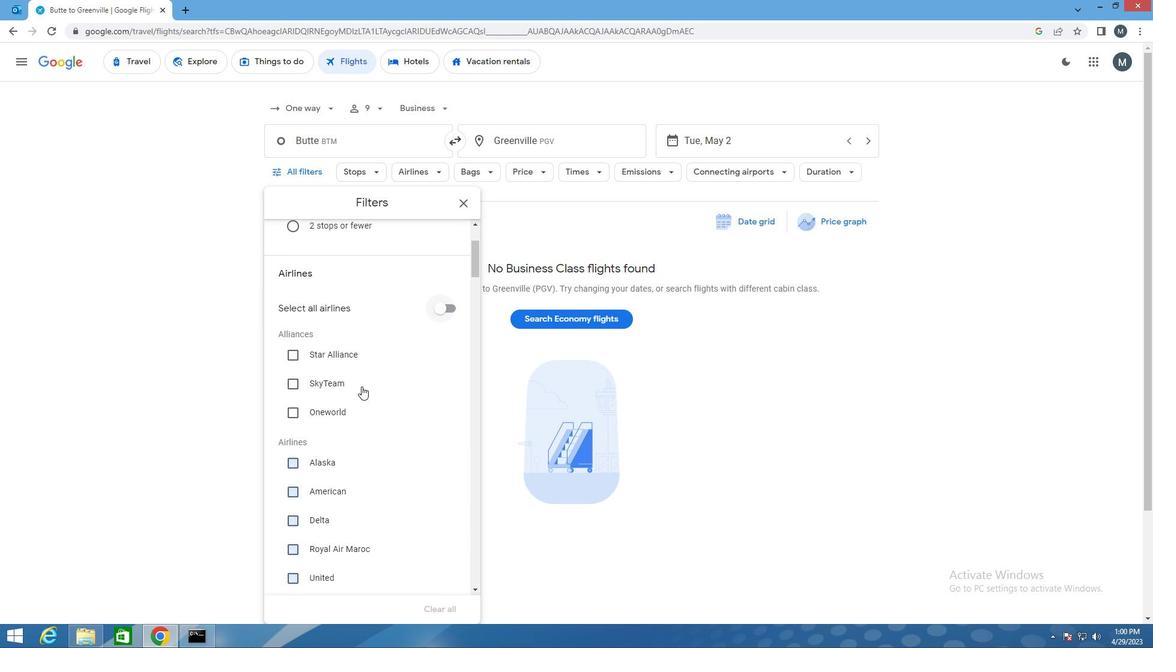 
Action: Mouse scrolled (337, 407) with delta (0, 0)
Screenshot: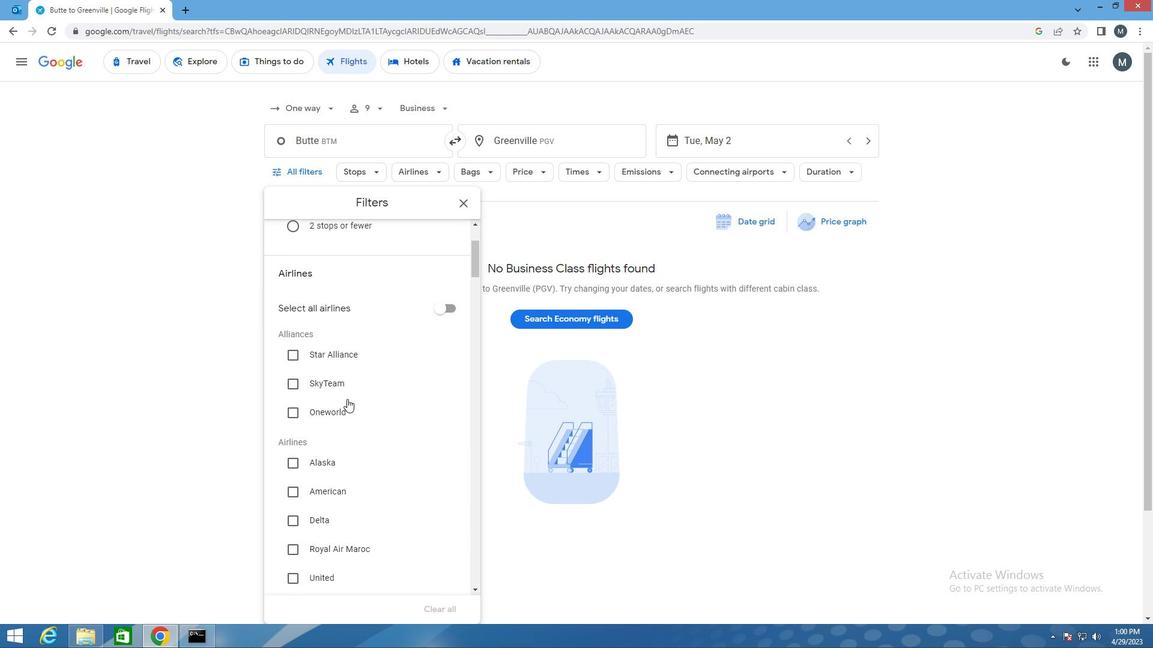 
Action: Mouse moved to (337, 410)
Screenshot: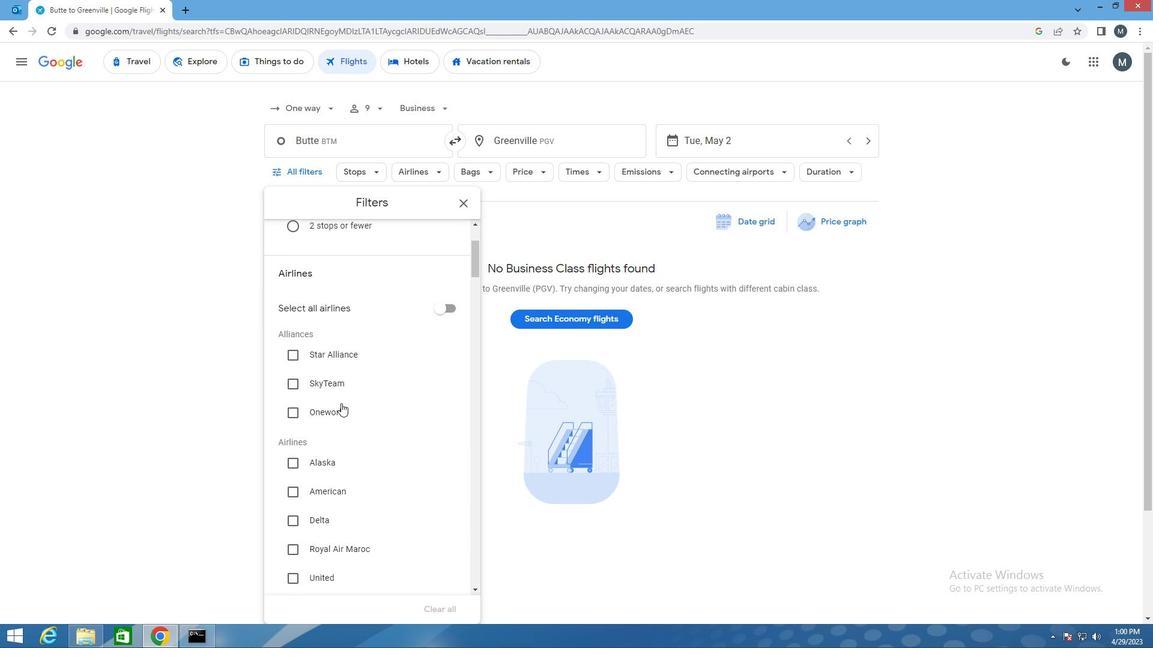 
Action: Mouse scrolled (337, 409) with delta (0, 0)
Screenshot: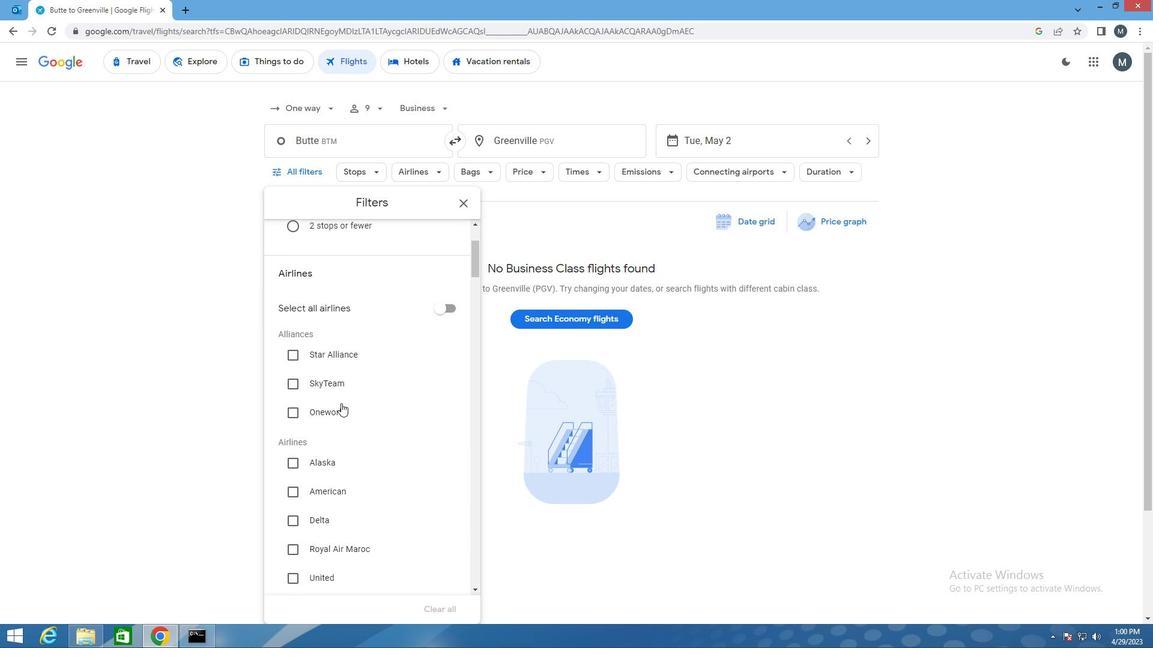 
Action: Mouse moved to (327, 430)
Screenshot: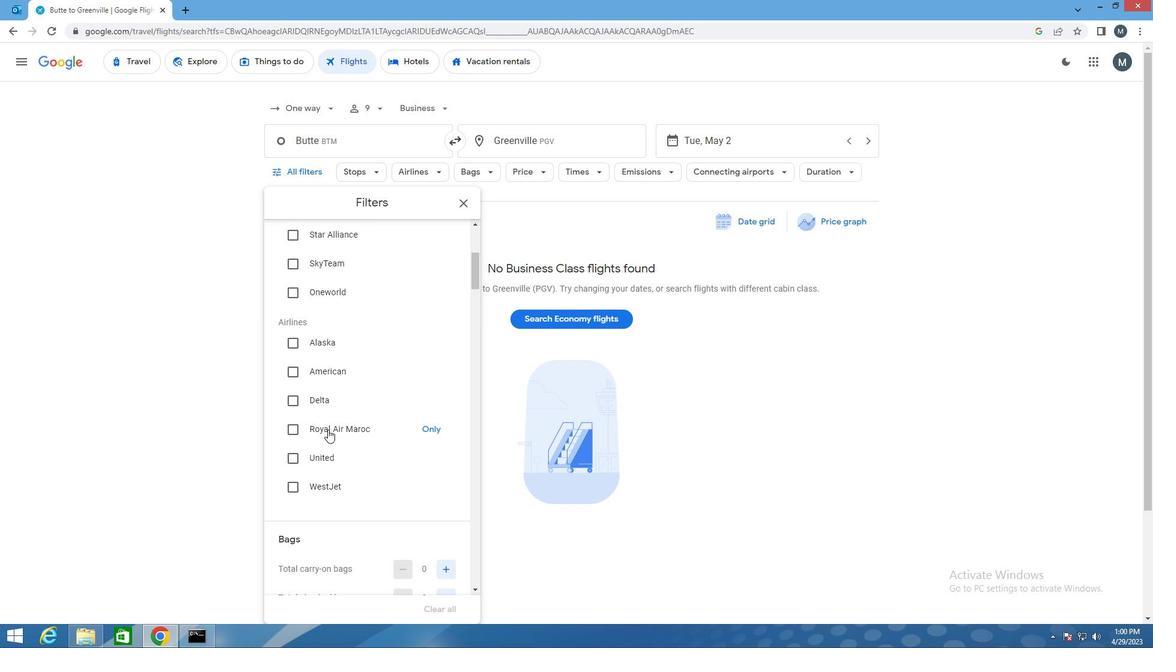 
Action: Mouse scrolled (327, 429) with delta (0, 0)
Screenshot: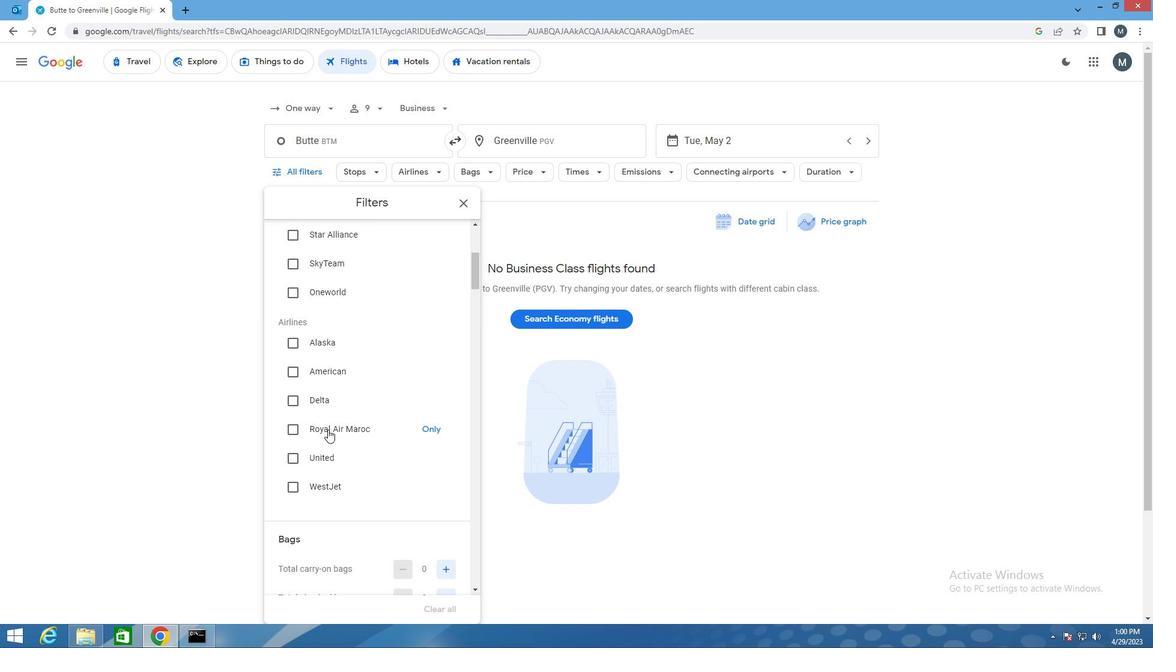 
Action: Mouse scrolled (327, 429) with delta (0, 0)
Screenshot: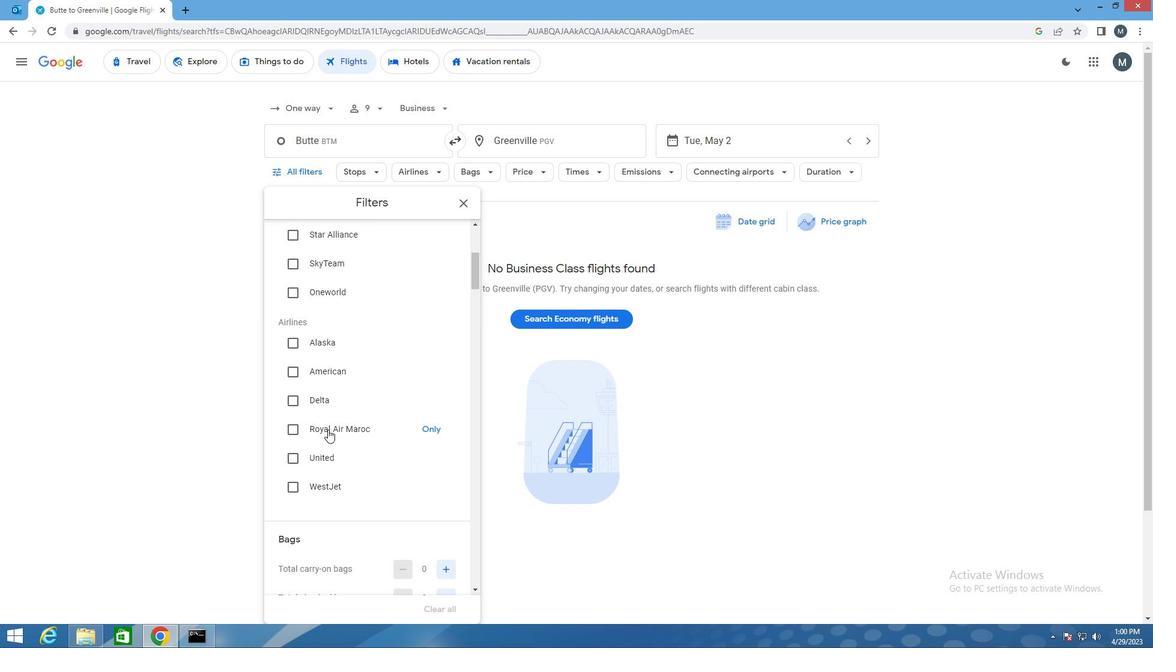 
Action: Mouse moved to (447, 481)
Screenshot: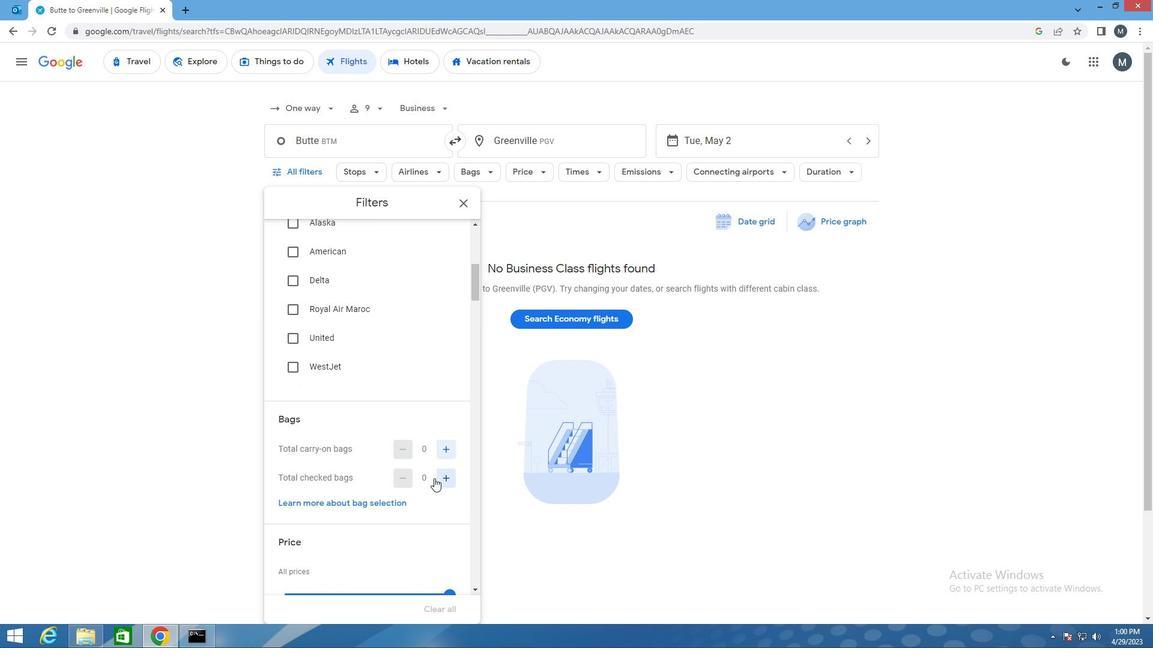 
Action: Mouse pressed left at (447, 481)
Screenshot: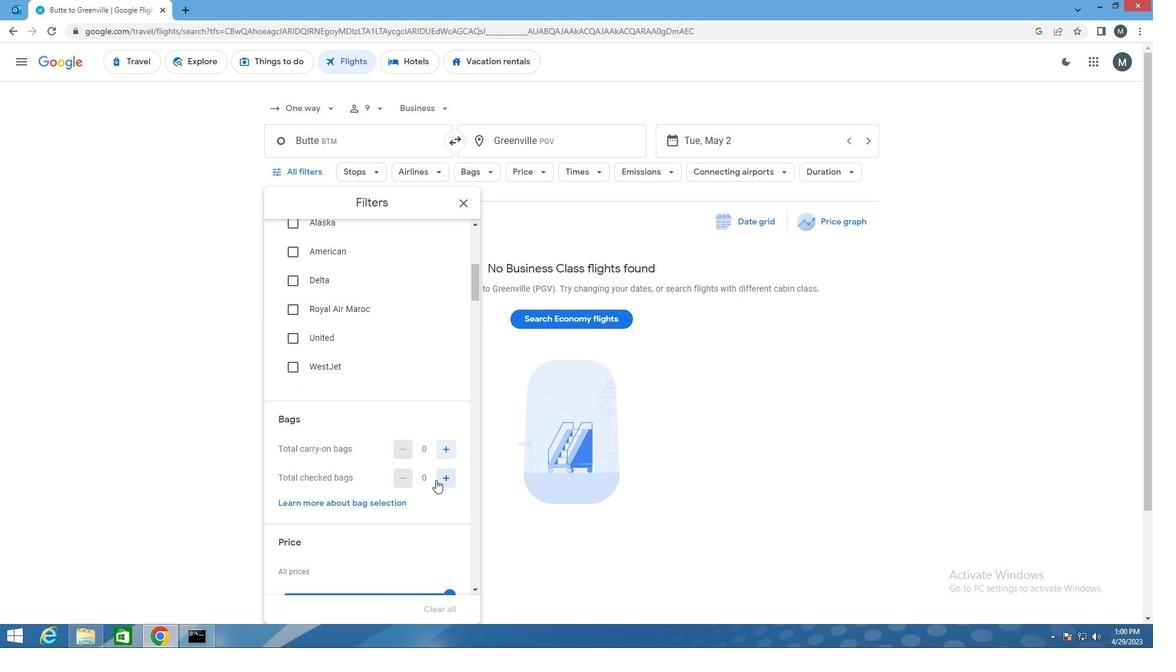 
Action: Mouse moved to (447, 481)
Screenshot: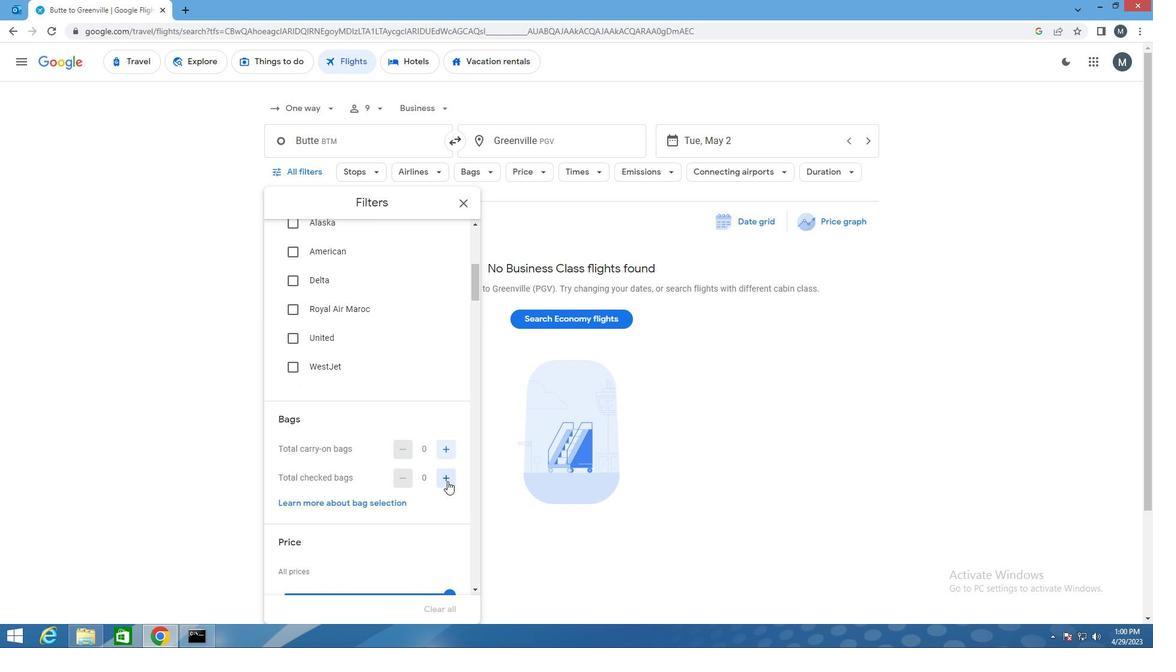 
Action: Mouse pressed left at (447, 481)
Screenshot: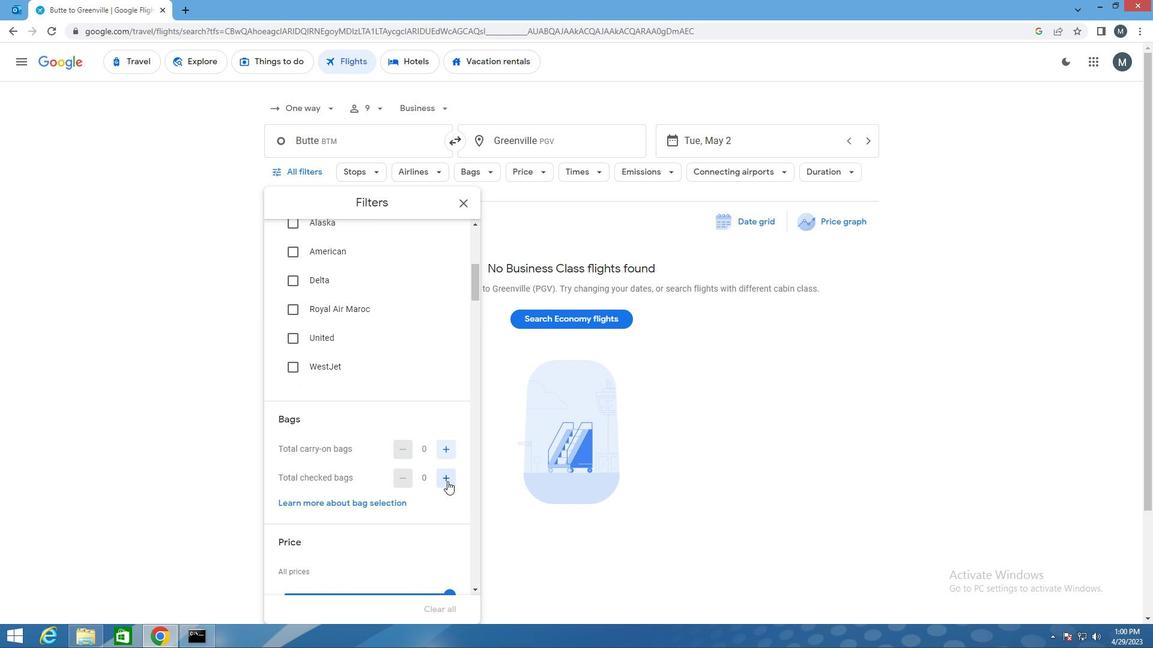 
Action: Mouse moved to (387, 458)
Screenshot: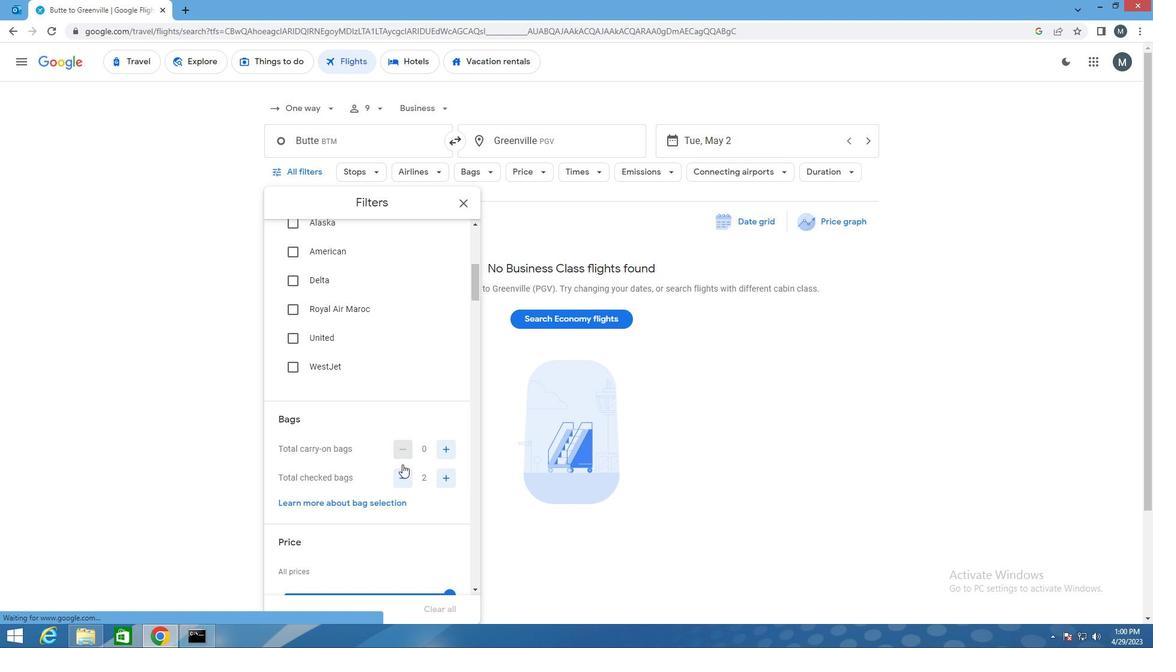 
Action: Mouse scrolled (387, 458) with delta (0, 0)
Screenshot: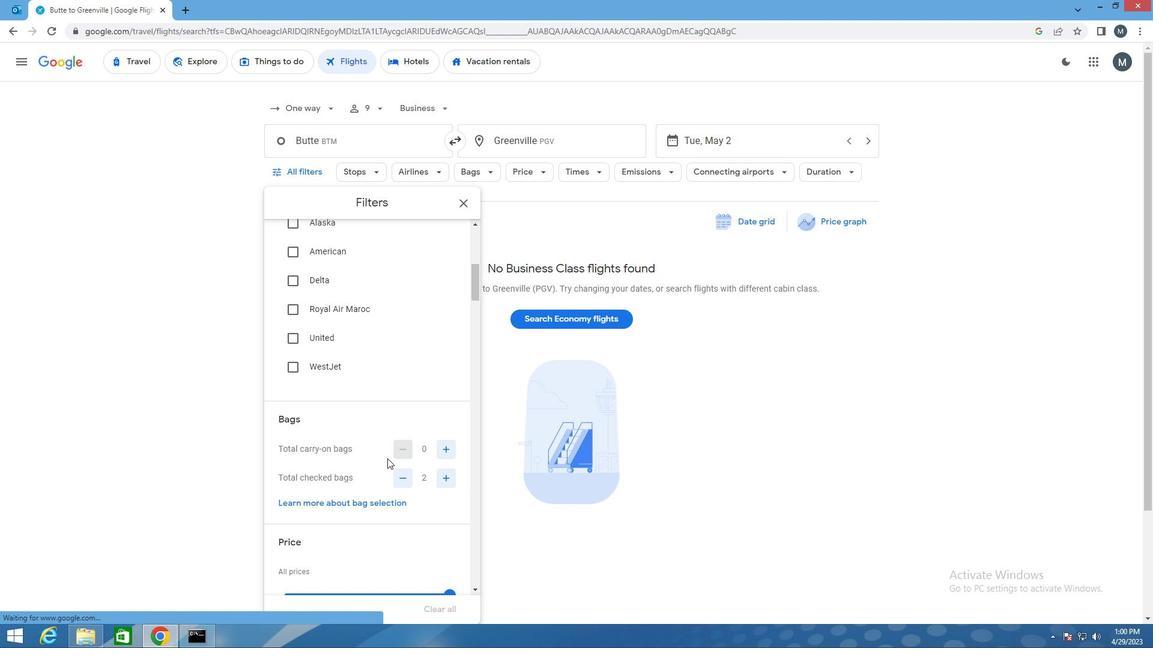 
Action: Mouse moved to (387, 458)
Screenshot: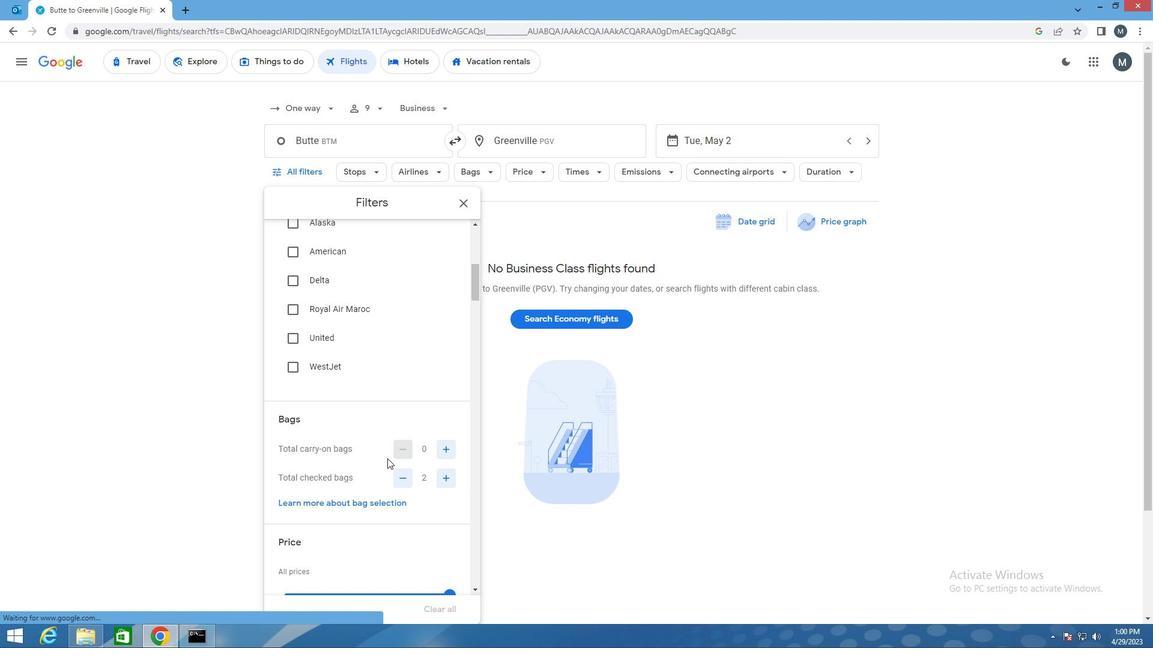 
Action: Mouse scrolled (387, 458) with delta (0, 0)
Screenshot: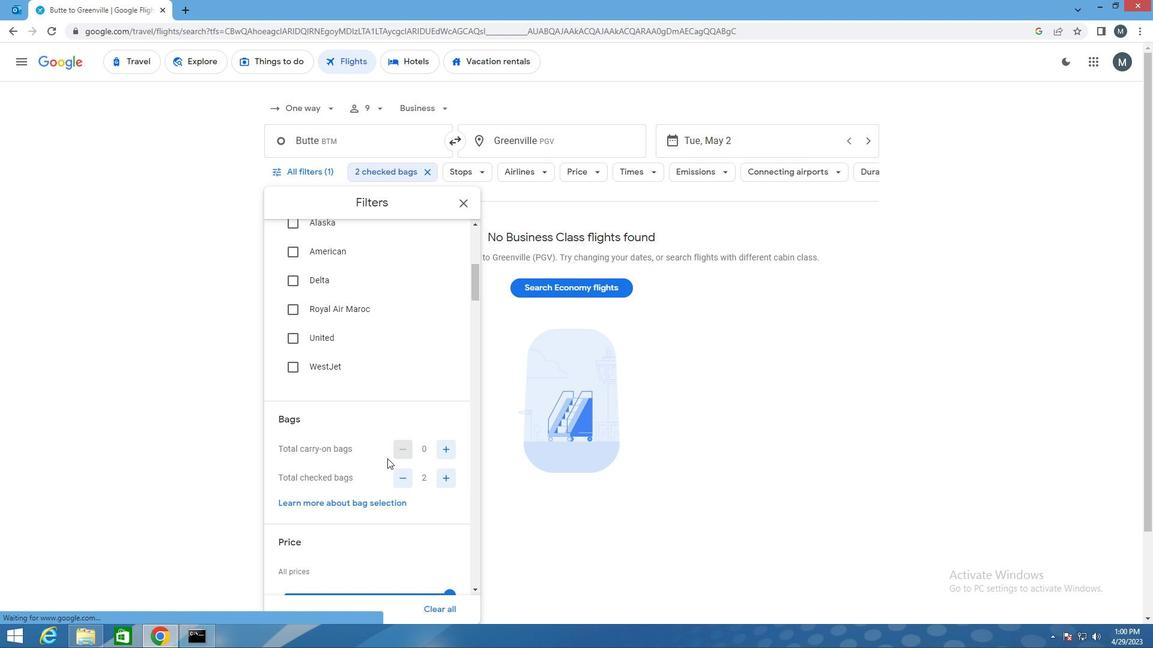 
Action: Mouse moved to (341, 476)
Screenshot: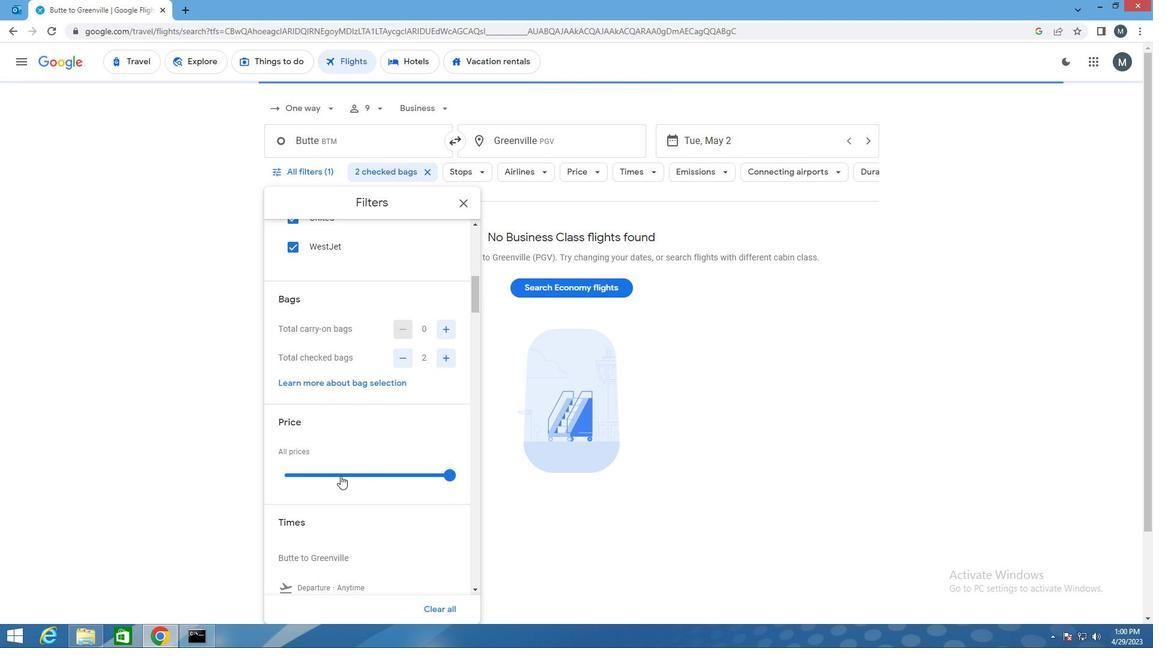 
Action: Mouse pressed left at (341, 476)
Screenshot: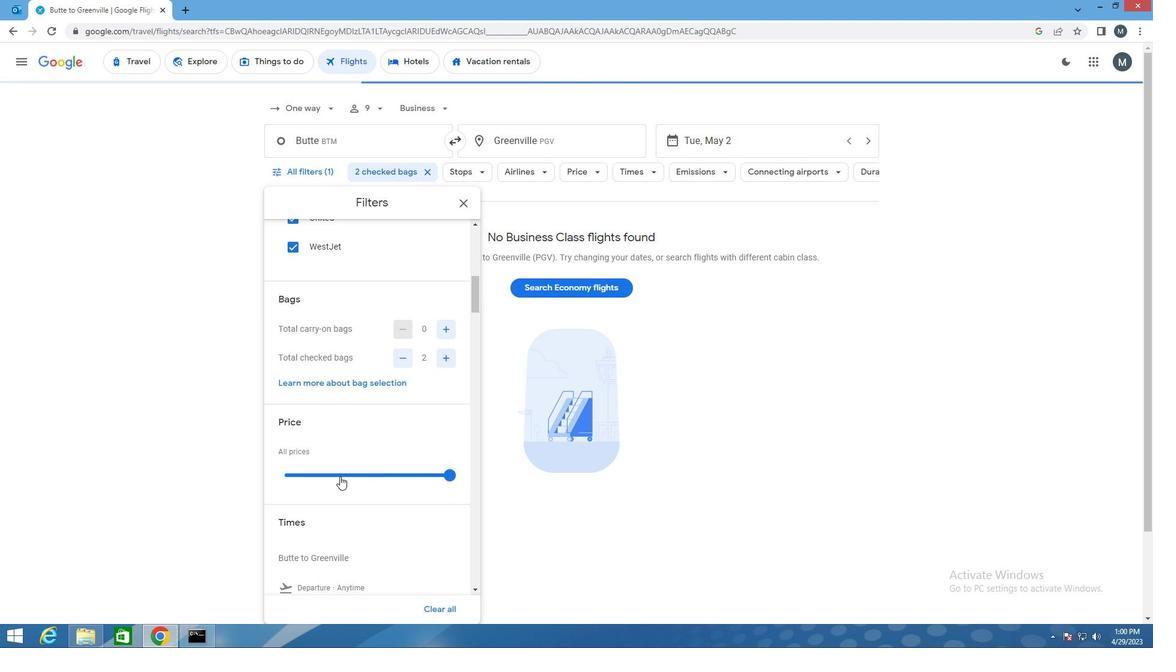 
Action: Mouse moved to (350, 472)
Screenshot: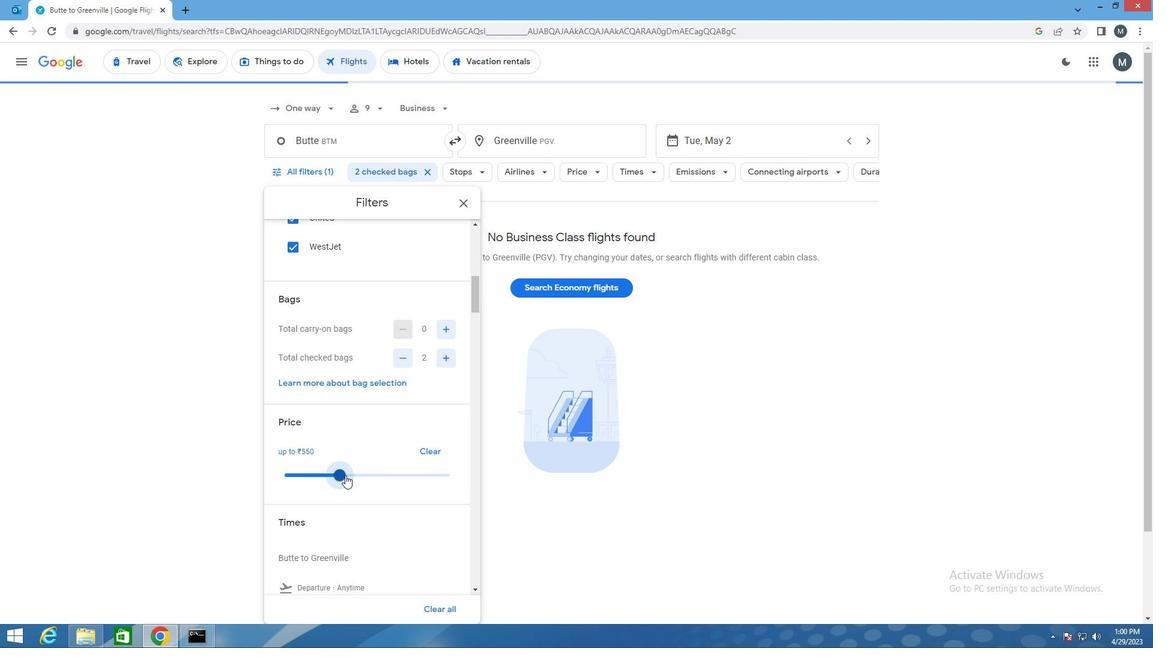 
Action: Mouse pressed left at (350, 472)
Screenshot: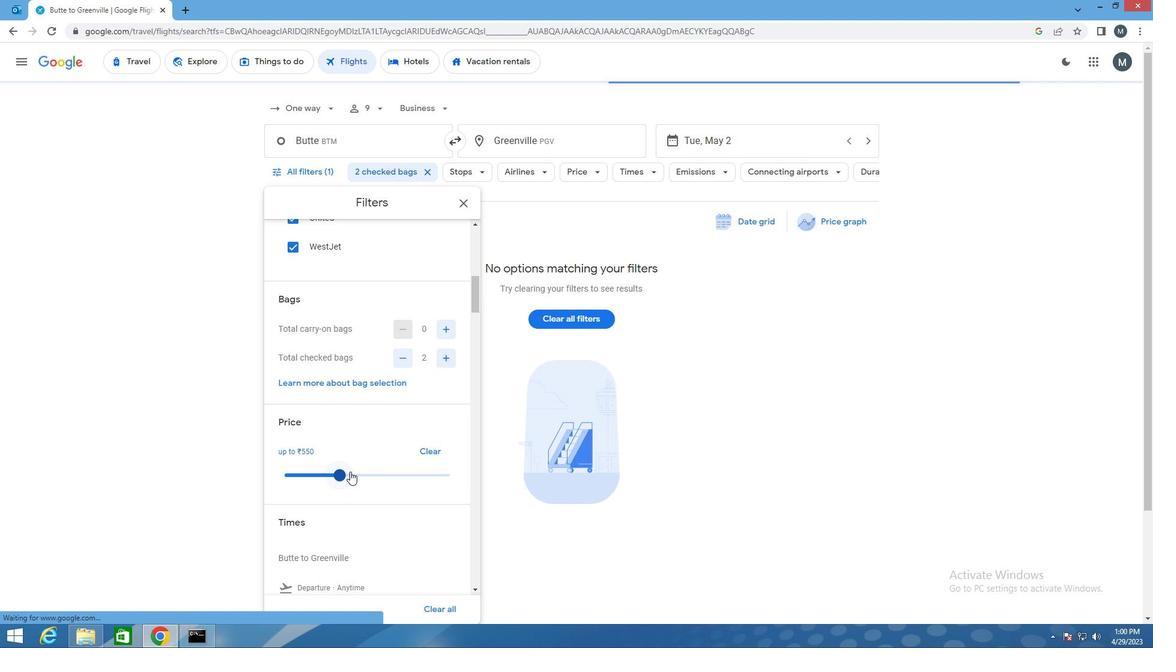 
Action: Mouse moved to (392, 460)
Screenshot: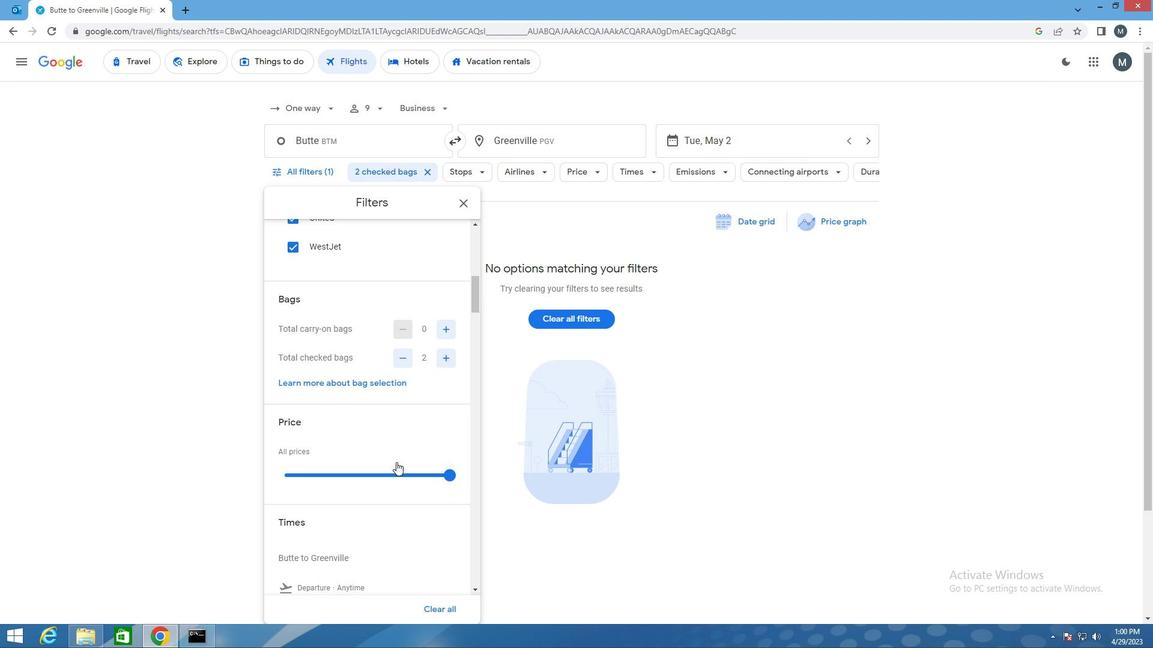 
Action: Mouse scrolled (392, 460) with delta (0, 0)
Screenshot: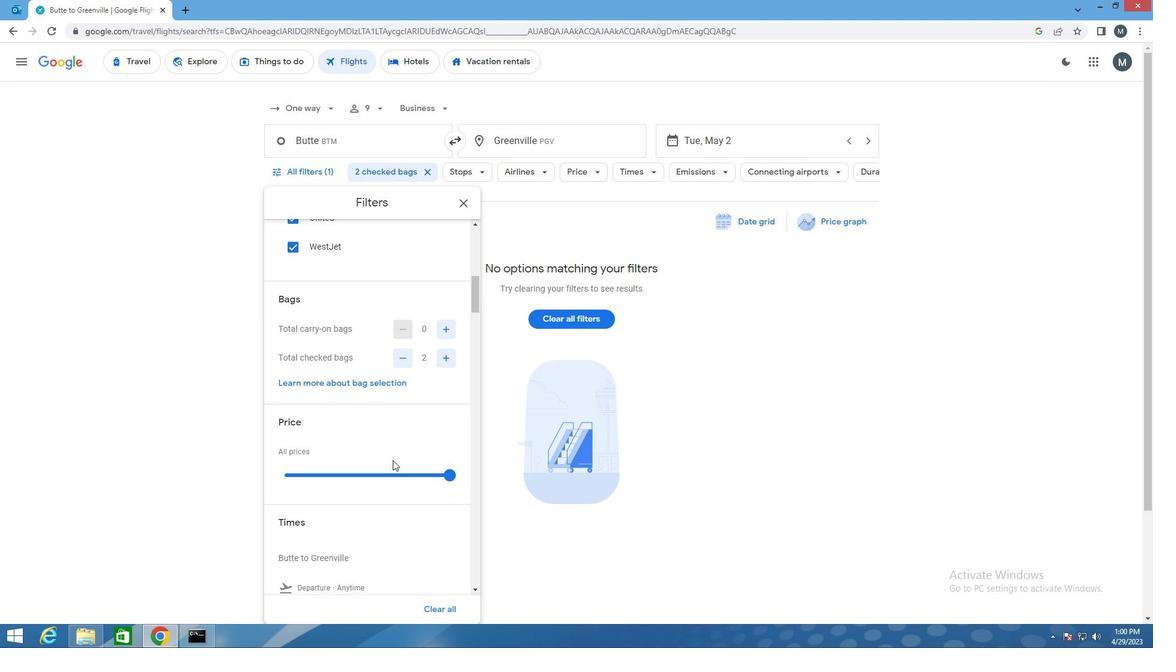 
Action: Mouse moved to (392, 460)
Screenshot: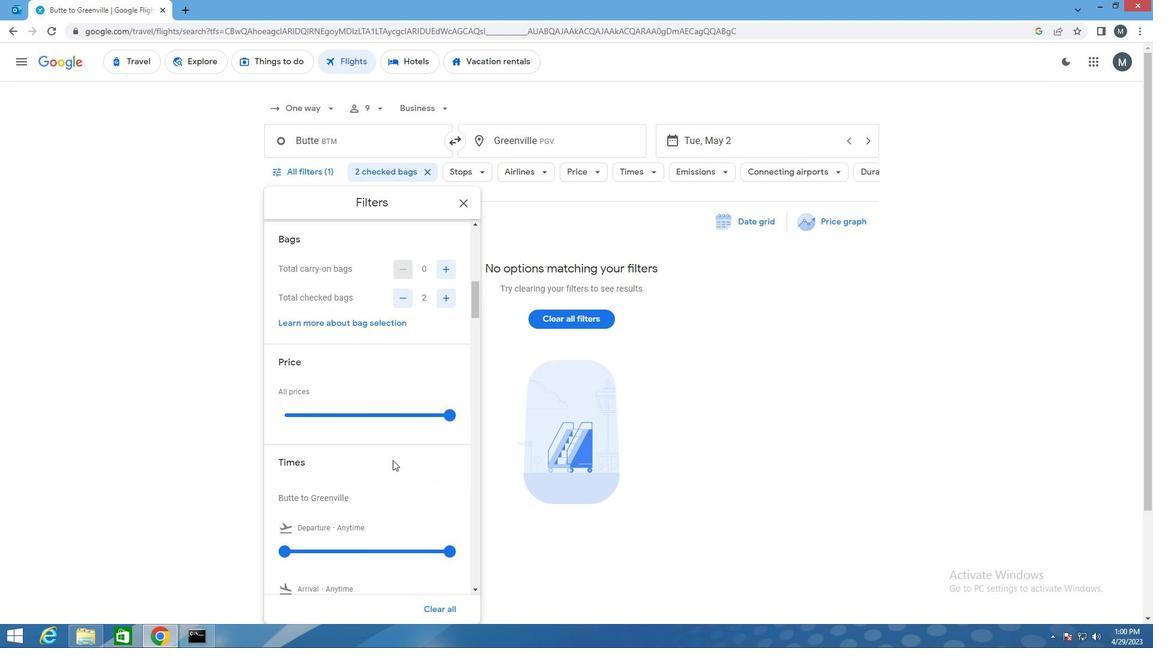 
Action: Mouse scrolled (392, 460) with delta (0, 0)
Screenshot: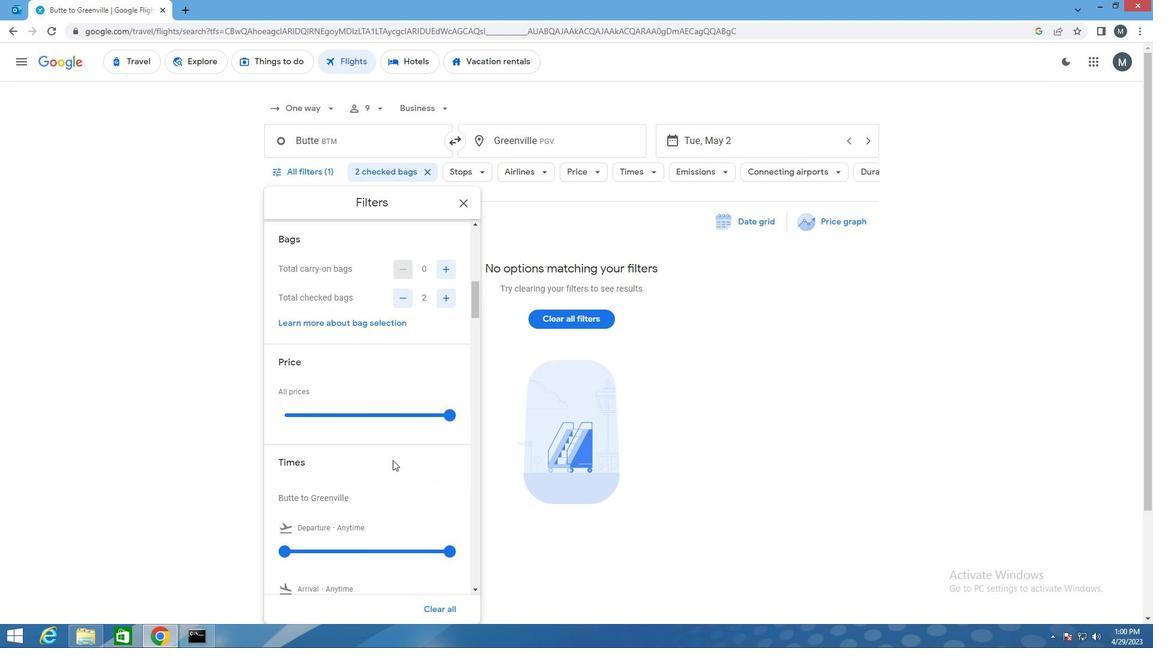 
Action: Mouse moved to (404, 490)
Screenshot: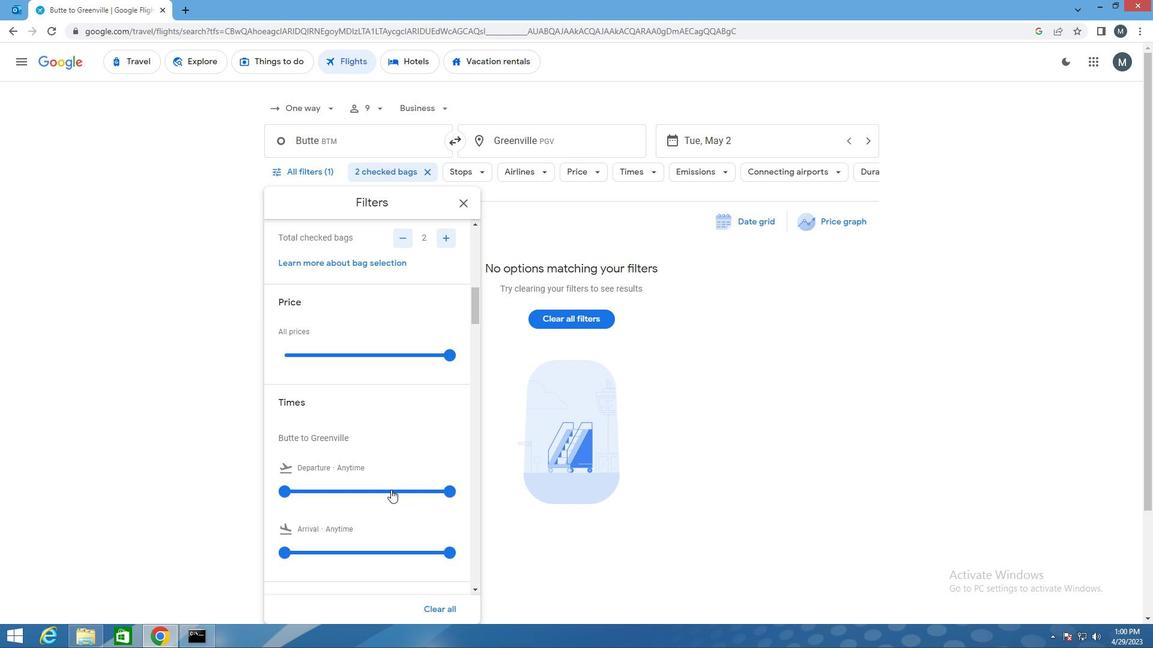 
Action: Mouse pressed left at (404, 490)
Screenshot: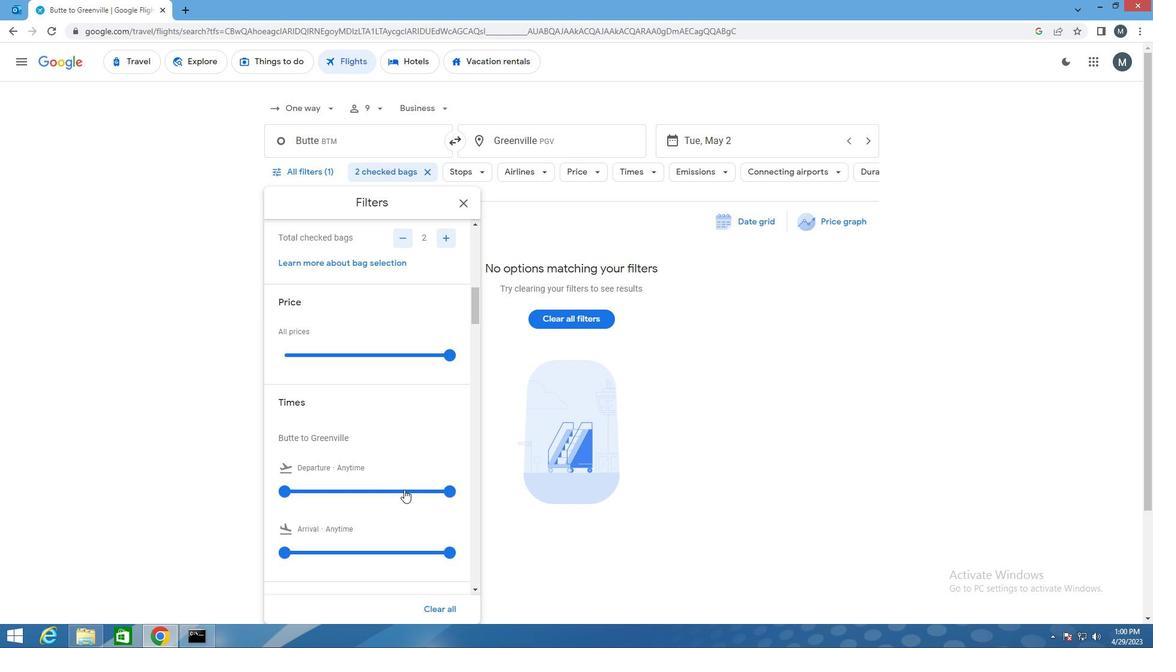 
Action: Mouse moved to (406, 490)
Screenshot: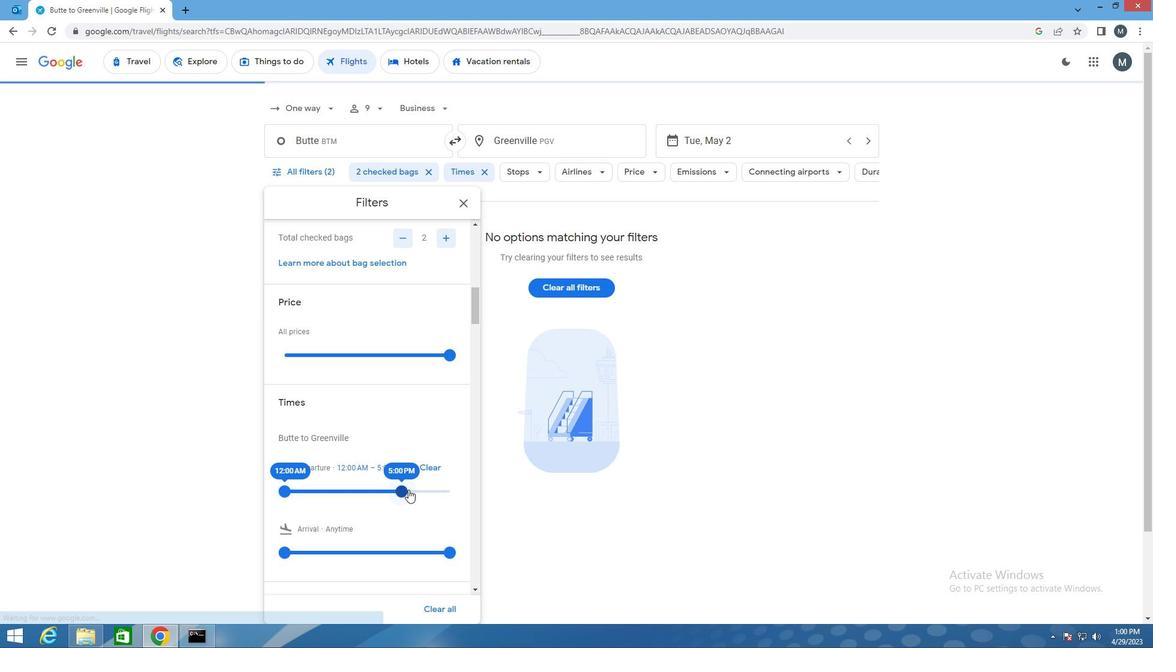 
Action: Mouse pressed left at (406, 490)
Screenshot: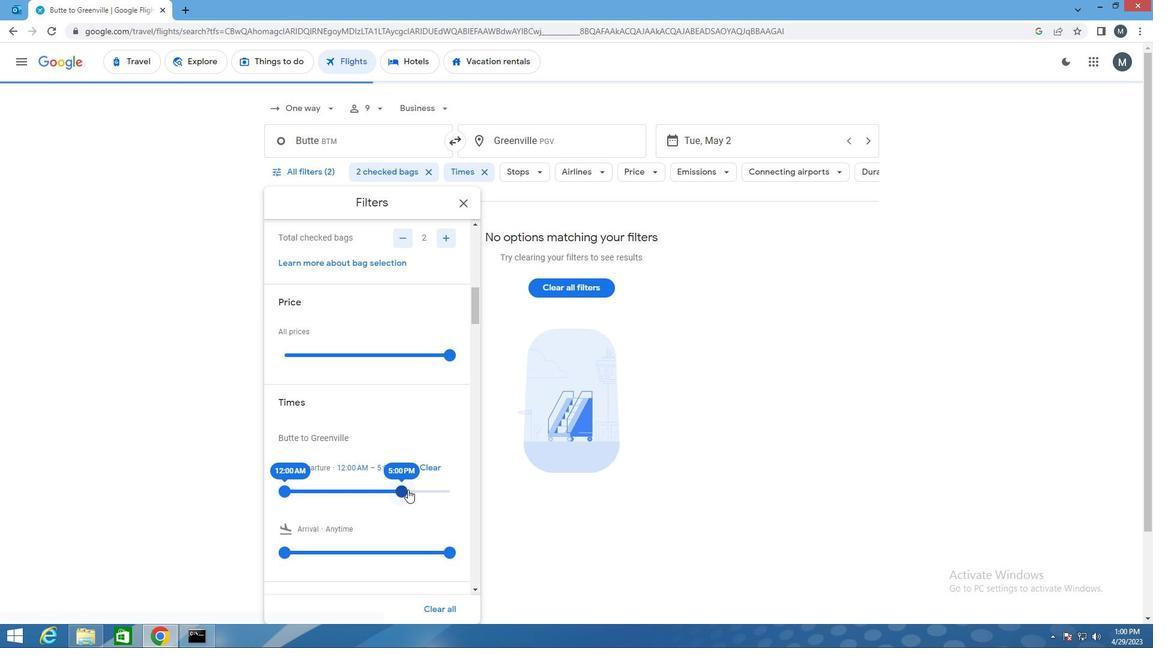 
Action: Mouse moved to (291, 490)
Screenshot: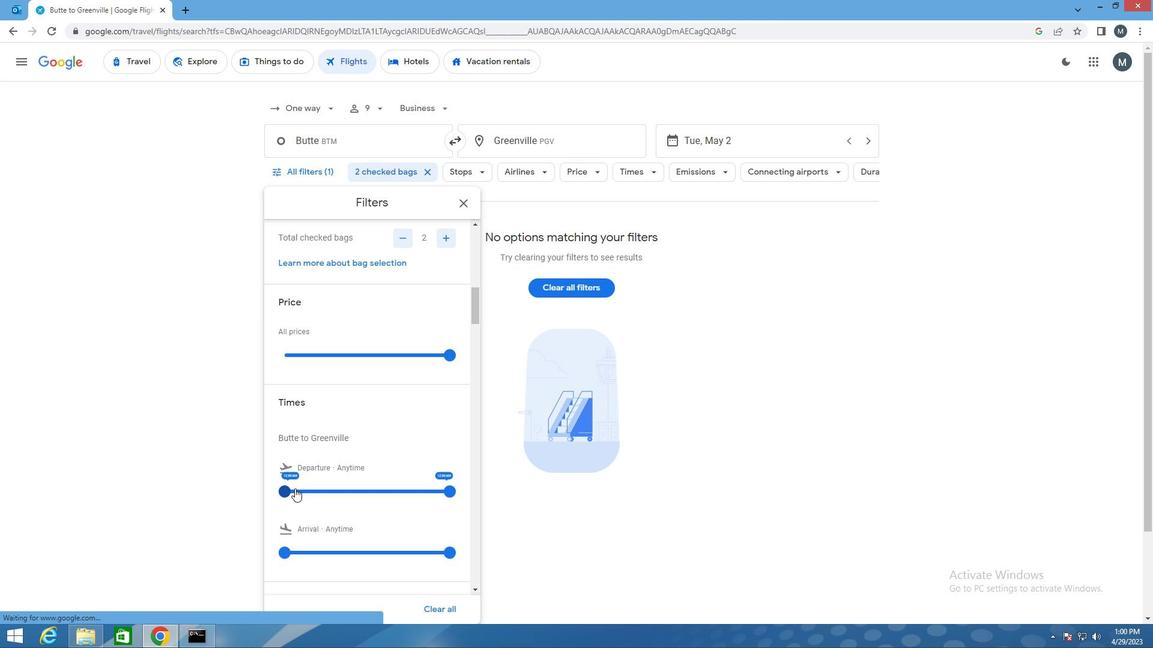 
Action: Mouse pressed left at (291, 490)
Screenshot: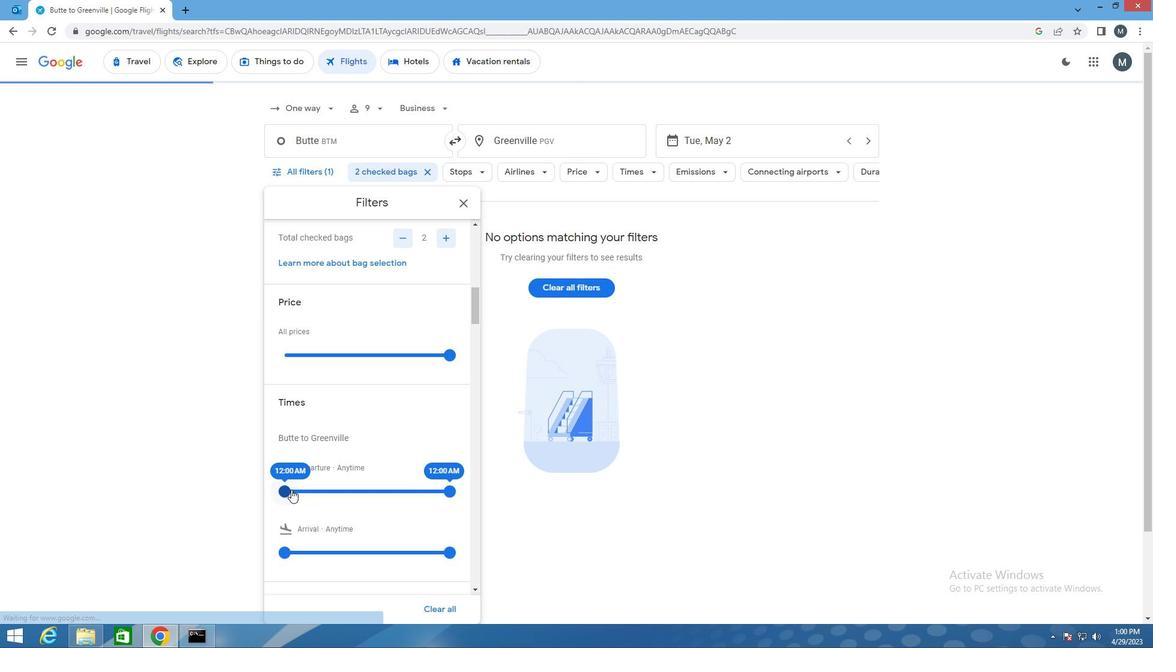 
Action: Mouse moved to (445, 489)
Screenshot: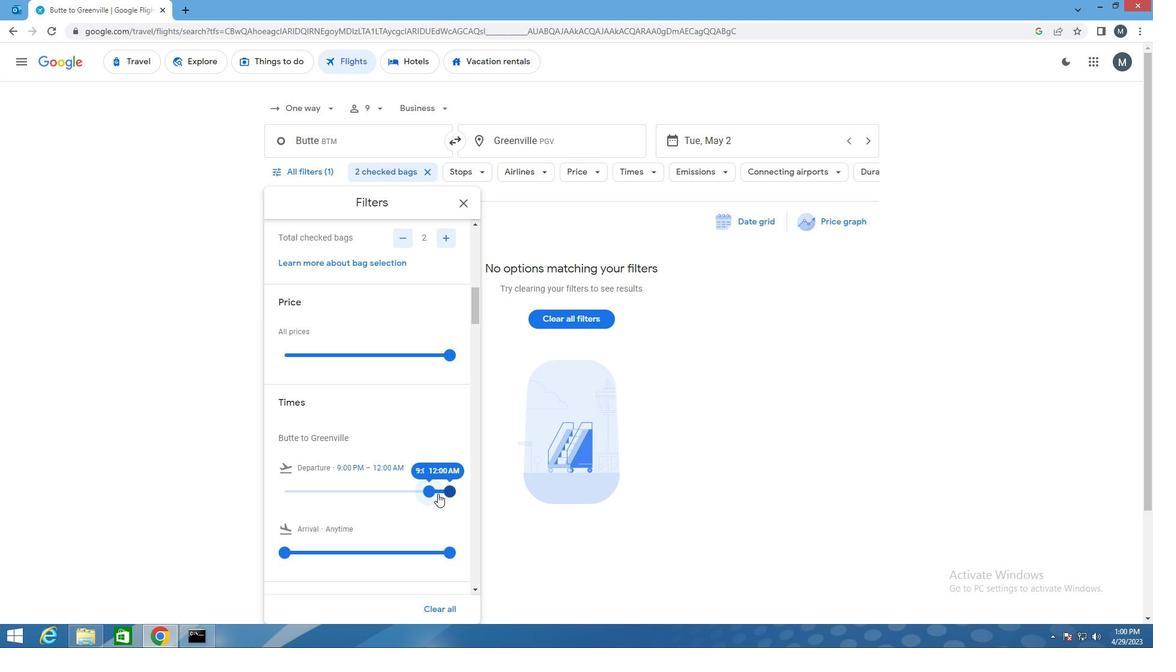 
Action: Mouse pressed left at (445, 489)
Screenshot: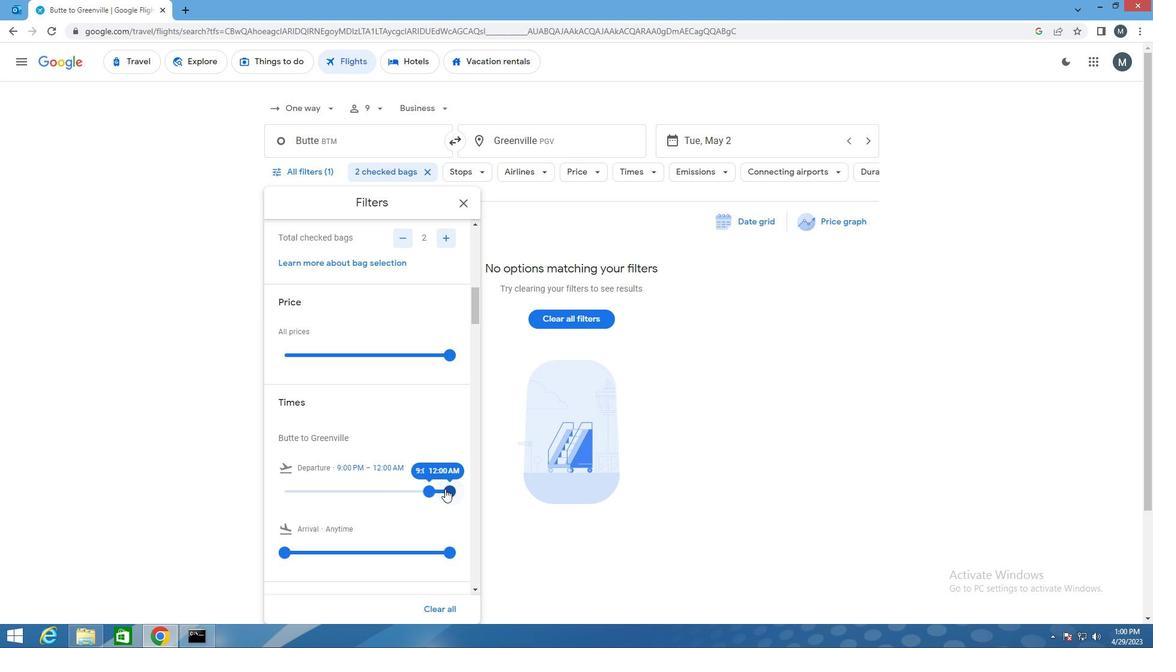 
Action: Mouse moved to (424, 494)
Screenshot: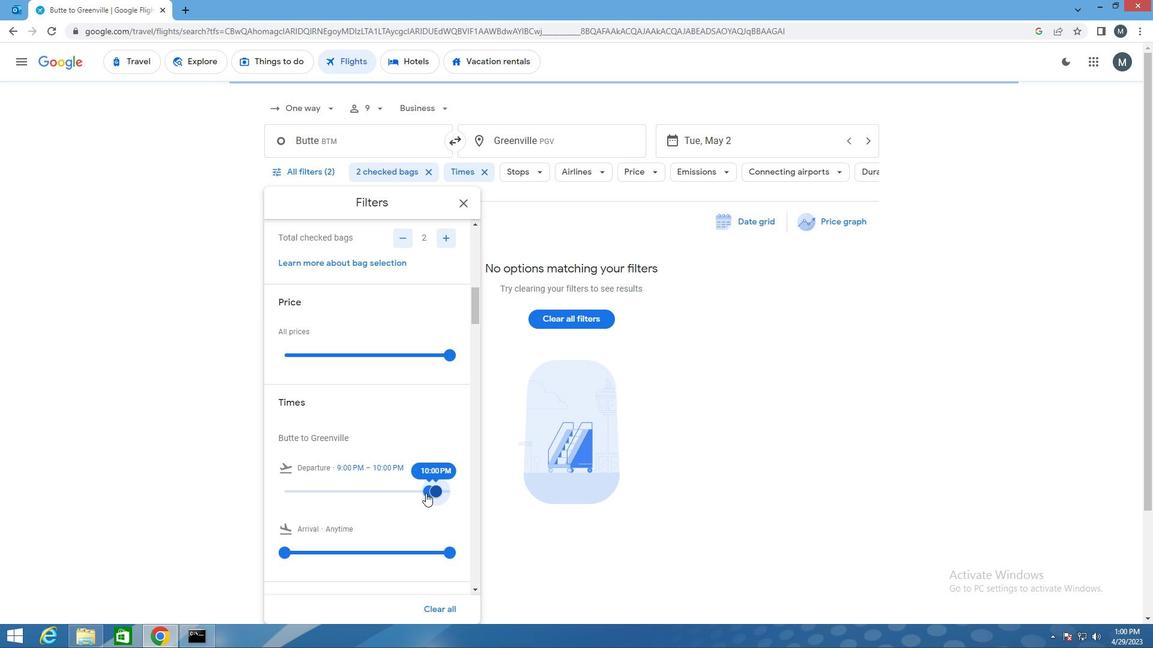 
Action: Mouse scrolled (424, 494) with delta (0, 0)
Screenshot: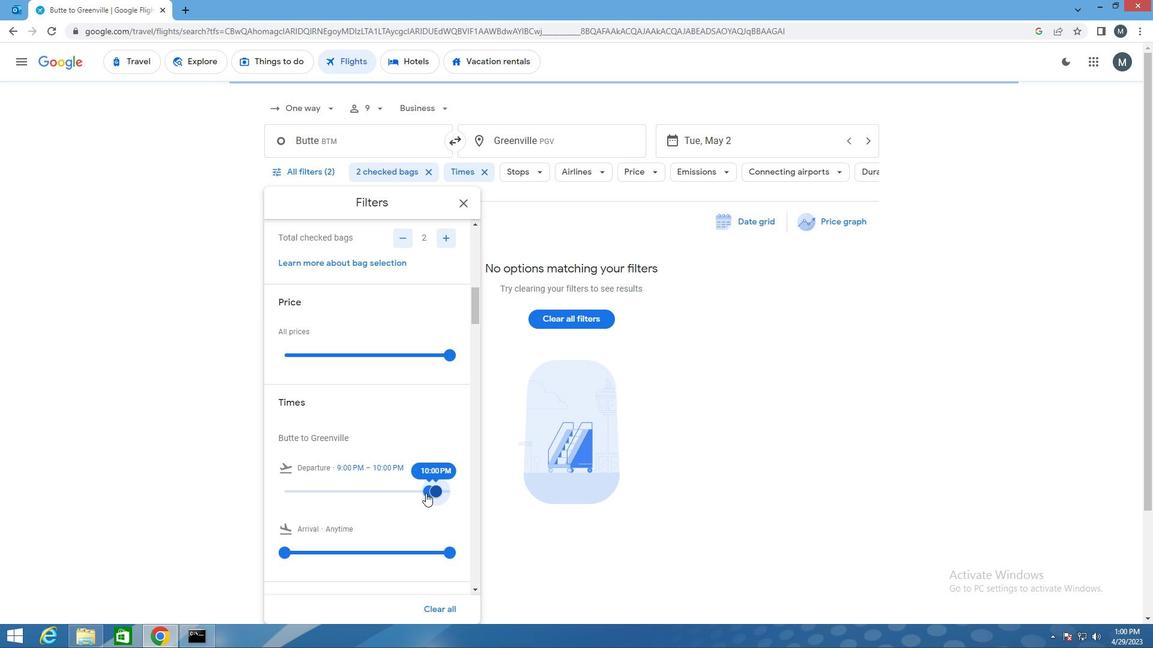 
Action: Mouse moved to (424, 496)
Screenshot: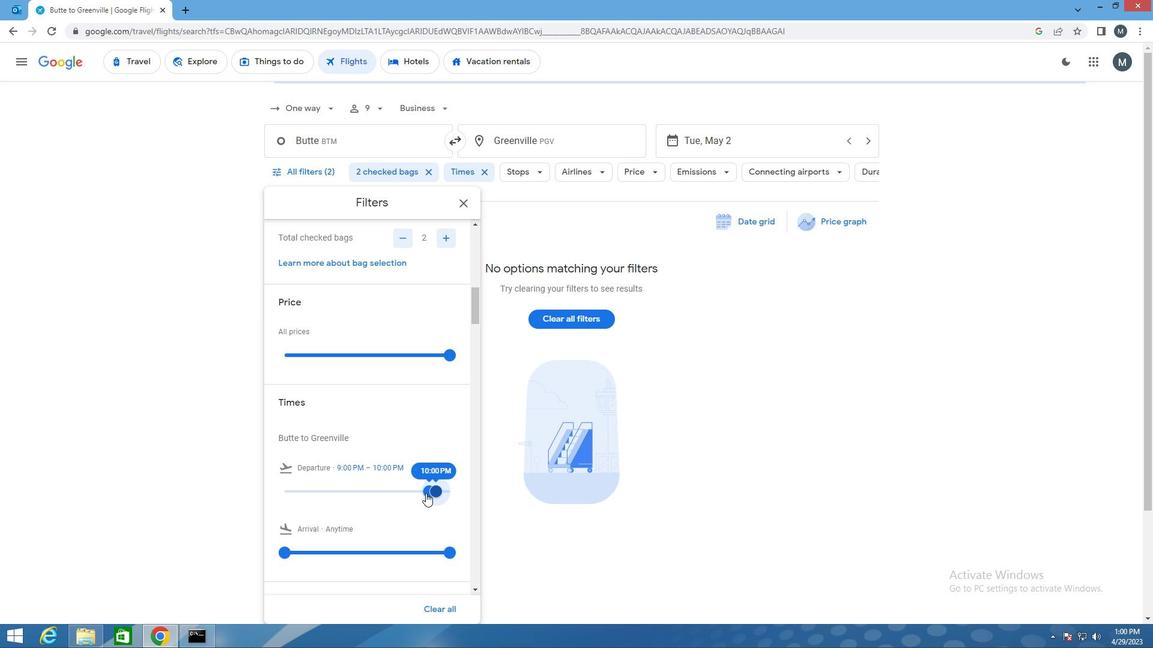 
Action: Mouse scrolled (424, 496) with delta (0, 0)
Screenshot: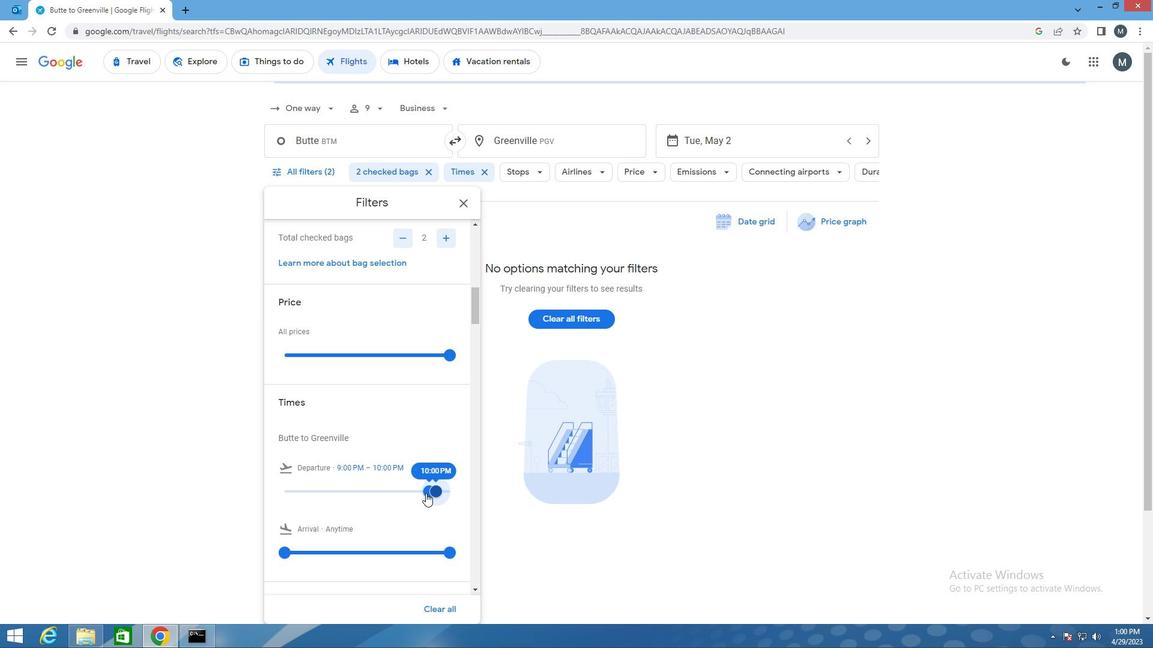 
Action: Mouse scrolled (424, 496) with delta (0, 0)
Screenshot: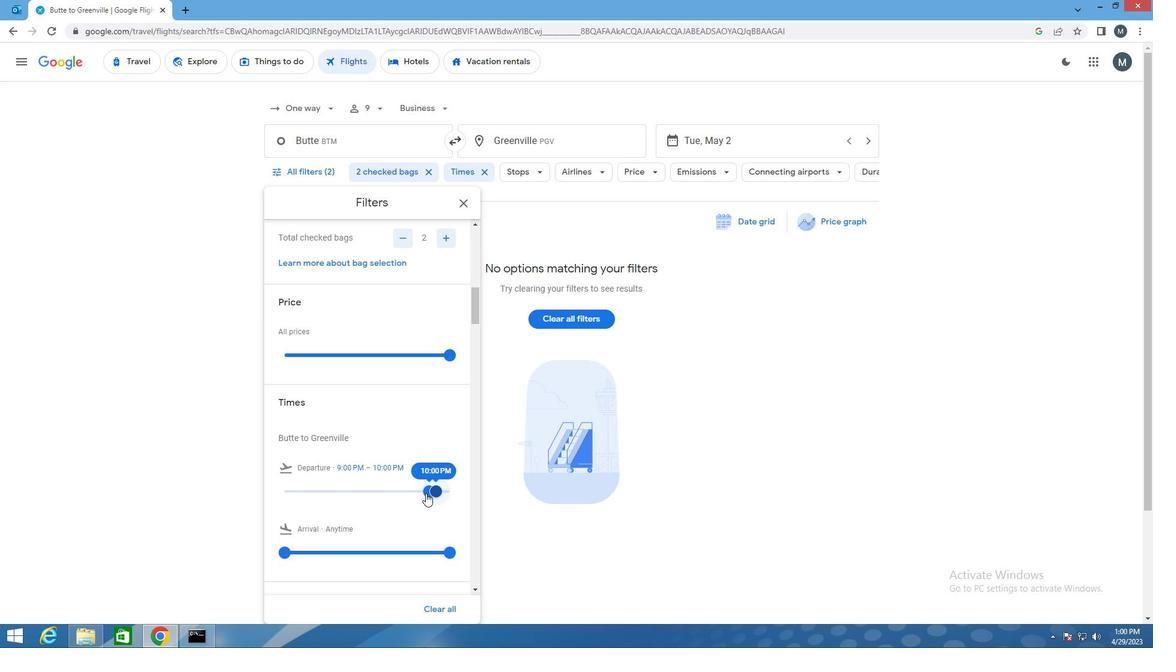 
Action: Mouse moved to (463, 203)
Screenshot: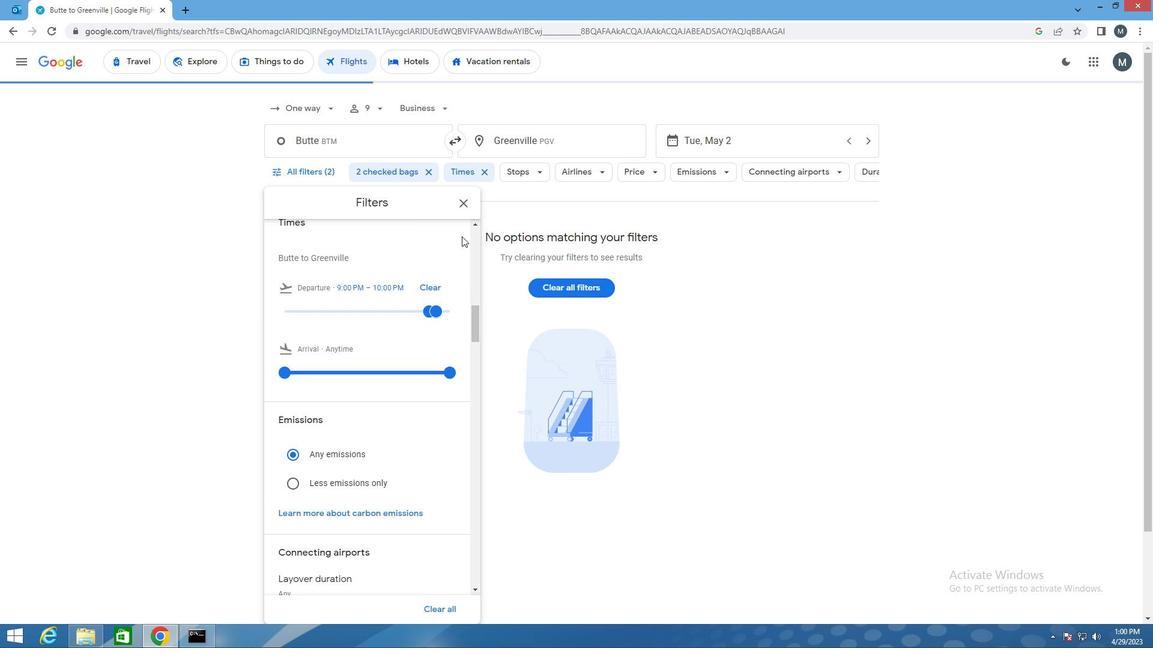 
Action: Mouse pressed left at (463, 203)
Screenshot: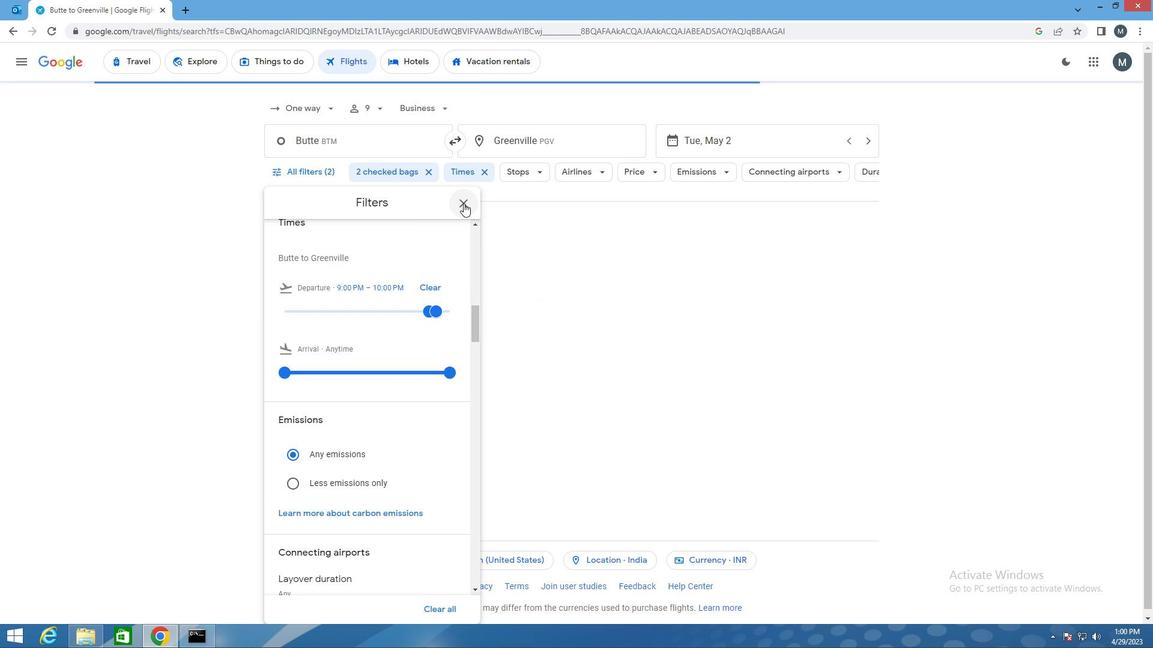 
Action: Mouse pressed left at (463, 203)
Screenshot: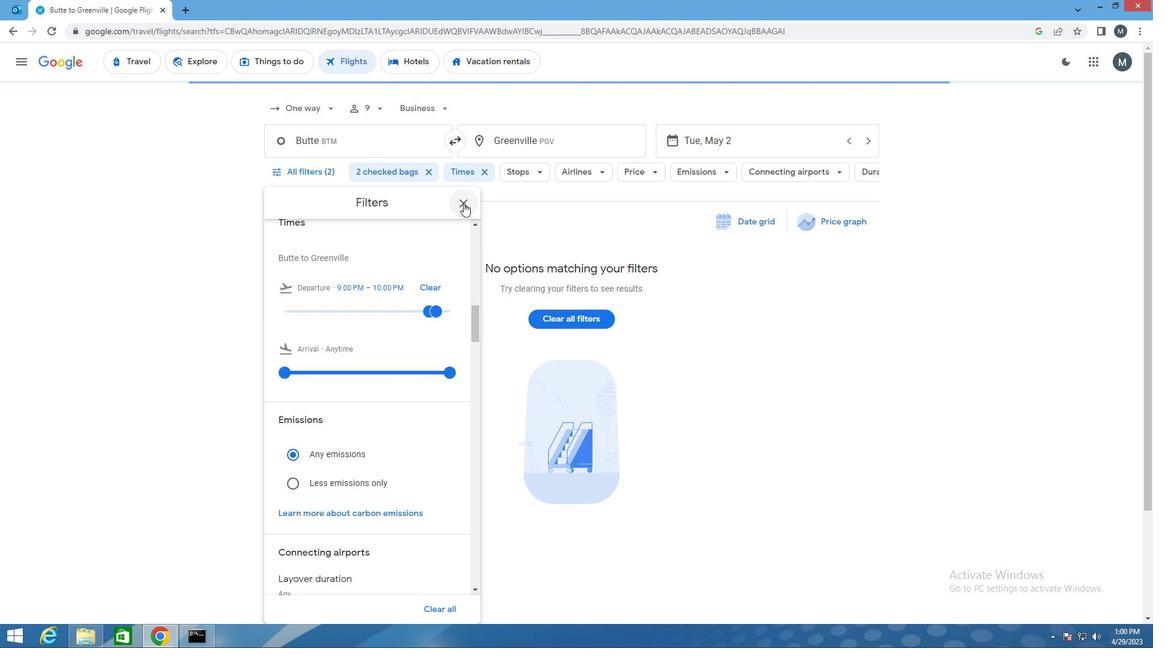 
